 Task: Open a Blog Post Template save the file as advertisementAdd Heading 'Bullying prevention ' ,with the main content Bullying prevention focuses on creating safe and inclusive school environments. It involves promoting empathy, respect, and positive relationships among students, implementing anti-bullying policies, and providing support systems to address and prevent bullying incidents. ,with the main content Bullying prevention focuses on creating safe and inclusive school environments. It involves promoting empathy, respect, and positive relationships among students, implementing anti-bullying policies, and providing support systems to address and prevent bullying incidents.and font size to the main content 20 Apply Font Style DejaVu Serifand font size to the heading 24 Change heading alignment to  Left
Action: Mouse moved to (26, 27)
Screenshot: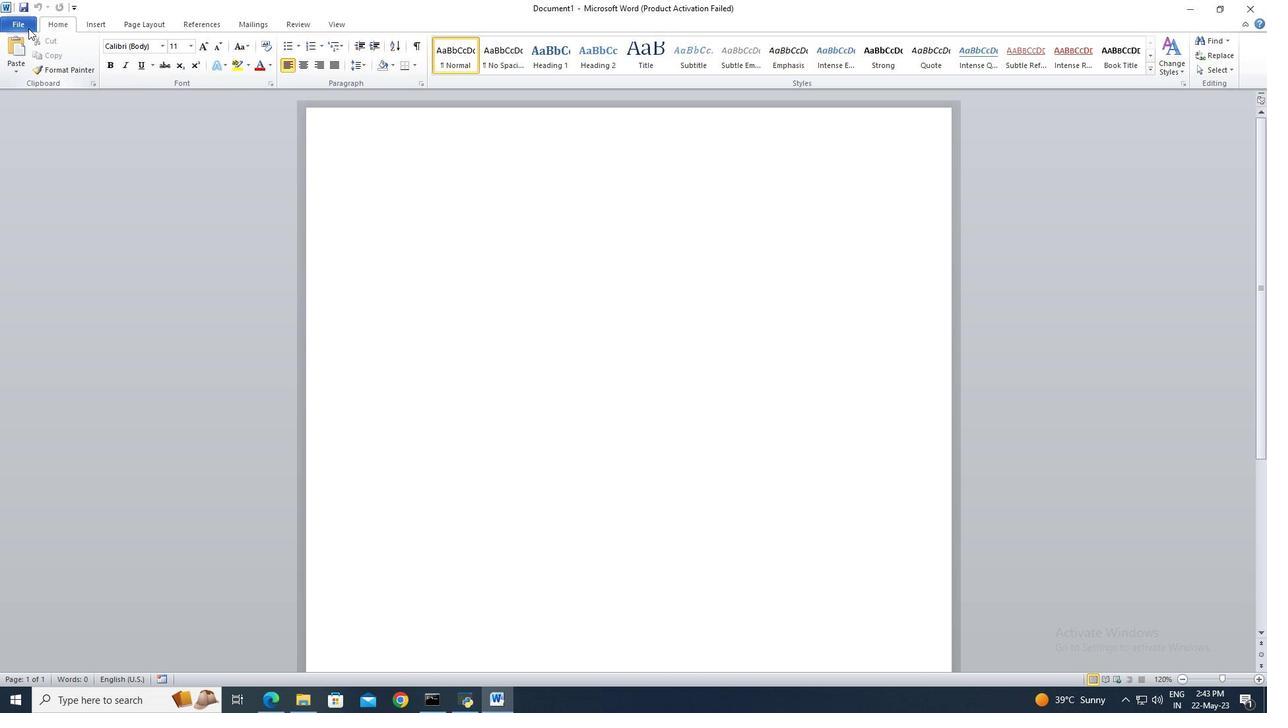 
Action: Mouse pressed left at (26, 27)
Screenshot: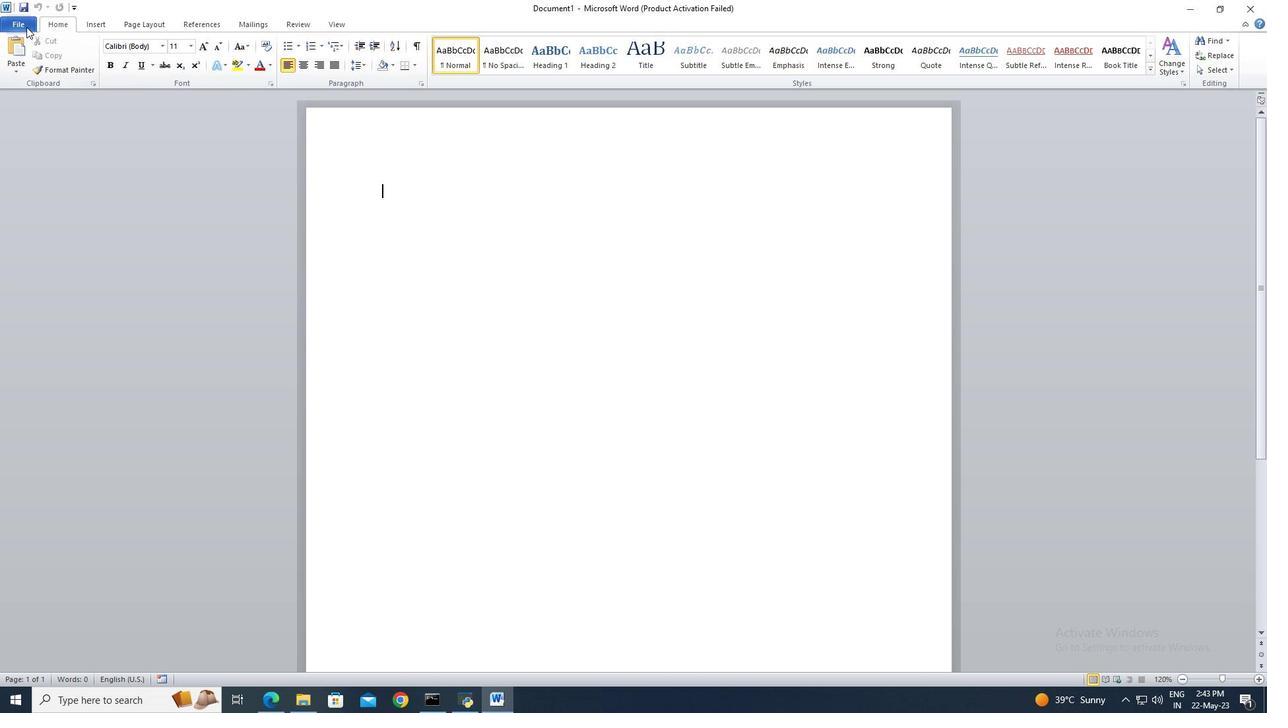 
Action: Mouse moved to (40, 80)
Screenshot: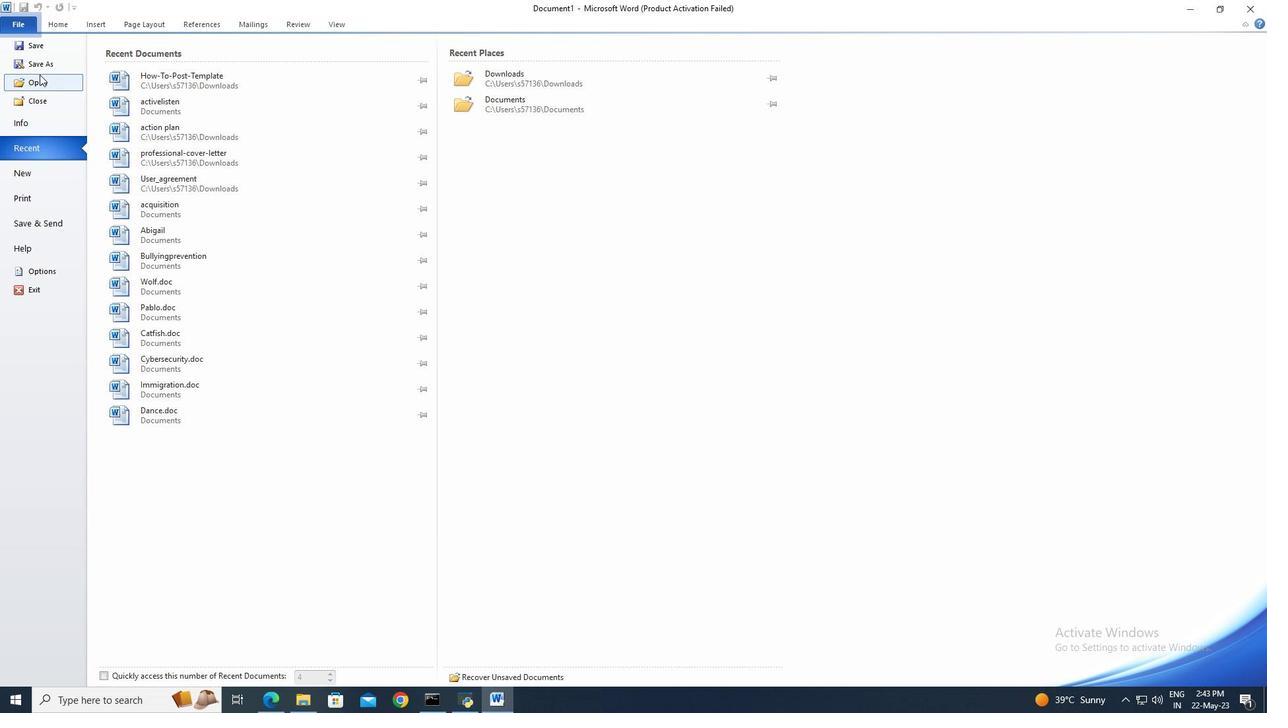 
Action: Mouse pressed left at (40, 80)
Screenshot: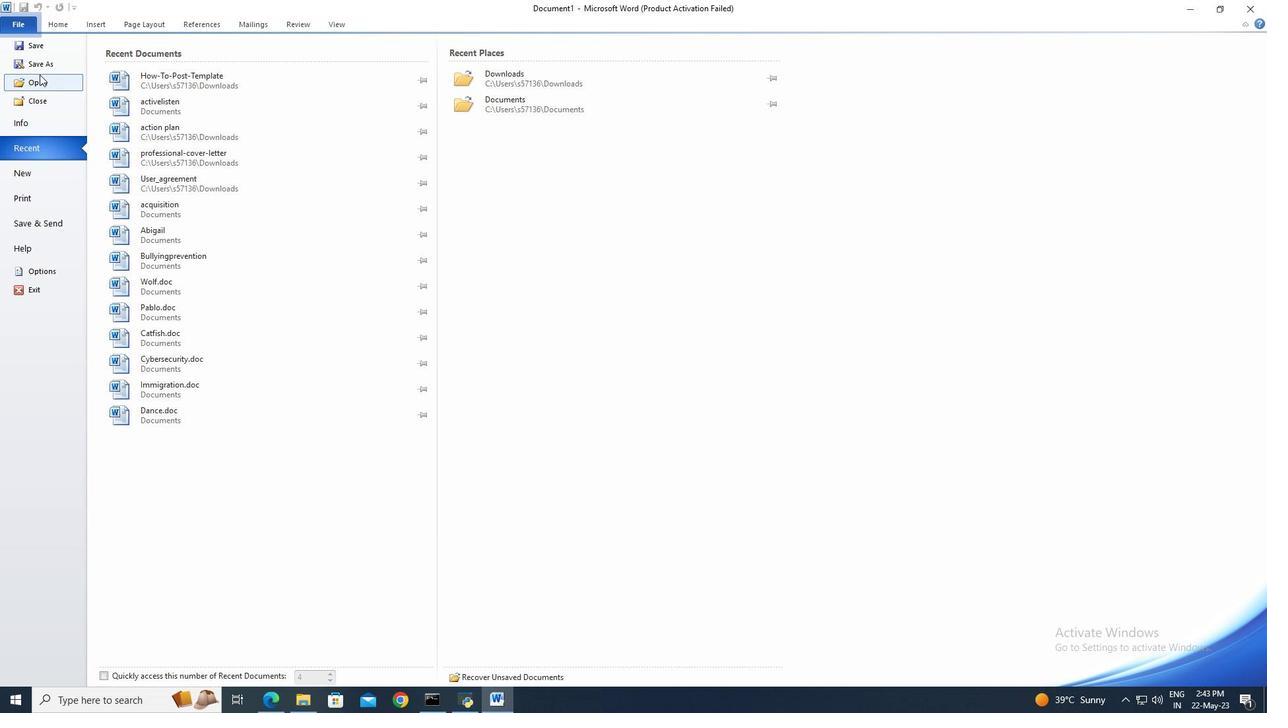 
Action: Mouse moved to (72, 183)
Screenshot: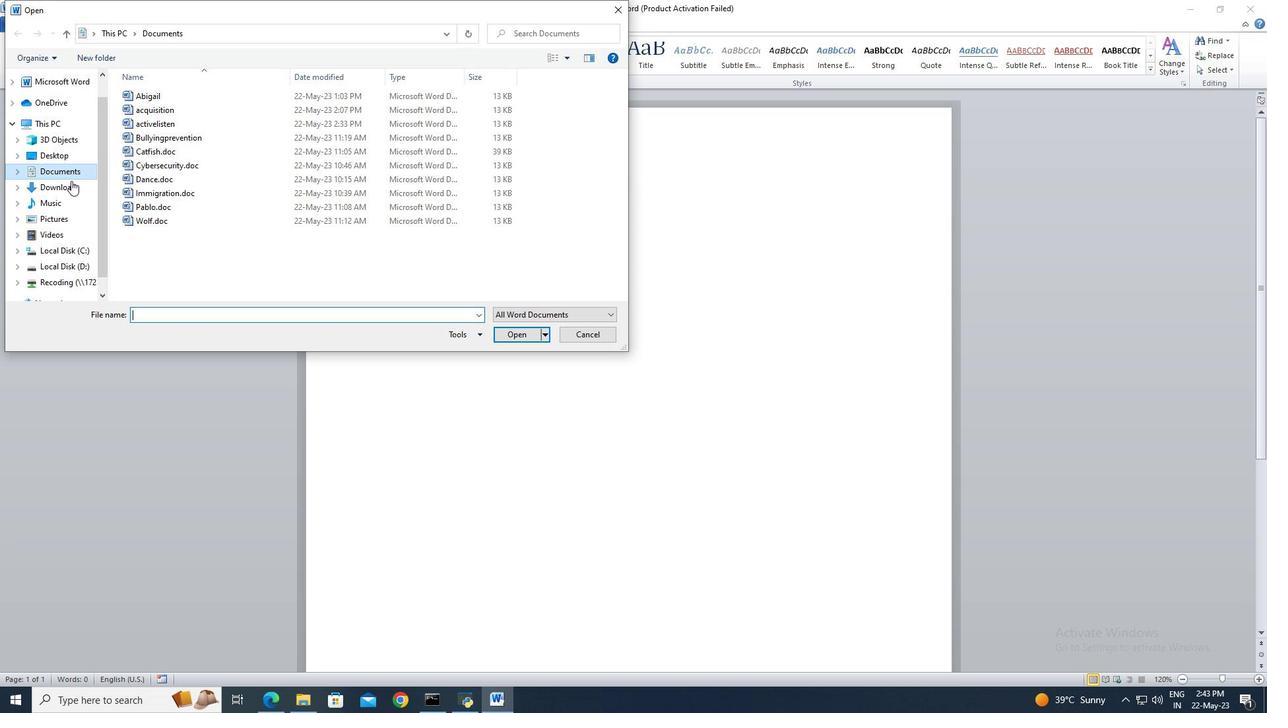 
Action: Mouse pressed left at (72, 183)
Screenshot: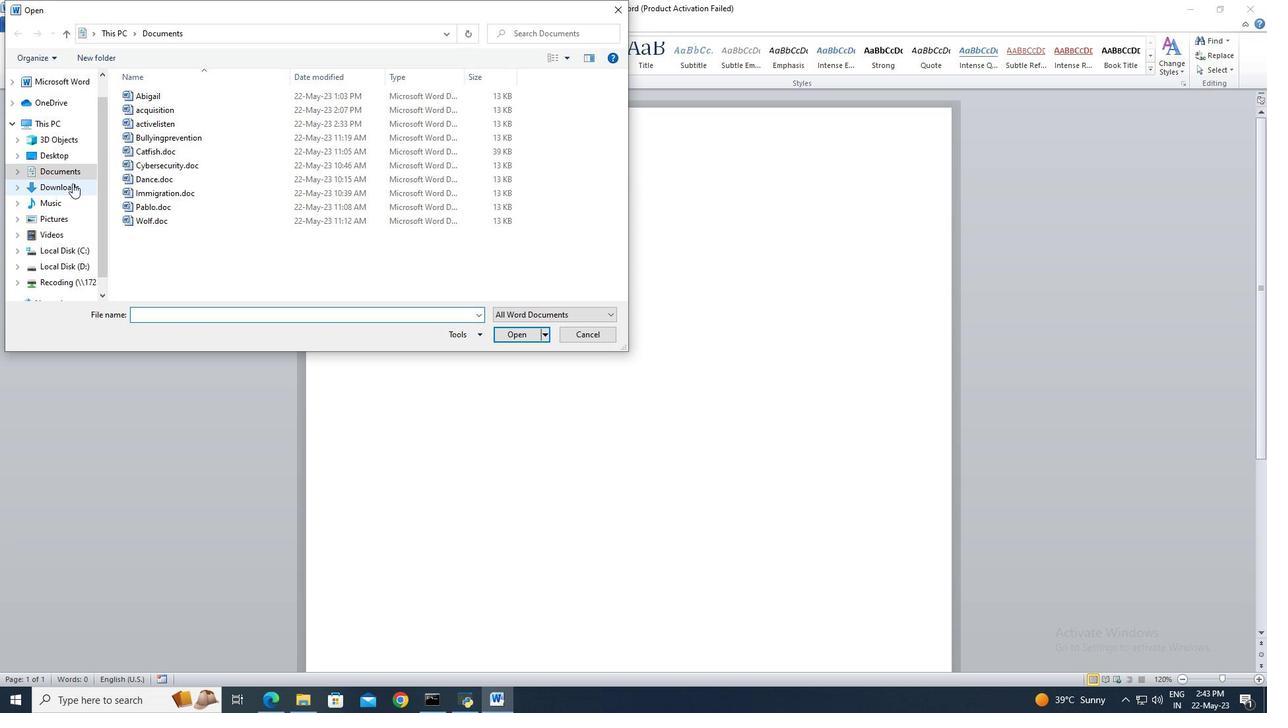 
Action: Mouse moved to (504, 336)
Screenshot: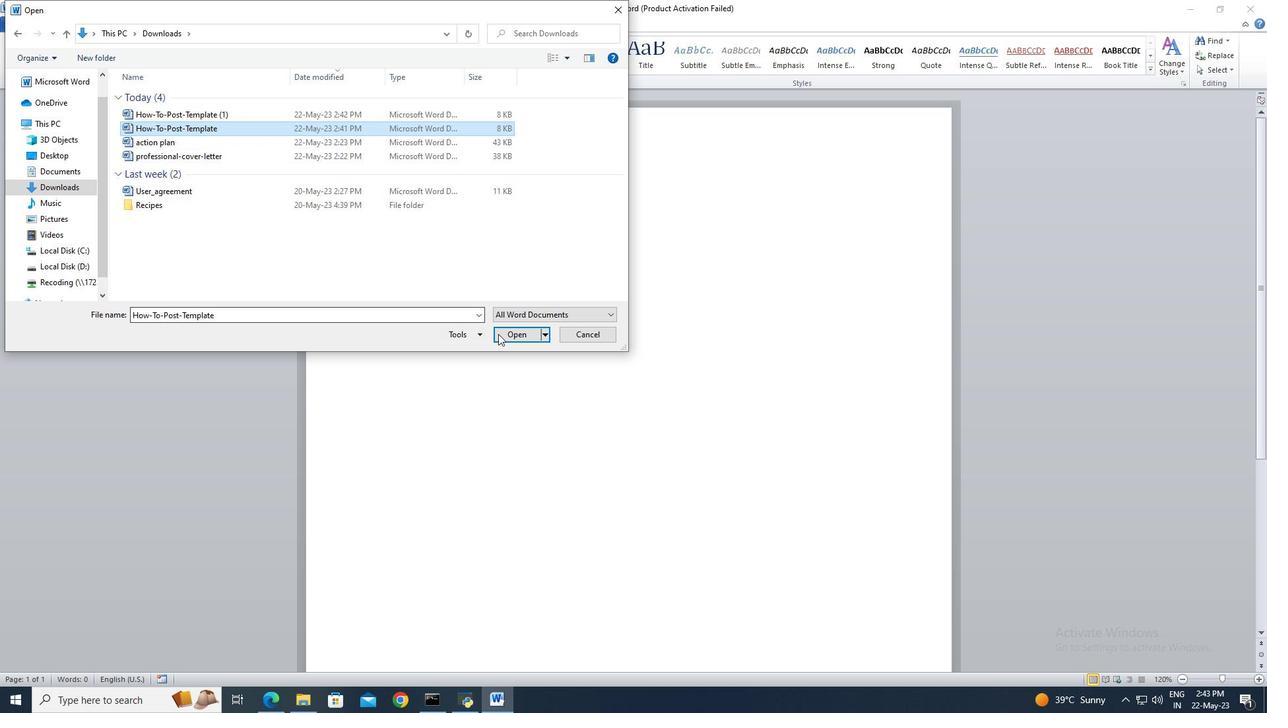 
Action: Mouse pressed left at (504, 336)
Screenshot: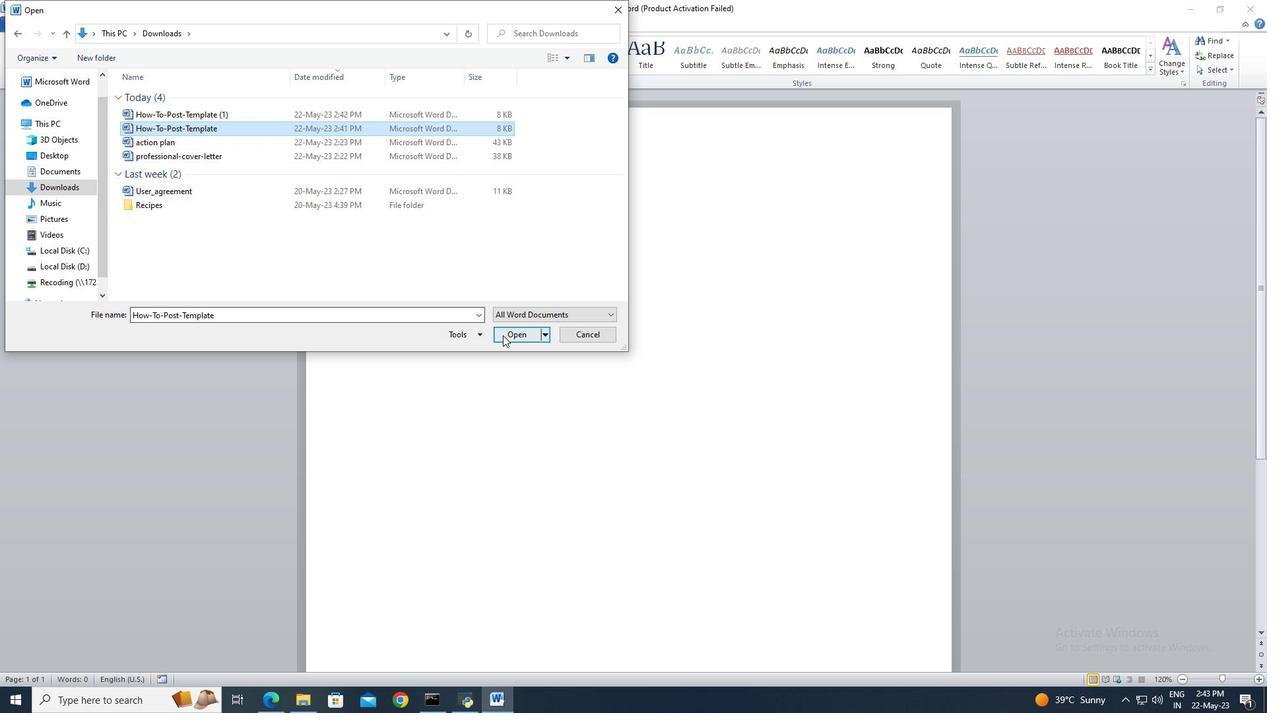 
Action: Mouse moved to (490, 283)
Screenshot: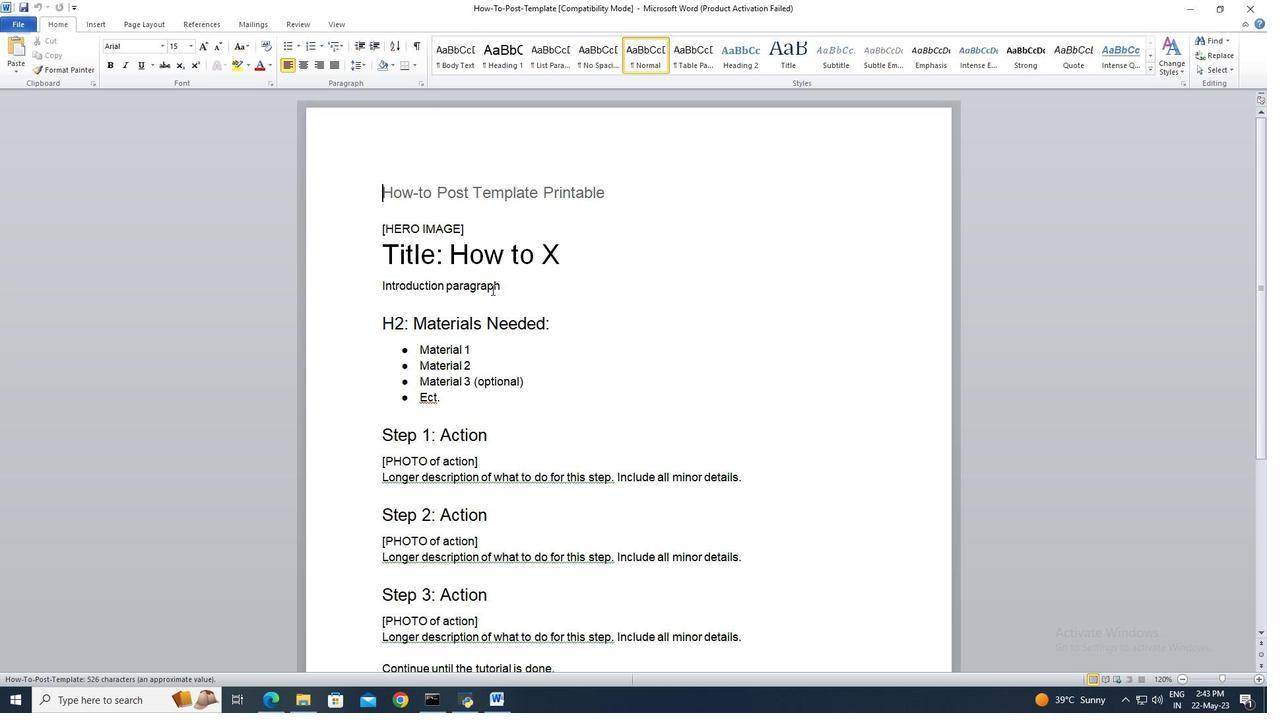 
Action: Key pressed ctrl+A<Key.delete>
Screenshot: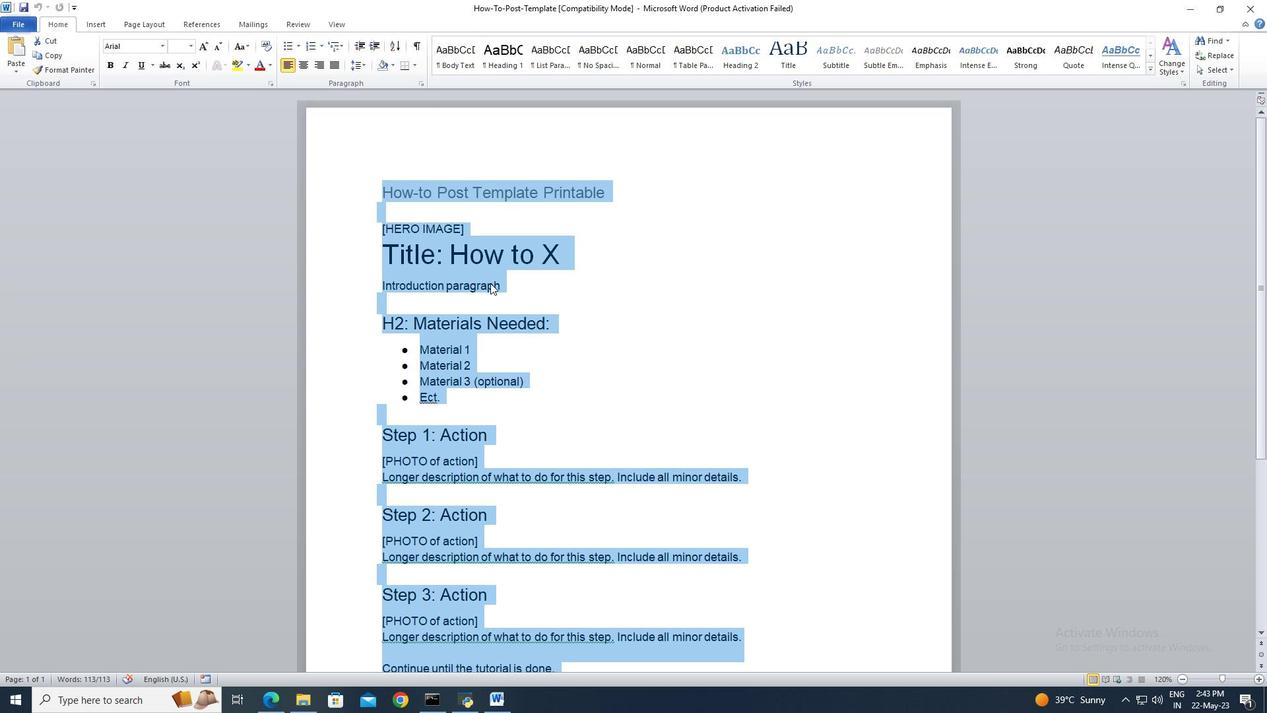 
Action: Mouse moved to (794, 207)
Screenshot: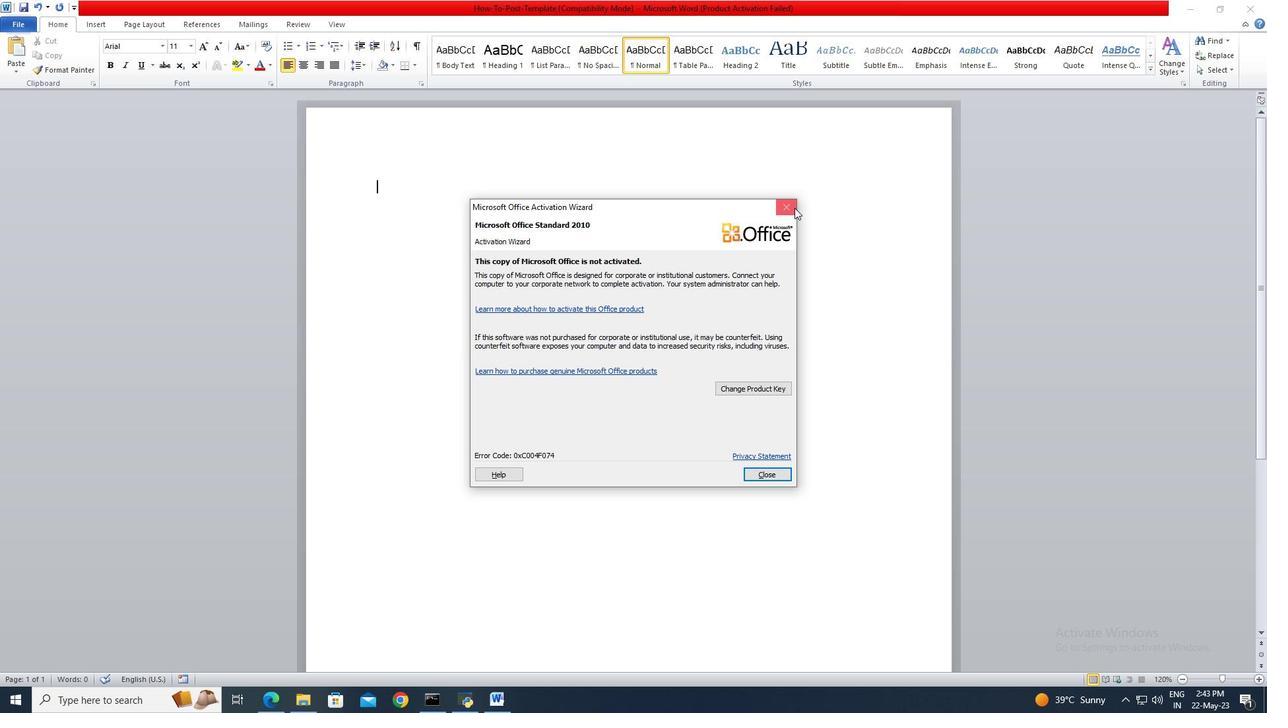 
Action: Mouse pressed left at (794, 207)
Screenshot: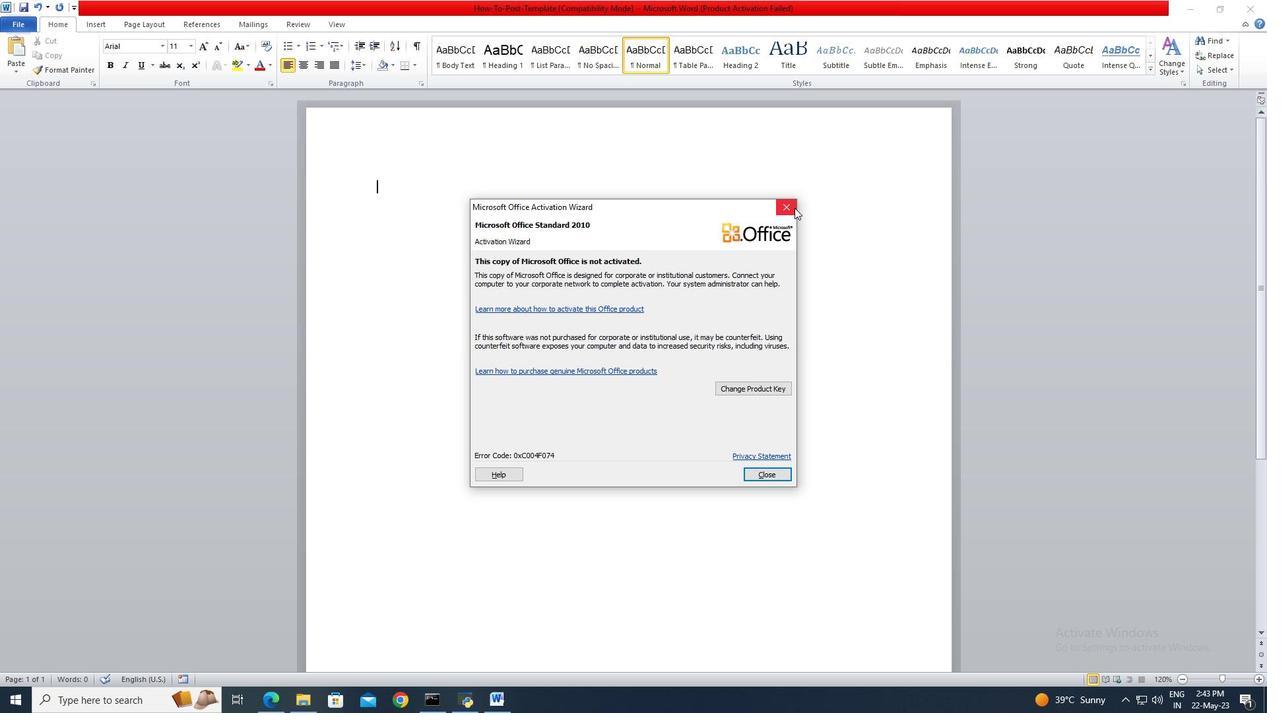 
Action: Mouse moved to (9, 26)
Screenshot: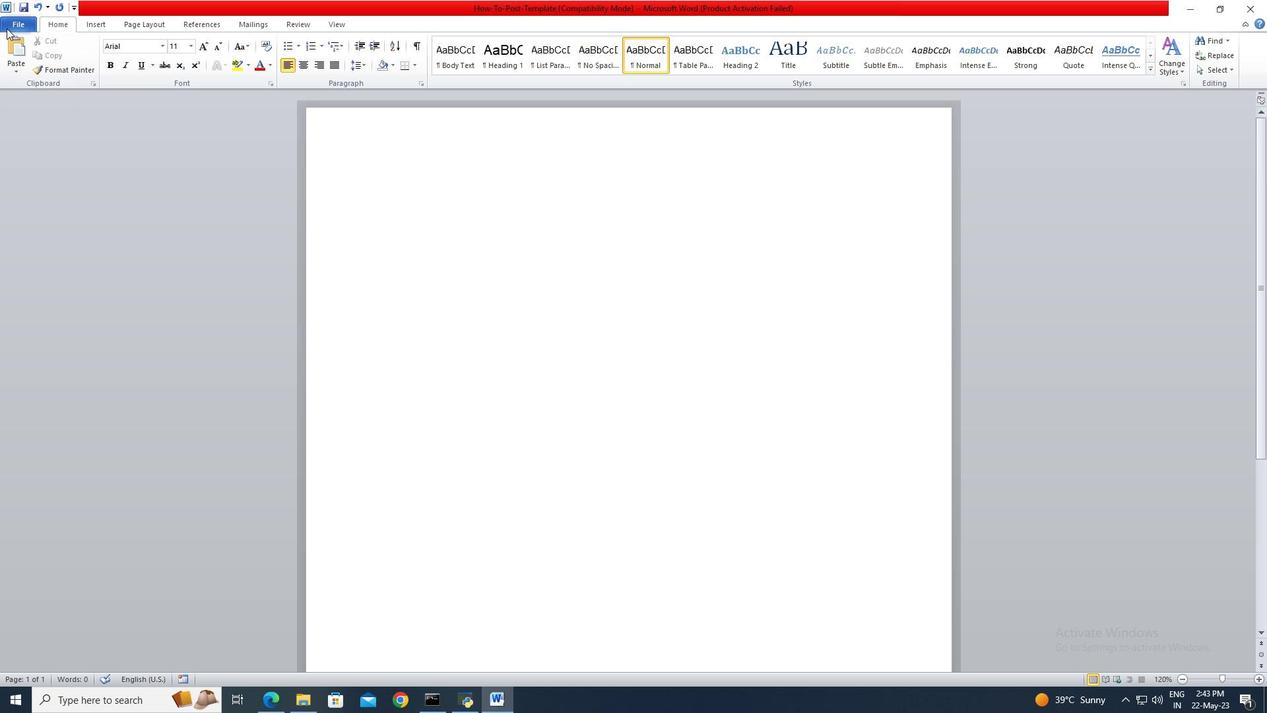 
Action: Mouse pressed left at (9, 26)
Screenshot: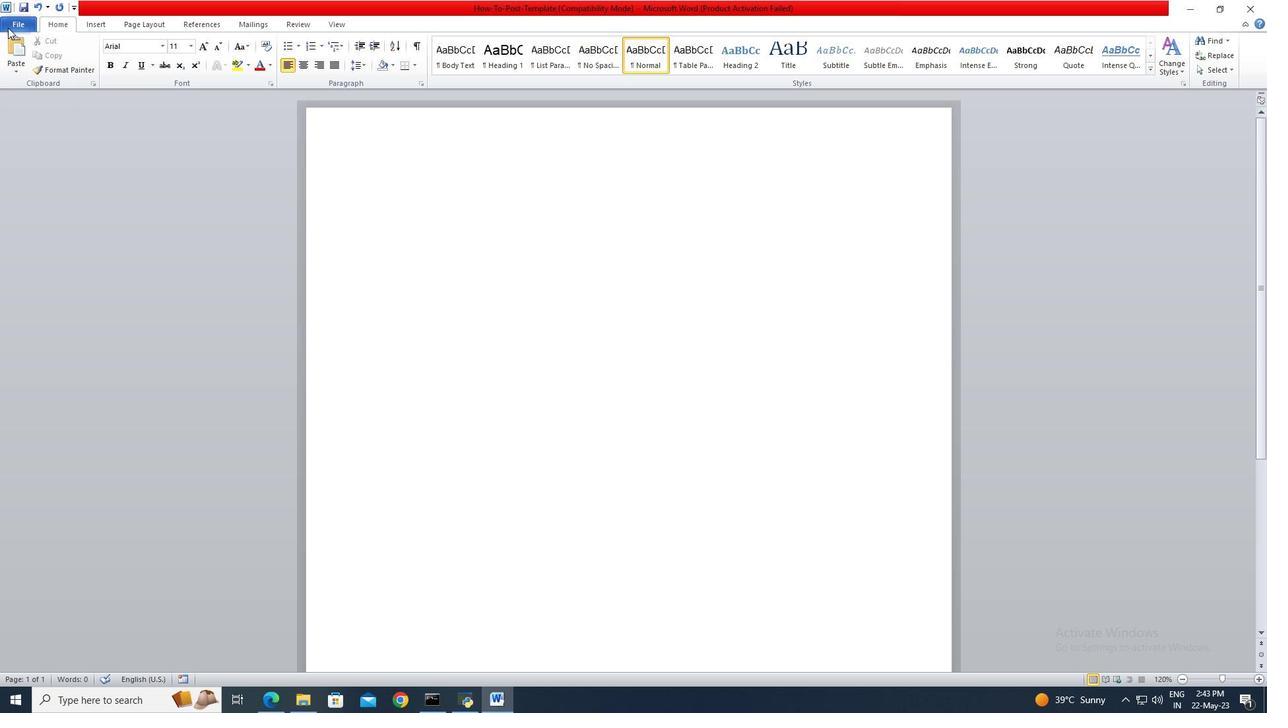 
Action: Mouse moved to (33, 64)
Screenshot: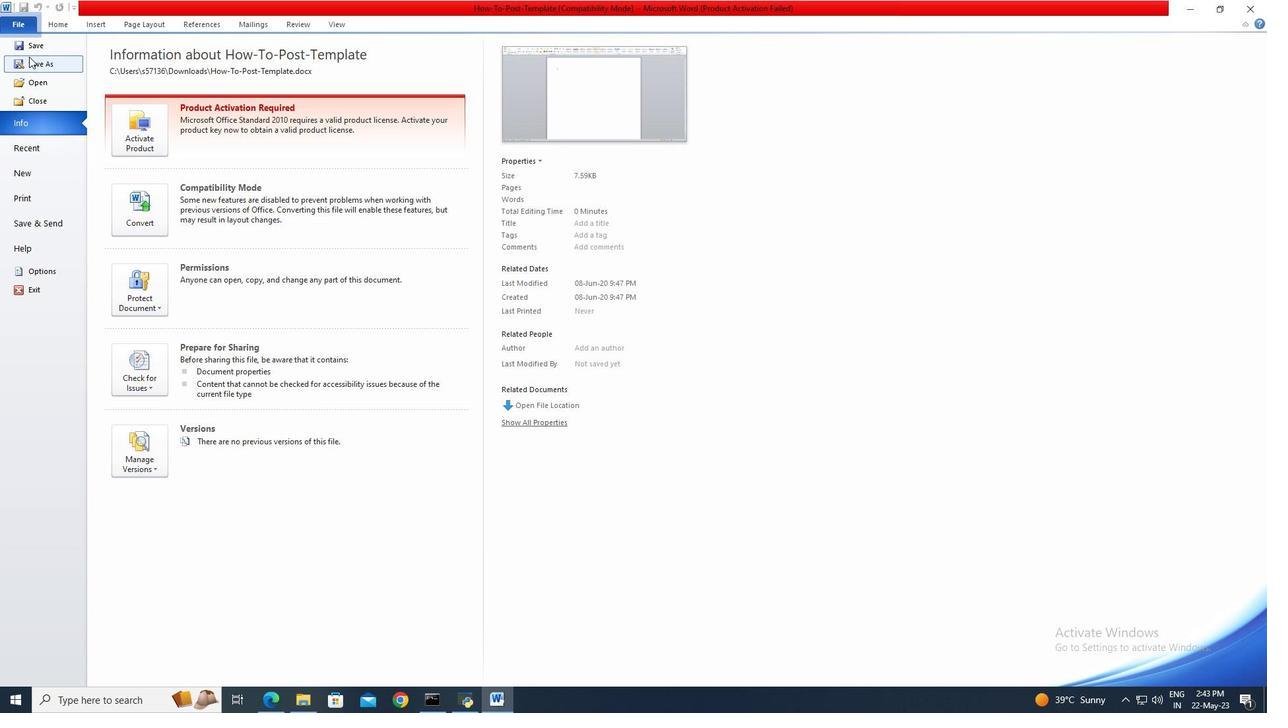 
Action: Mouse pressed left at (33, 64)
Screenshot: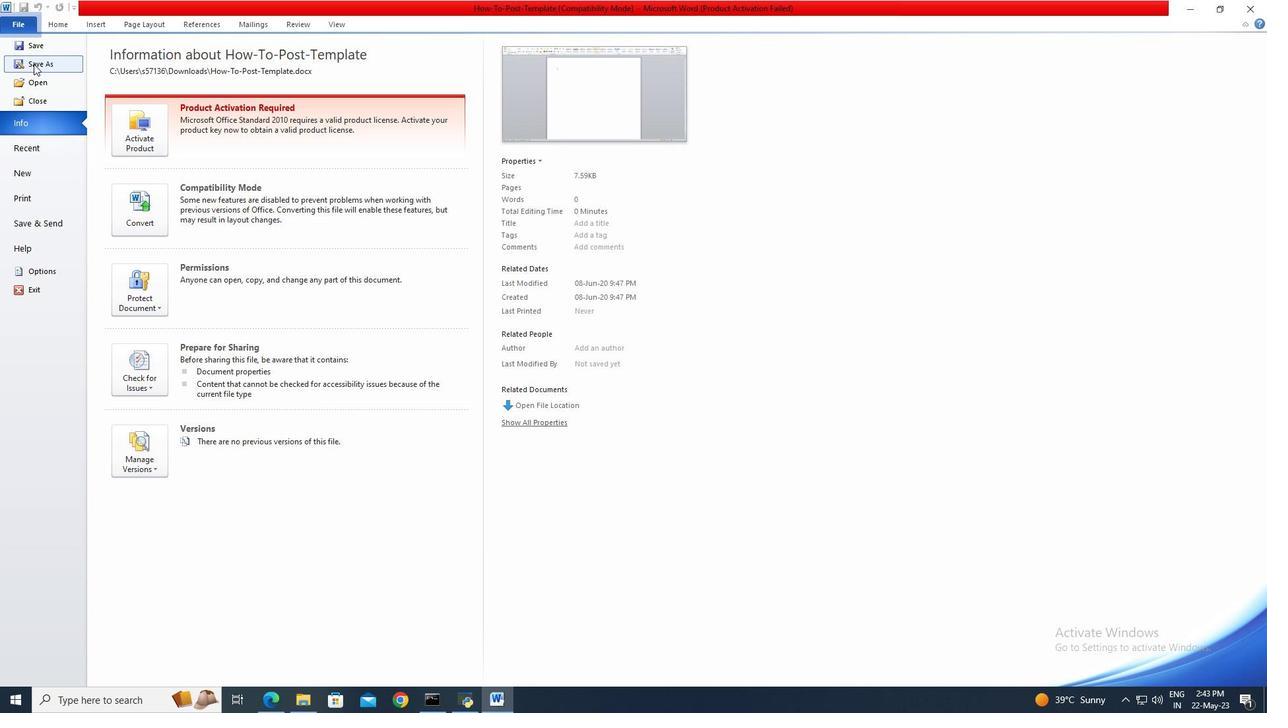 
Action: Mouse moved to (318, 196)
Screenshot: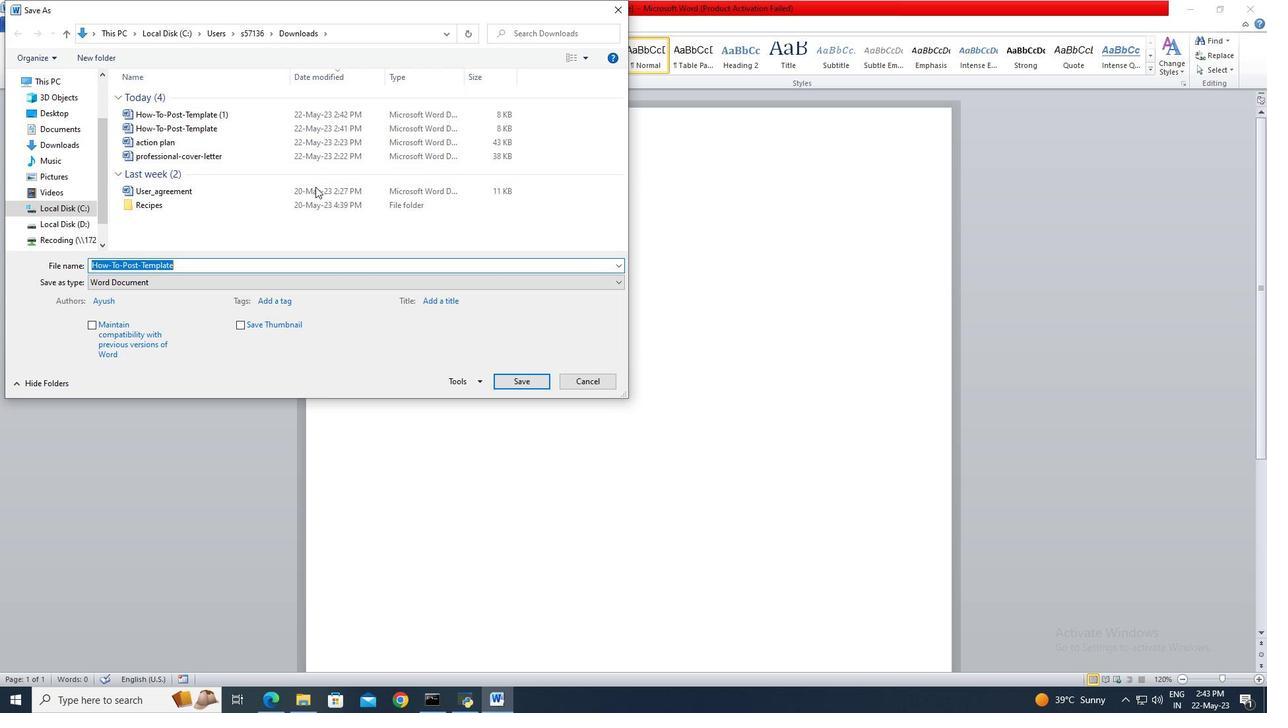 
Action: Key pressed advertisement
Screenshot: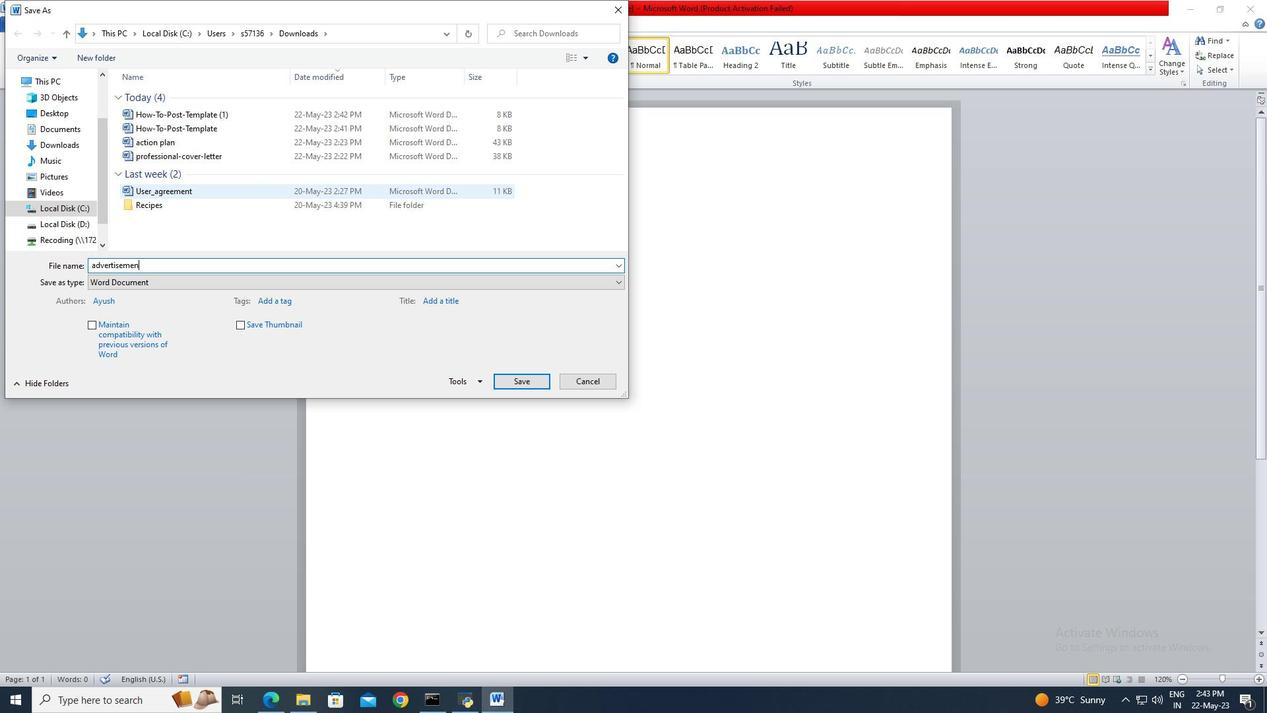 
Action: Mouse moved to (503, 379)
Screenshot: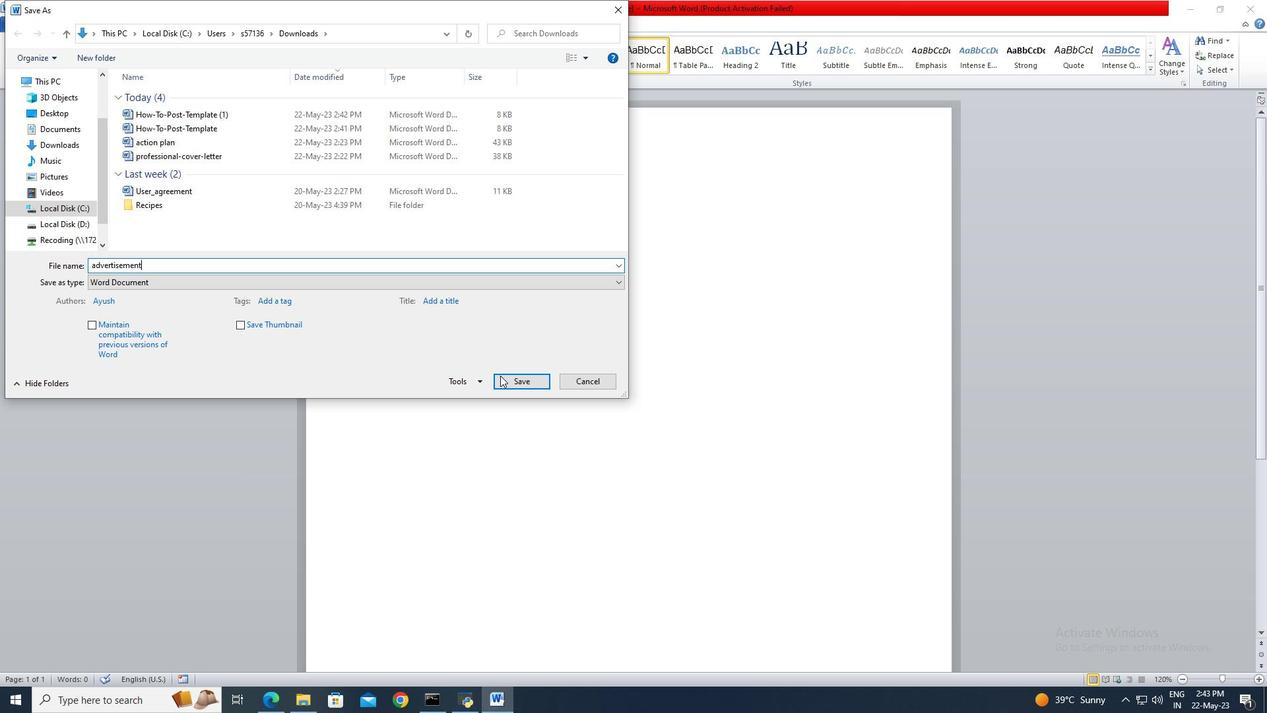 
Action: Mouse pressed left at (503, 379)
Screenshot: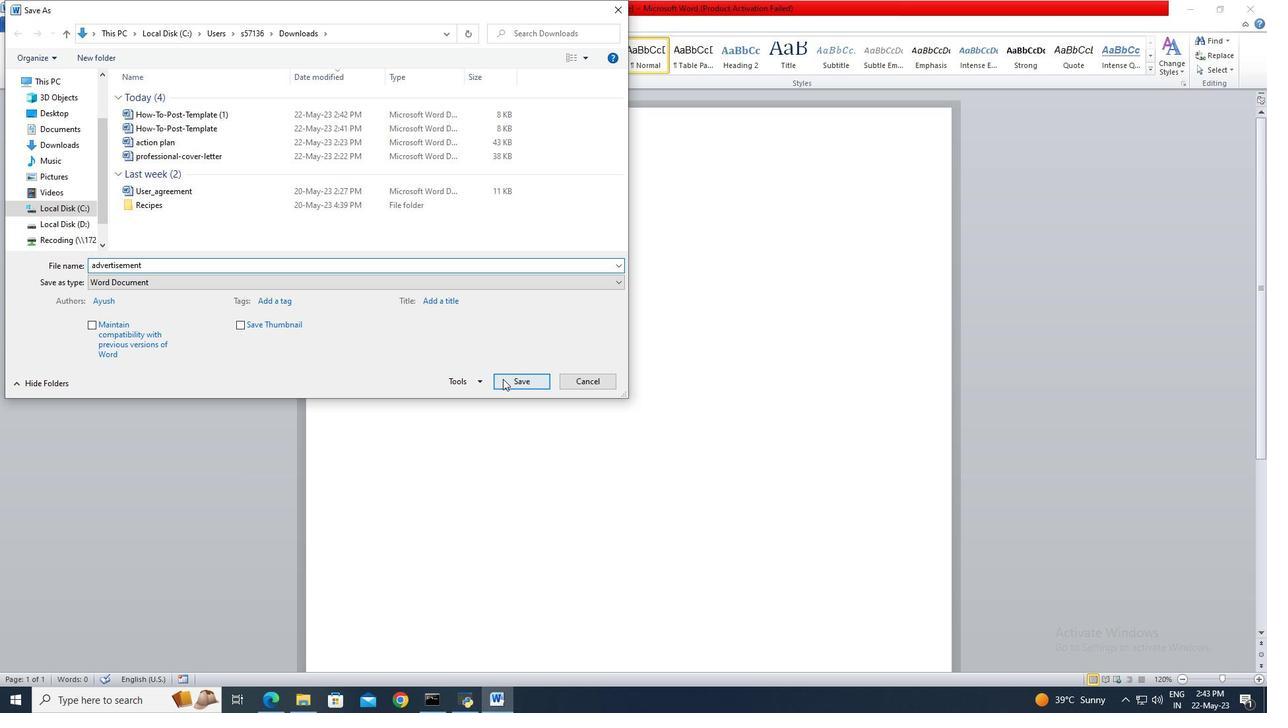 
Action: Mouse moved to (791, 381)
Screenshot: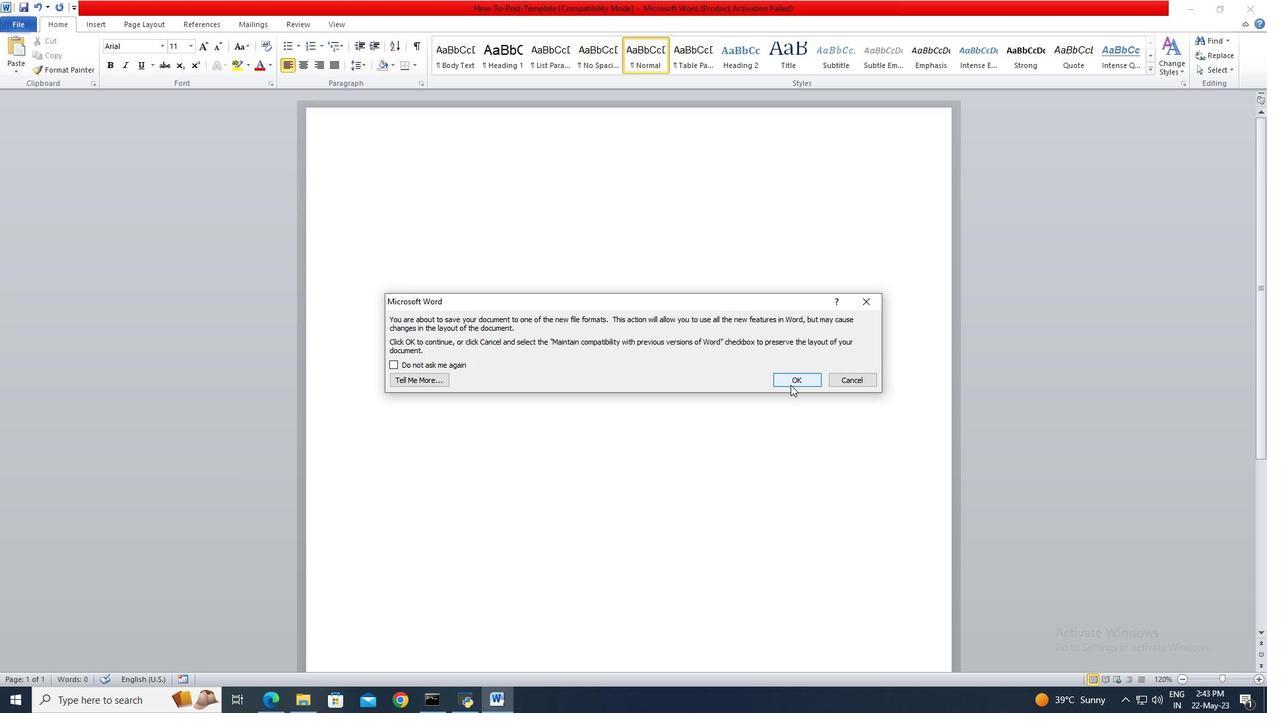 
Action: Mouse pressed left at (791, 381)
Screenshot: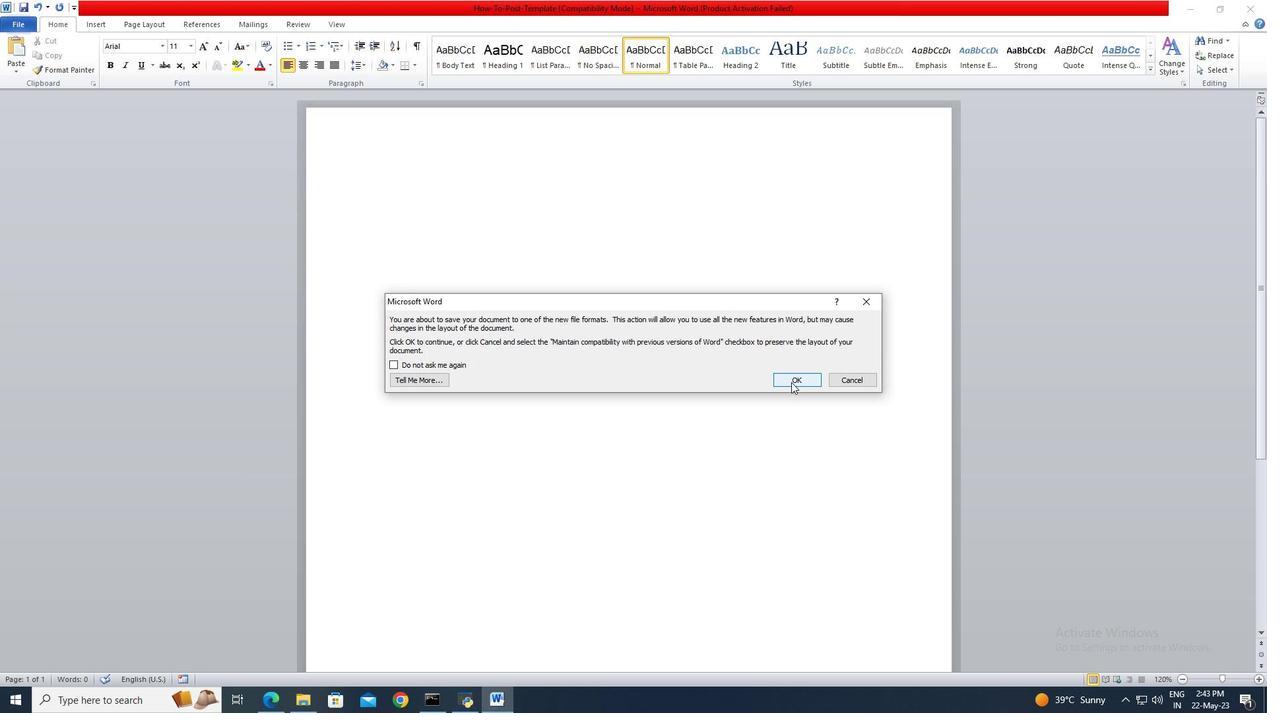 
Action: Mouse moved to (509, 54)
Screenshot: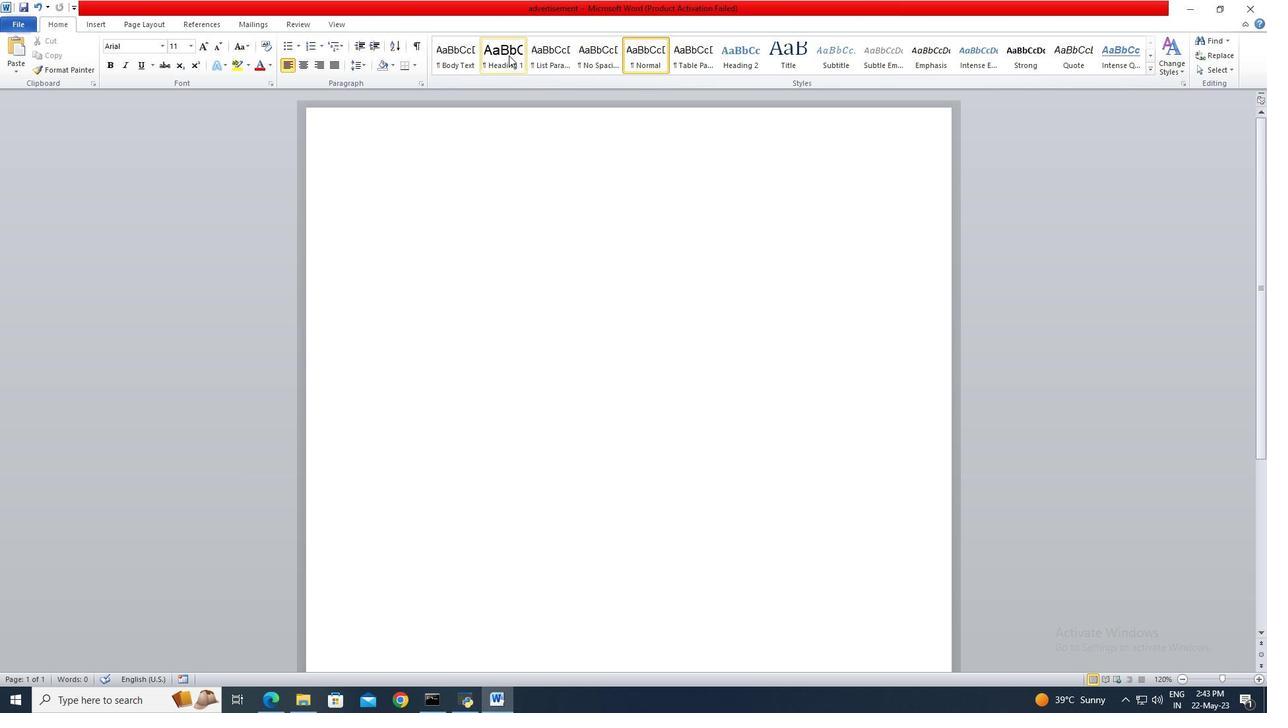
Action: Mouse pressed left at (509, 54)
Screenshot: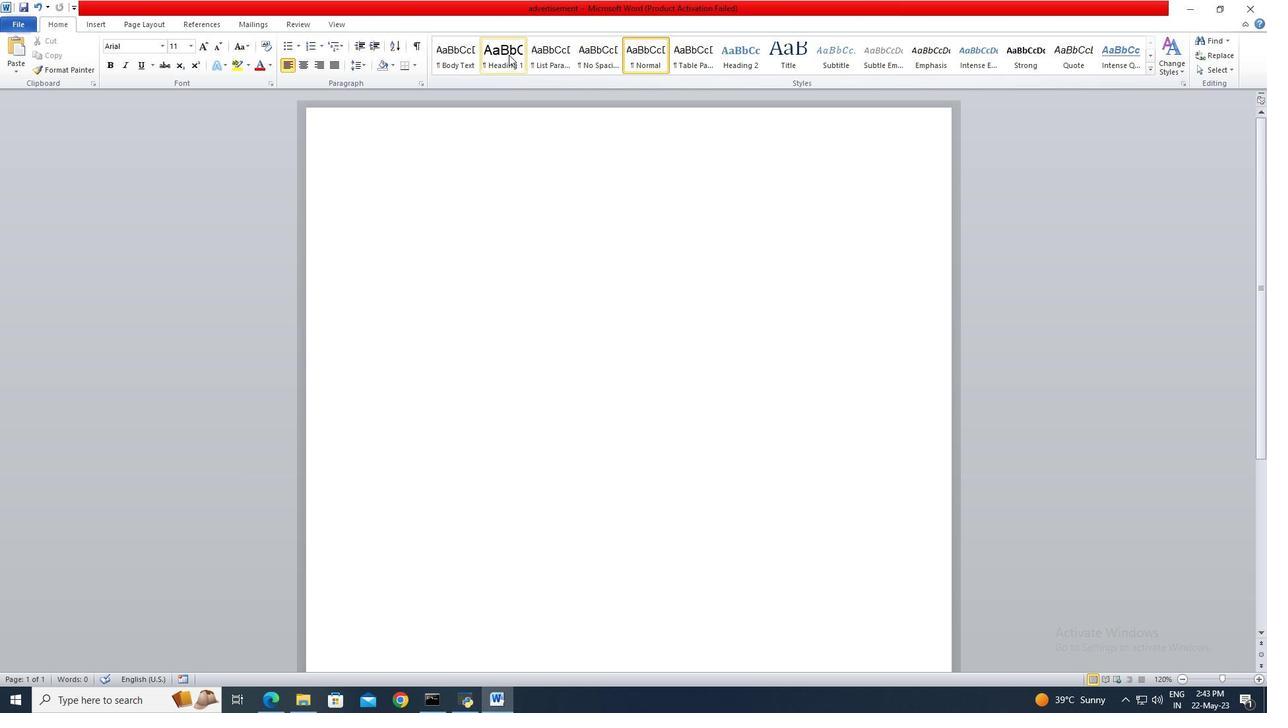 
Action: Mouse moved to (498, 184)
Screenshot: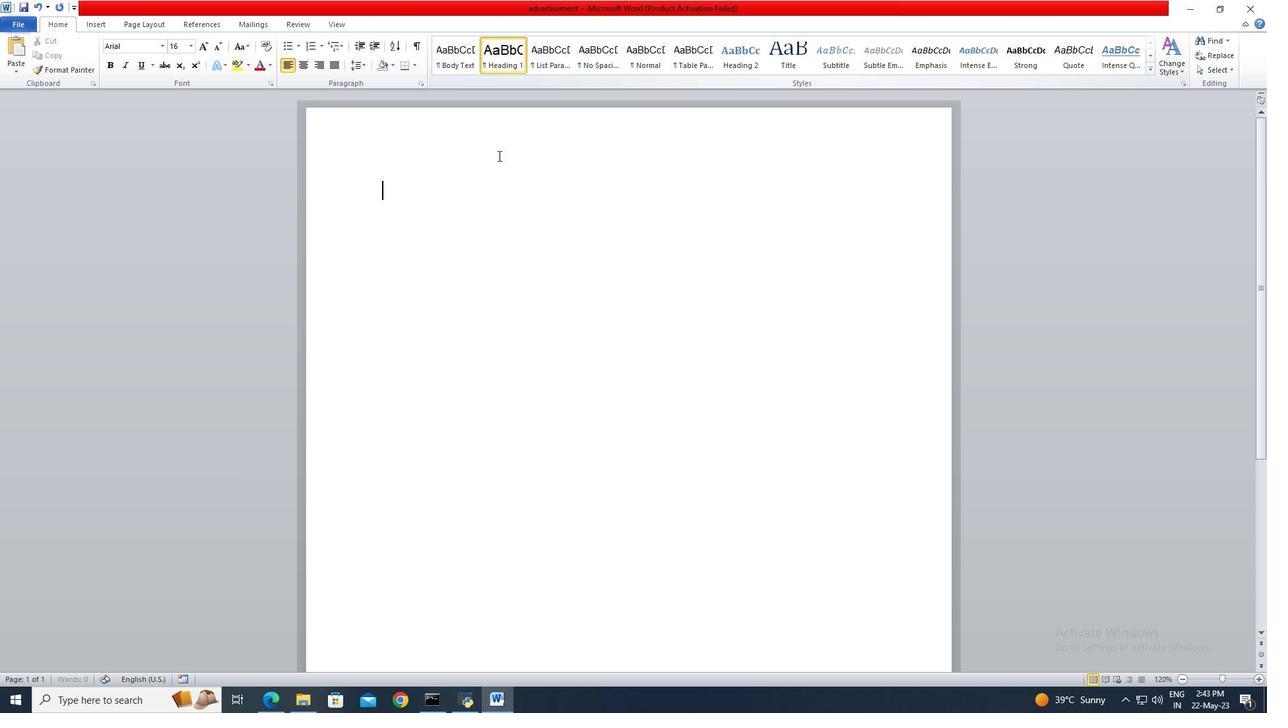 
Action: Key pressed <Key.shift>Bullying<Key.space>prevention<Key.enter><Key.enter><Key.shift>Bu<Key.backspace>
Screenshot: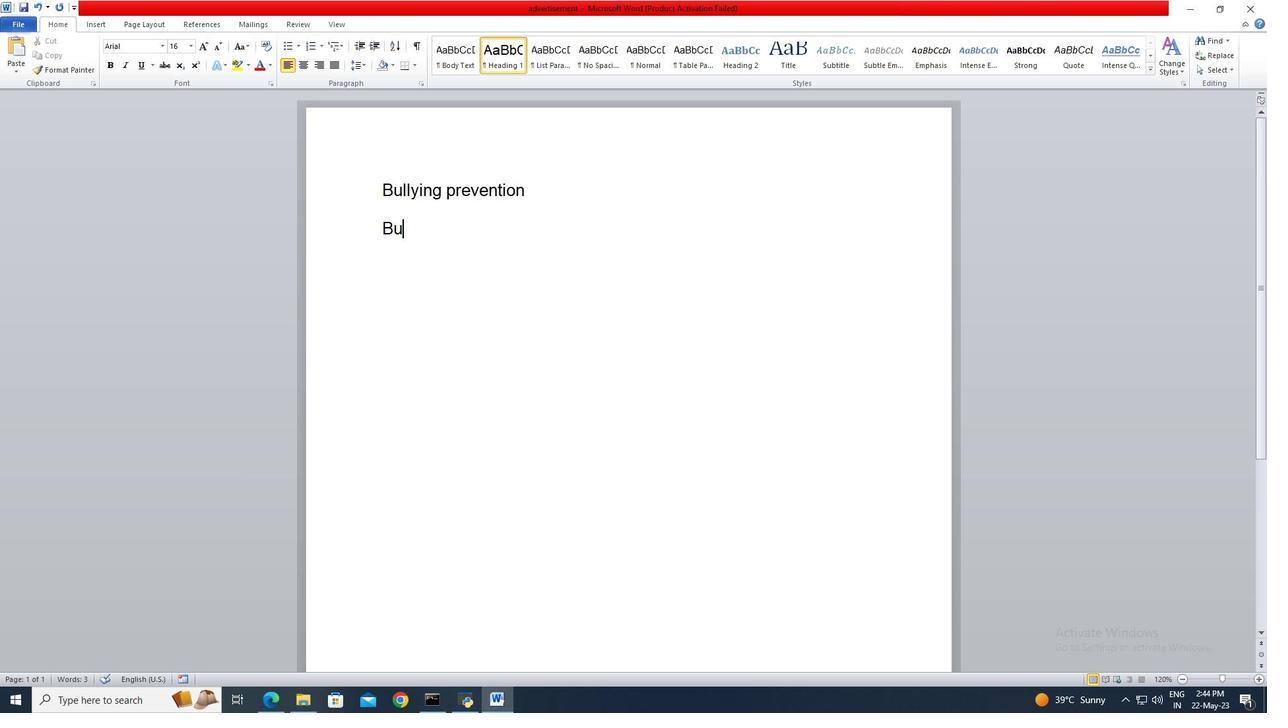 
Action: Mouse moved to (498, 184)
Screenshot: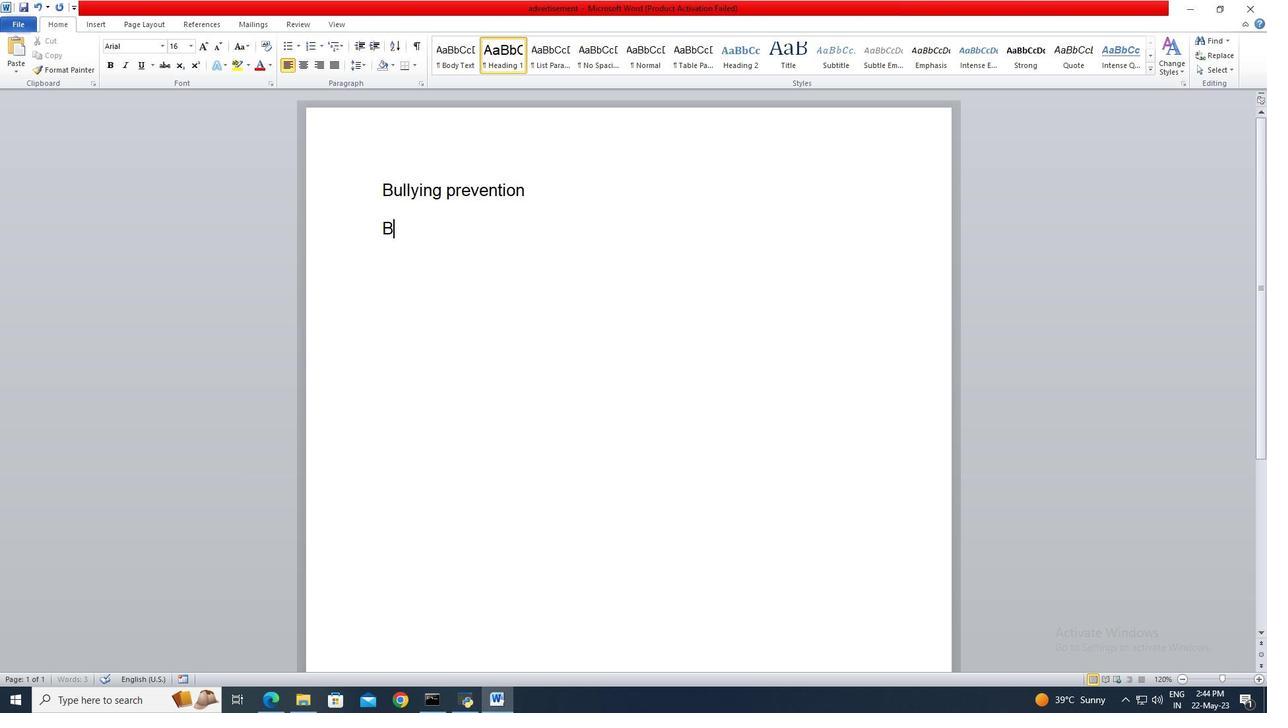 
Action: Key pressed <Key.backspace>
Screenshot: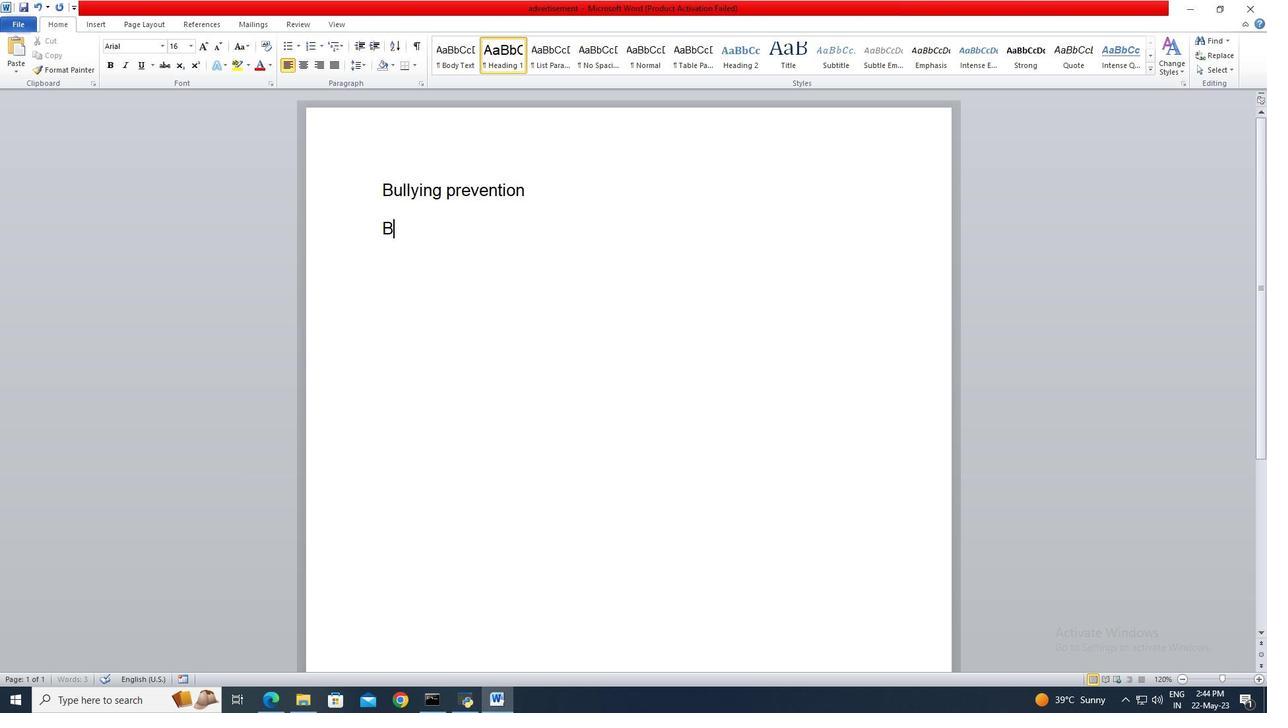 
Action: Mouse moved to (449, 66)
Screenshot: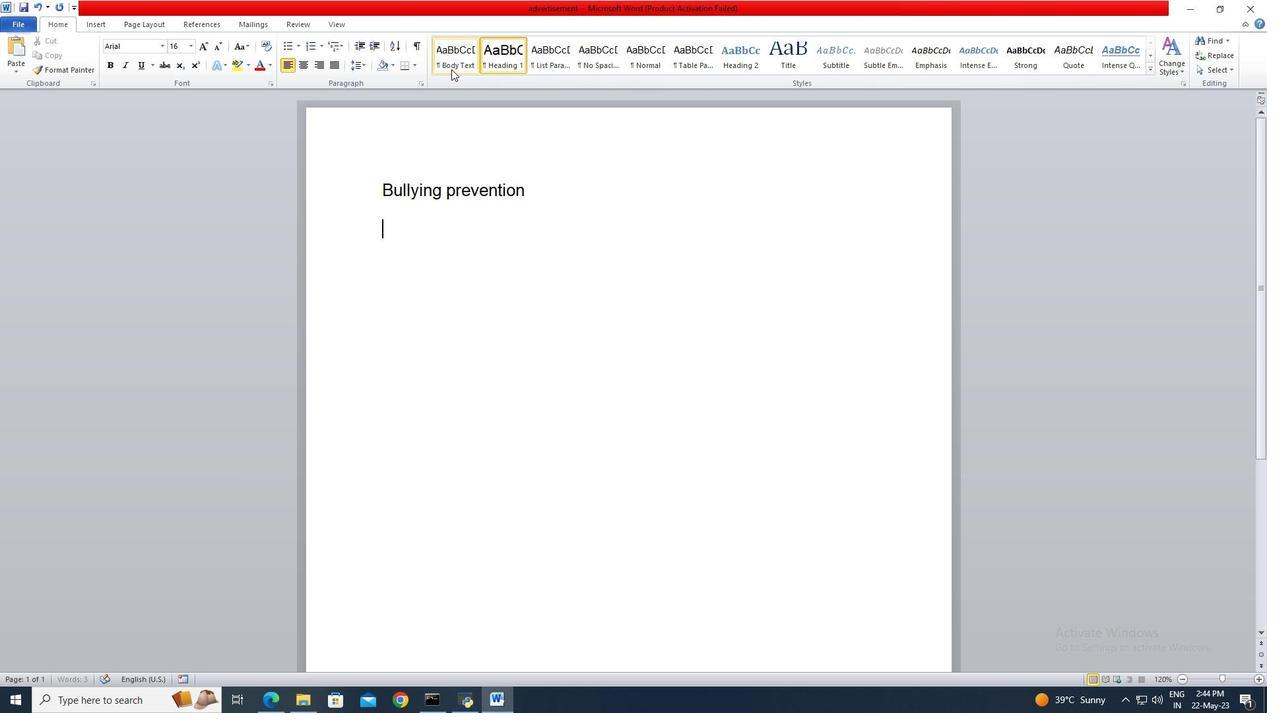 
Action: Mouse pressed left at (449, 66)
Screenshot: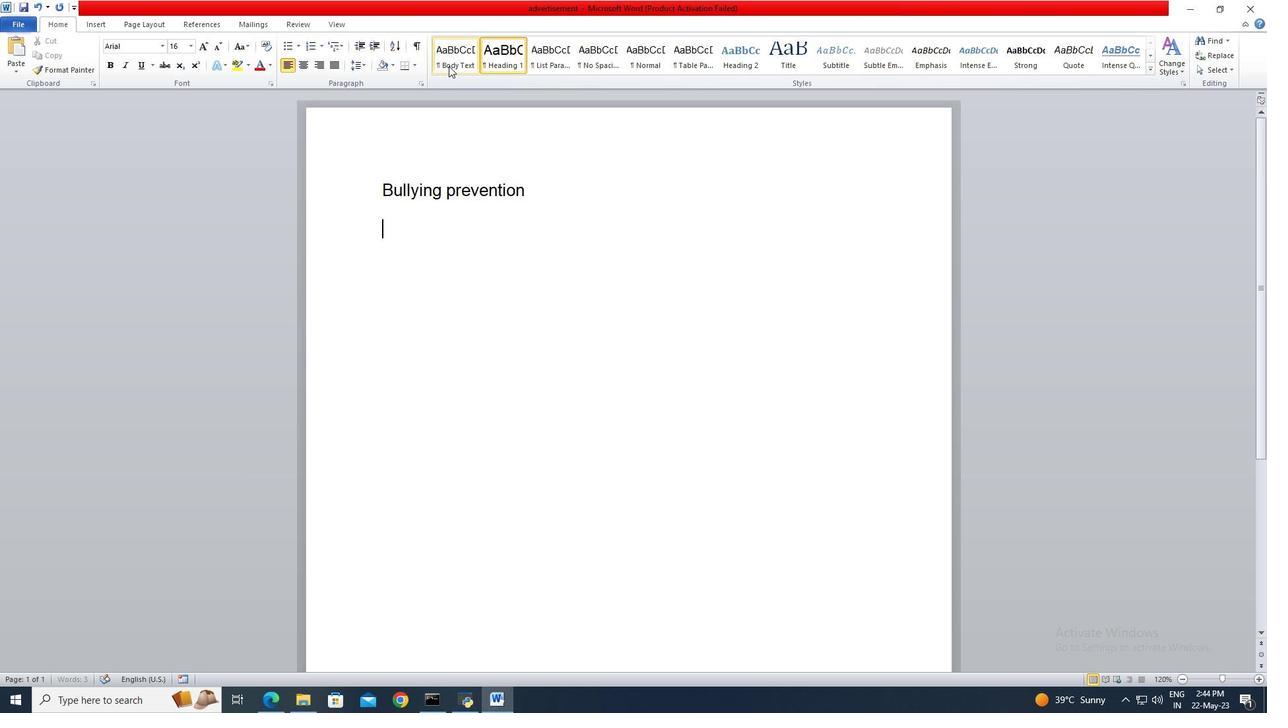 
Action: Mouse moved to (399, 234)
Screenshot: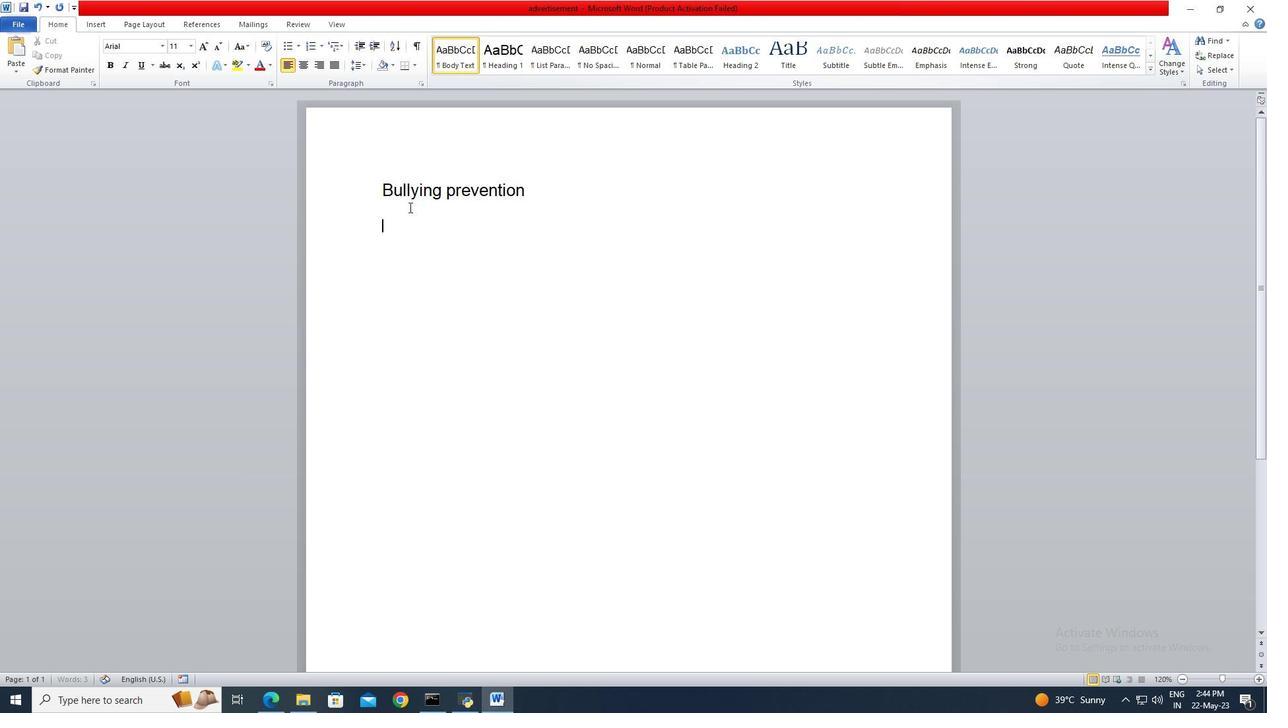 
Action: Mouse pressed left at (399, 234)
Screenshot: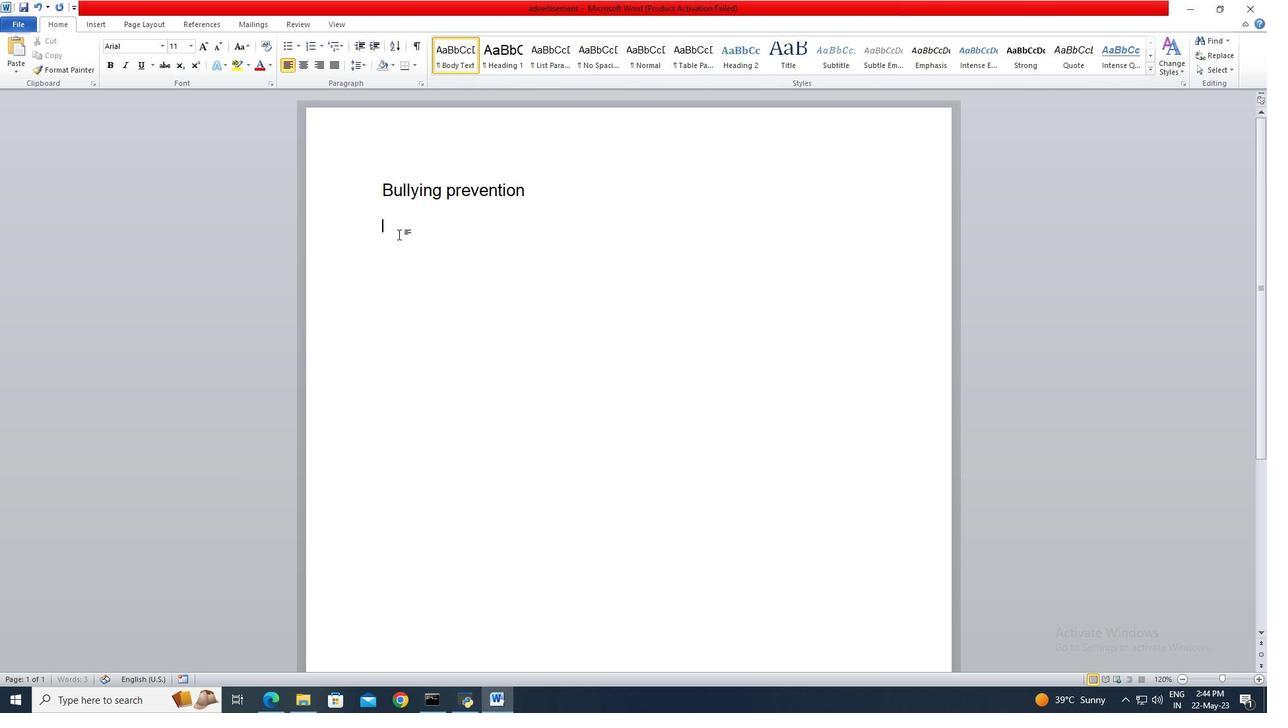 
Action: Key pressed <Key.shift>Bullying<Key.space>prevention<Key.space>focuses<Key.space>on<Key.space>creating<Key.space>safe<Key.space>and<Key.space>inclusice<Key.backspace><Key.backspace>ve<Key.space>school<Key.space>environments.<Key.space><Key.shift>It<Key.space>involves<Key.space>promoting<Key.space>empathy,<Key.space>respect,<Key.space>and<Key.space>positive<Key.space>relationships<Key.space>among<Key.space>students,<Key.space>implementing<Key.space>anti-bullying<Key.space>policies,<Key.space>and<Key.space>provin<Key.backspace>ding<Key.space>support<Key.space>systems<Key.space>to<Key.space>address<Key.space>and<Key.space>prevent<Key.space>bullying<Key.space>incidents.<Key.space>wi<Key.backspace><Key.backspace><Key.backspace>
Screenshot: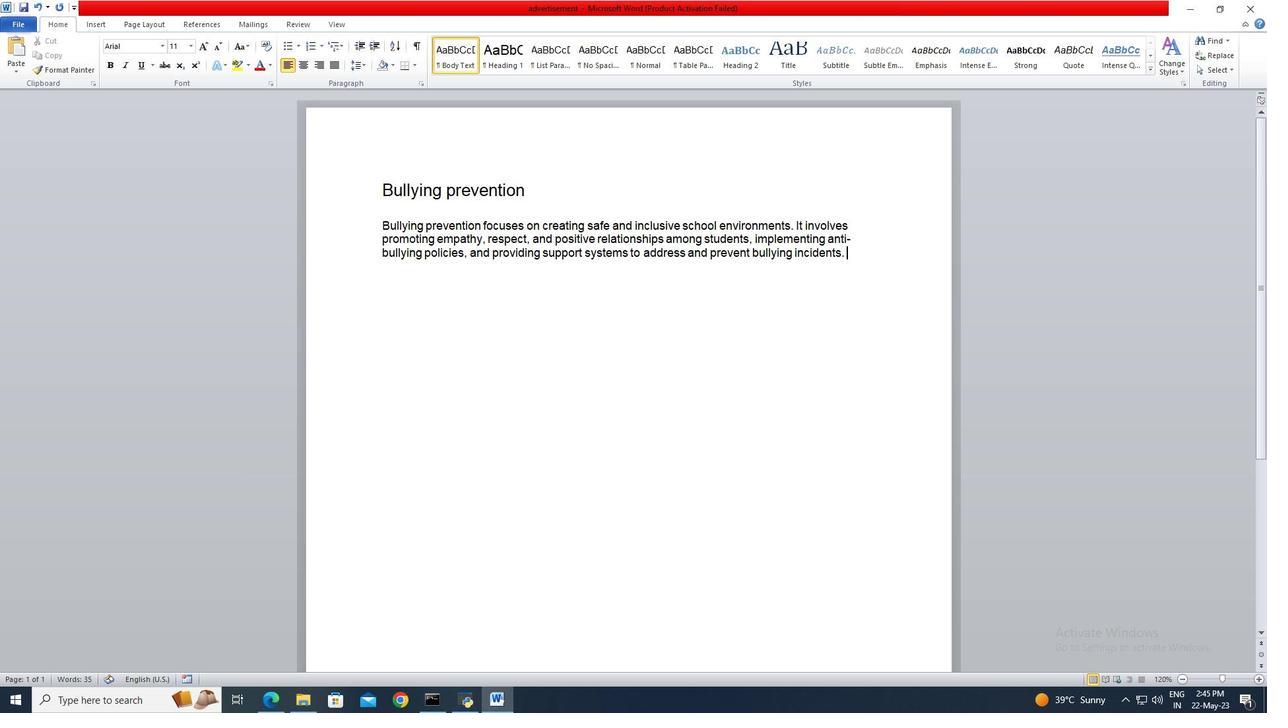 
Action: Mouse moved to (380, 221)
Screenshot: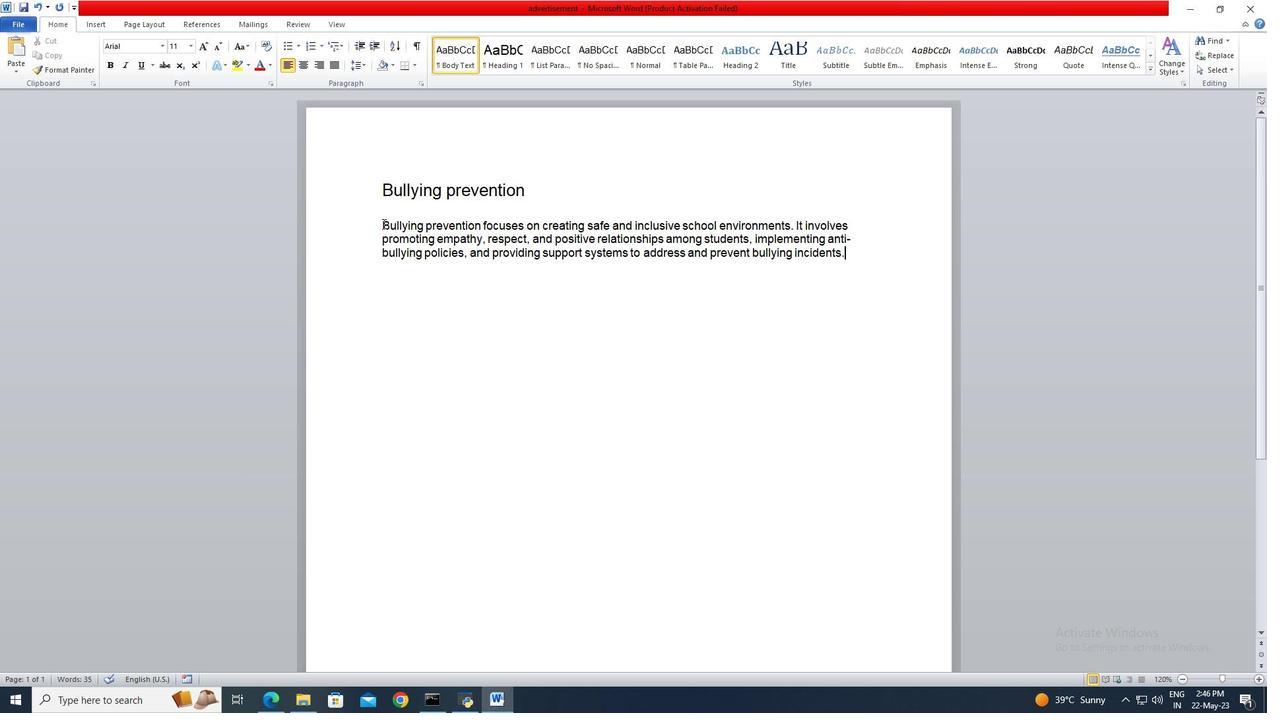 
Action: Mouse pressed left at (380, 221)
Screenshot: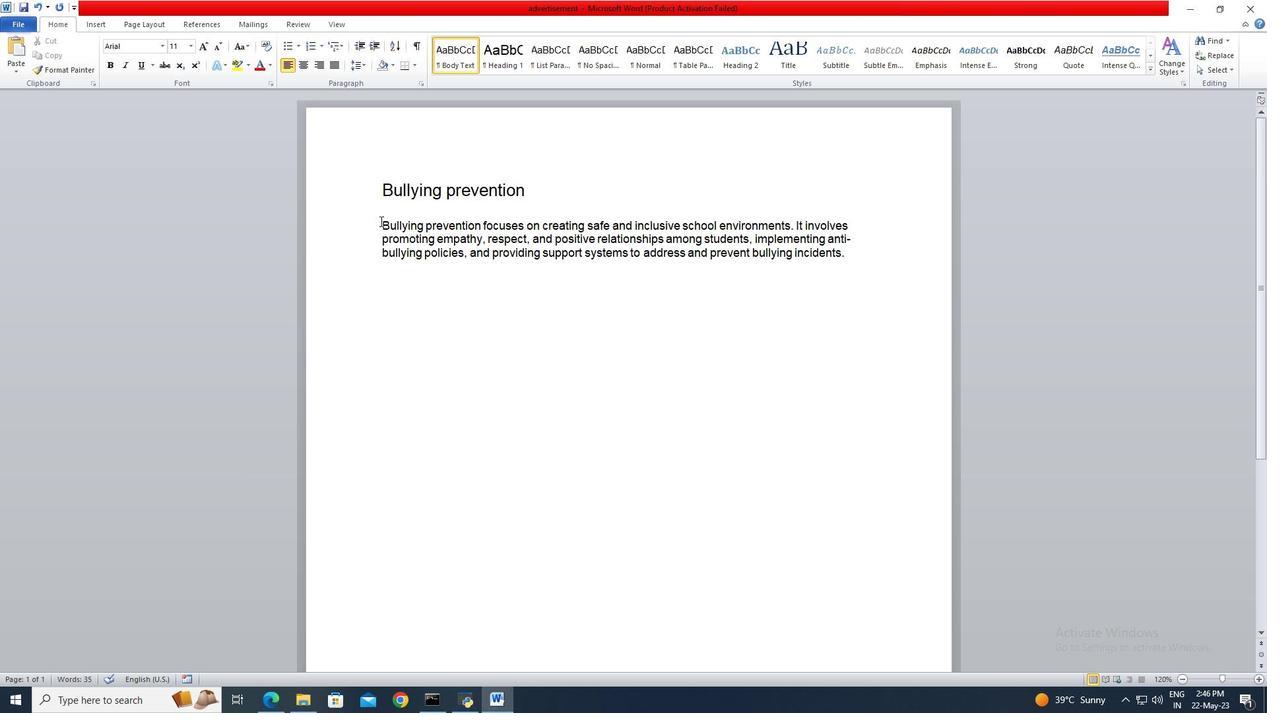 
Action: Mouse moved to (853, 263)
Screenshot: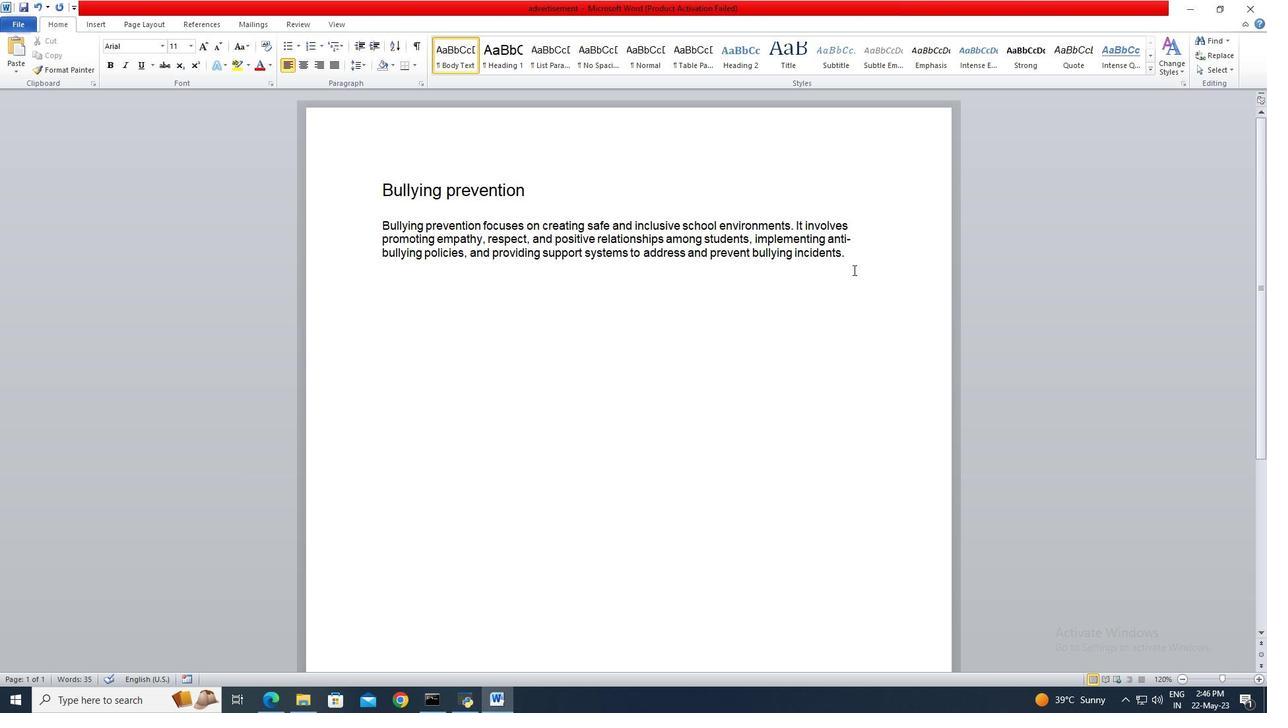 
Action: Key pressed <Key.shift>
Screenshot: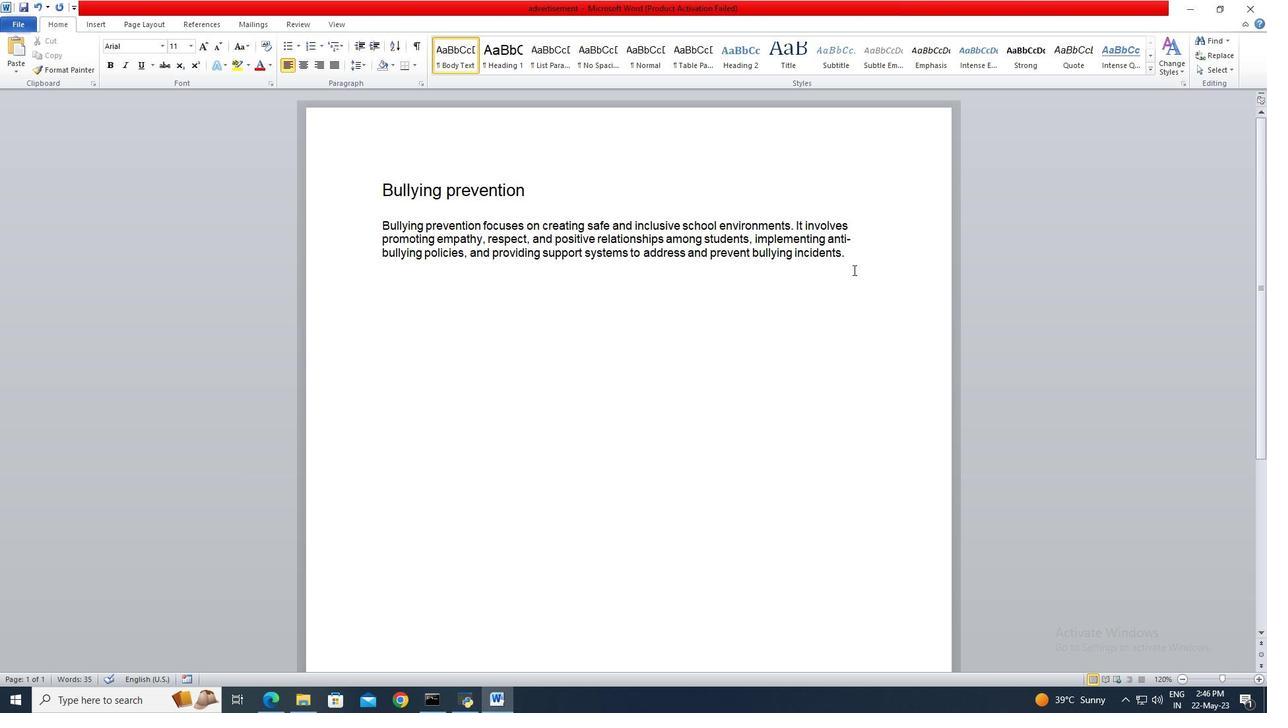 
Action: Mouse moved to (853, 257)
Screenshot: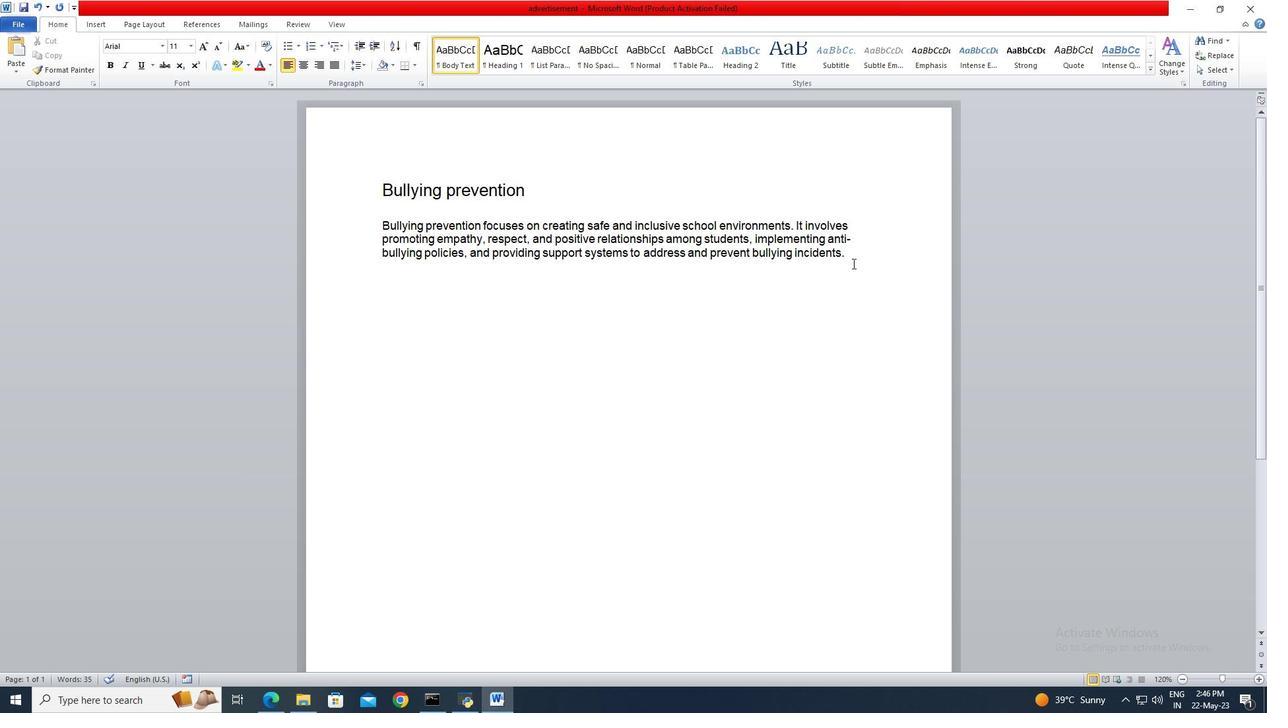 
Action: Mouse pressed left at (853, 257)
Screenshot: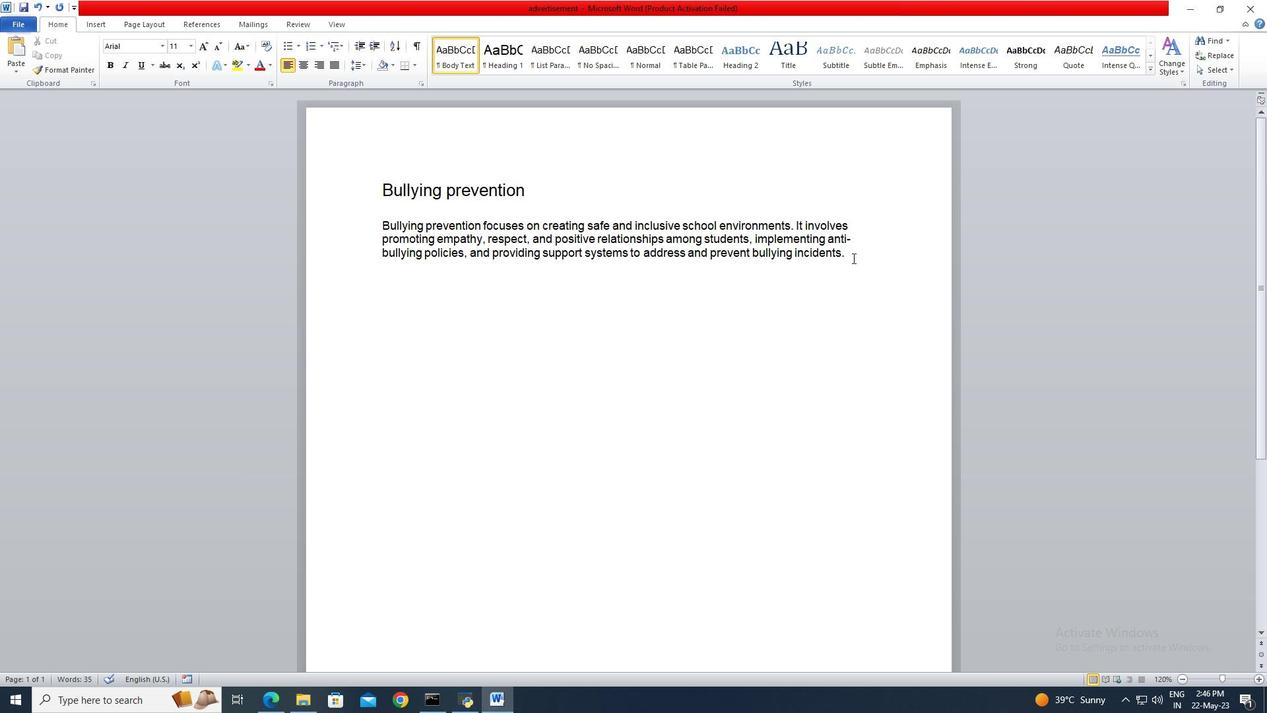 
Action: Mouse moved to (163, 48)
Screenshot: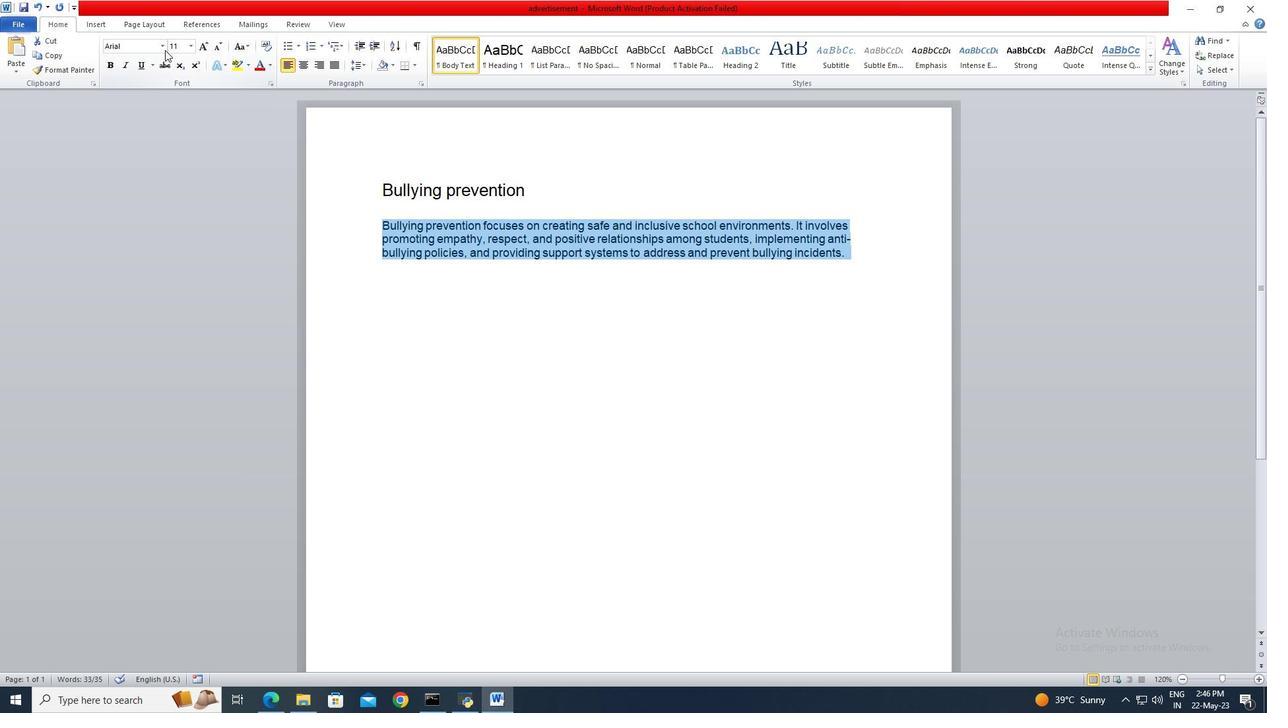 
Action: Mouse pressed left at (163, 48)
Screenshot: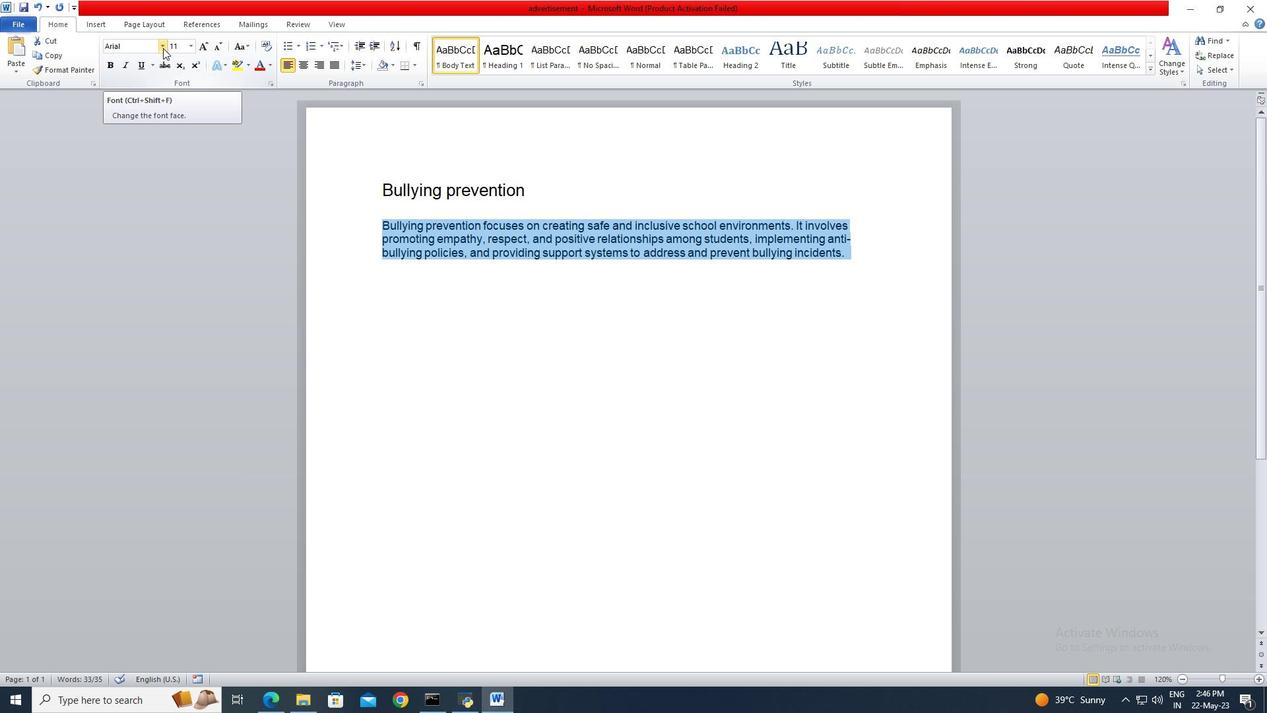 
Action: Mouse moved to (190, 279)
Screenshot: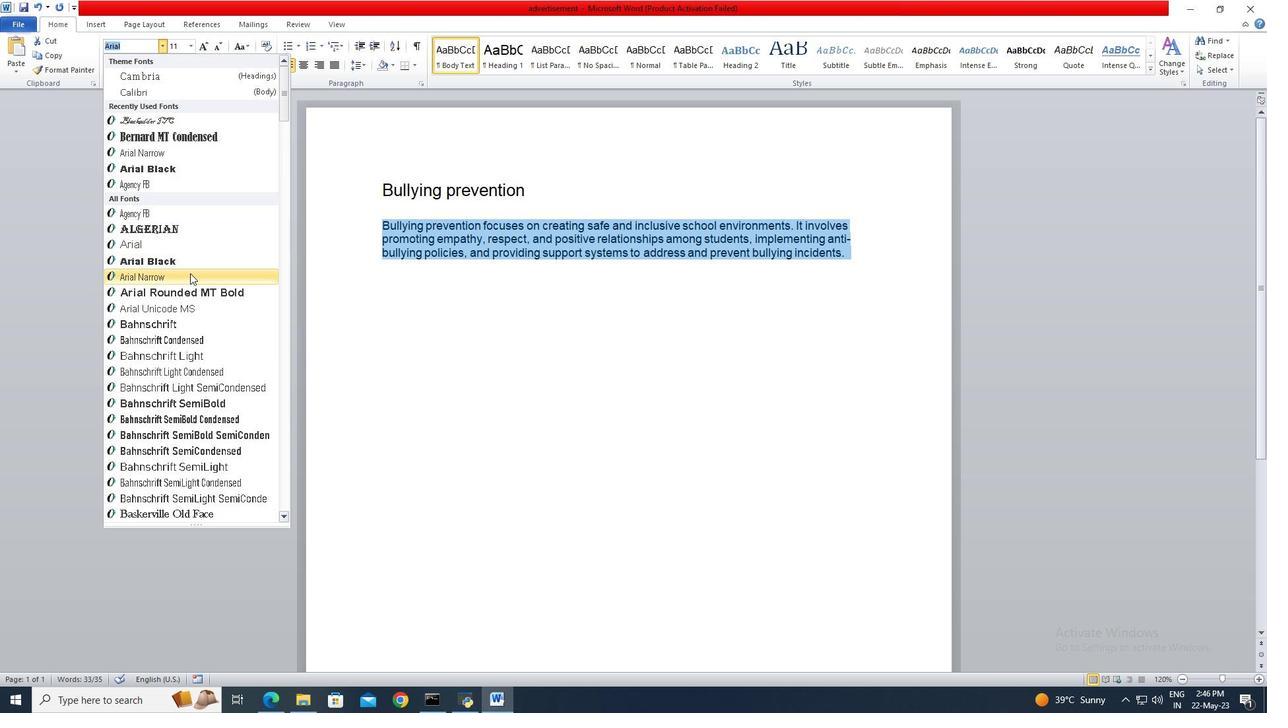 
Action: Mouse scrolled (190, 279) with delta (0, 0)
Screenshot: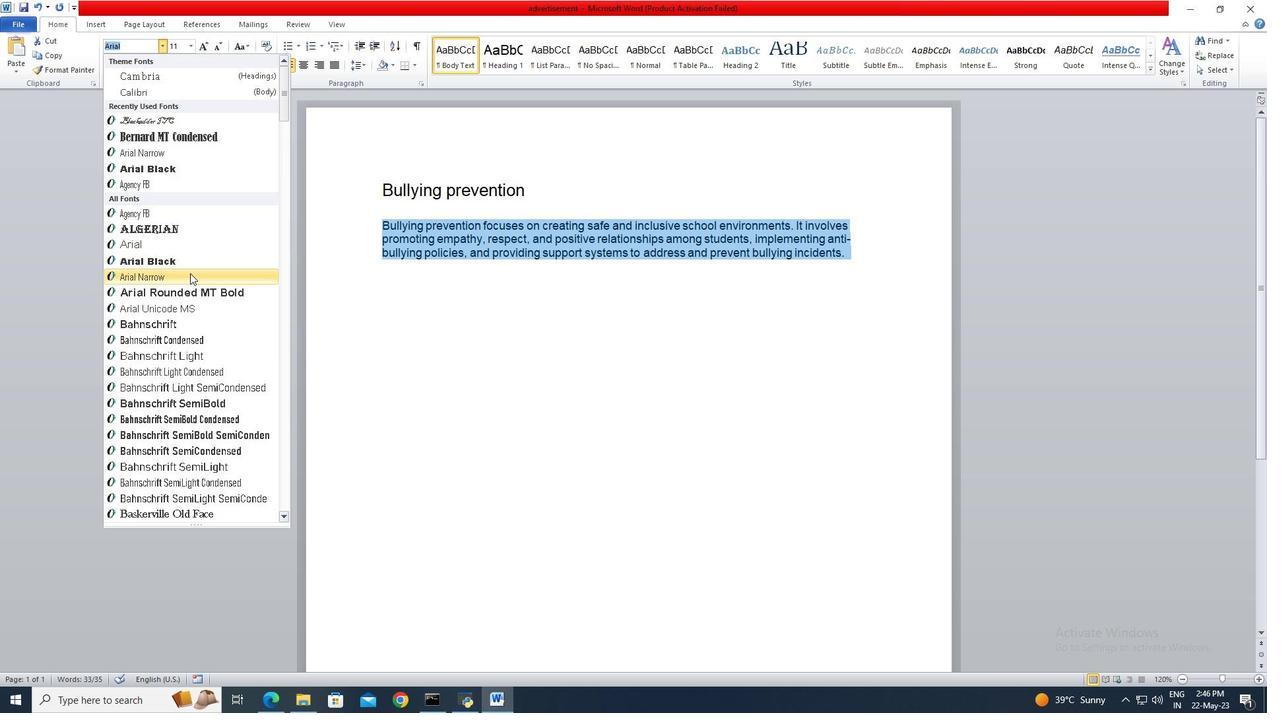 
Action: Mouse scrolled (190, 279) with delta (0, 0)
Screenshot: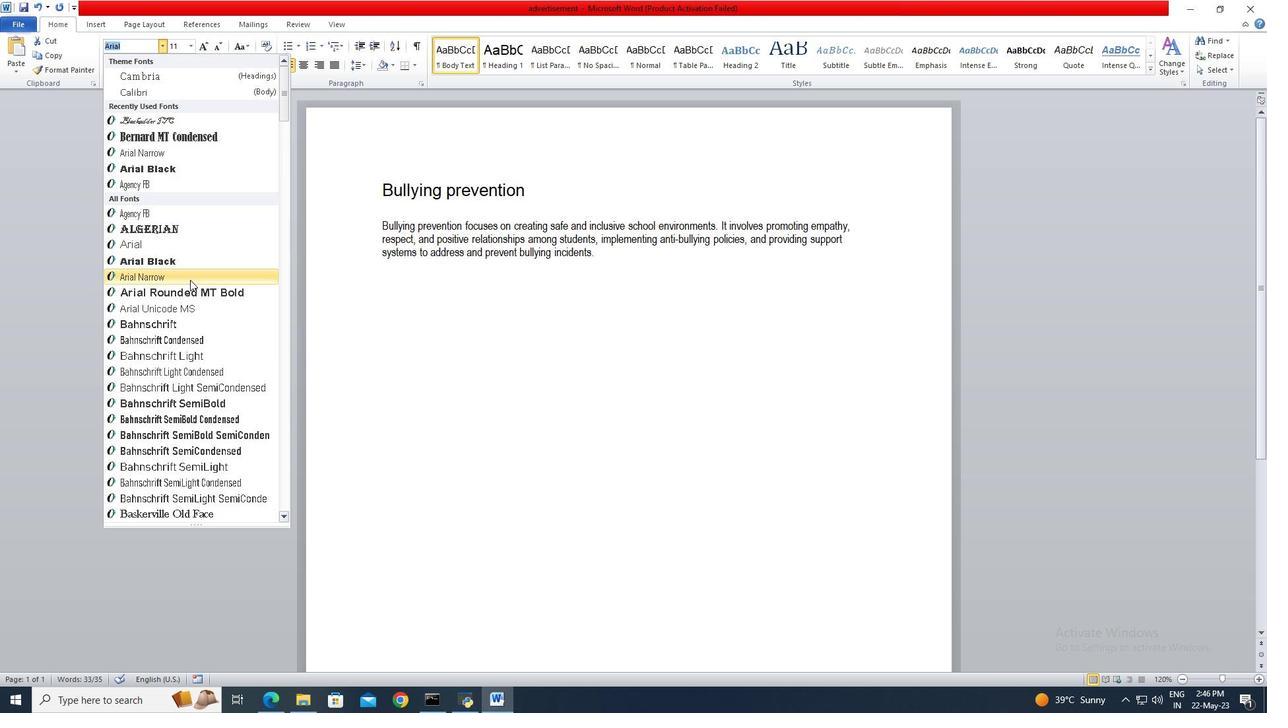 
Action: Mouse moved to (190, 306)
Screenshot: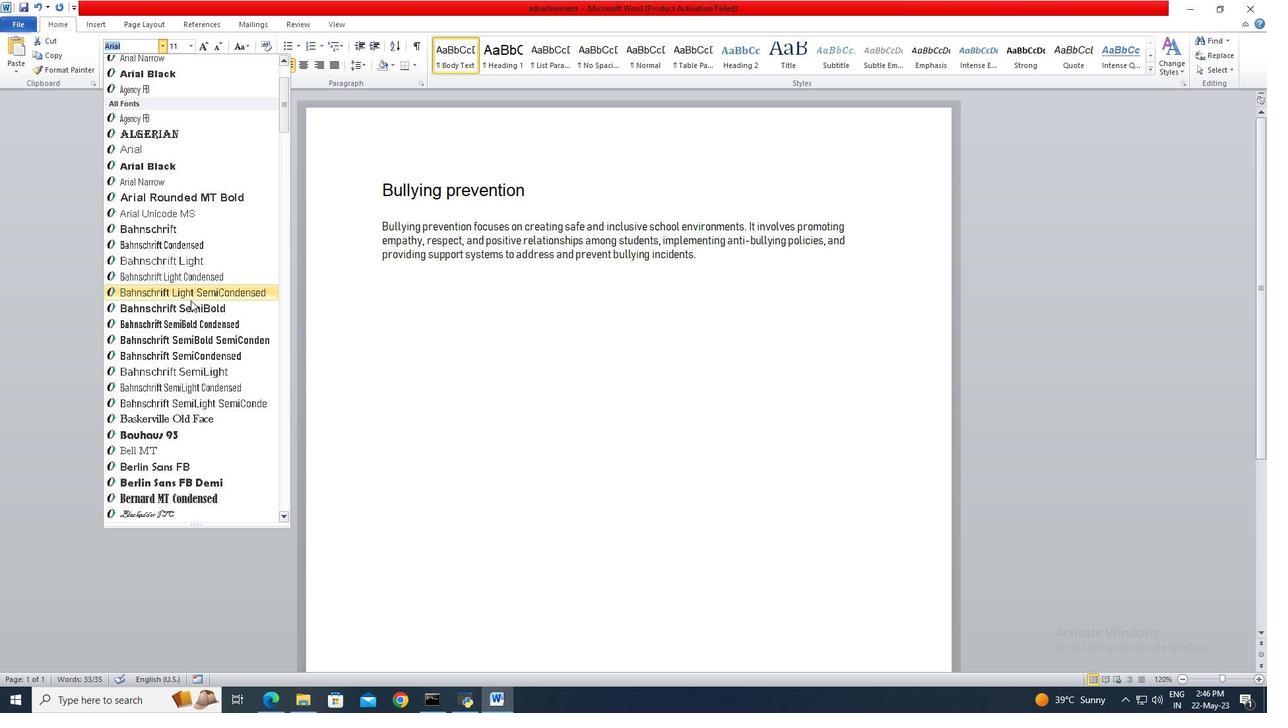 
Action: Mouse scrolled (190, 305) with delta (0, 0)
Screenshot: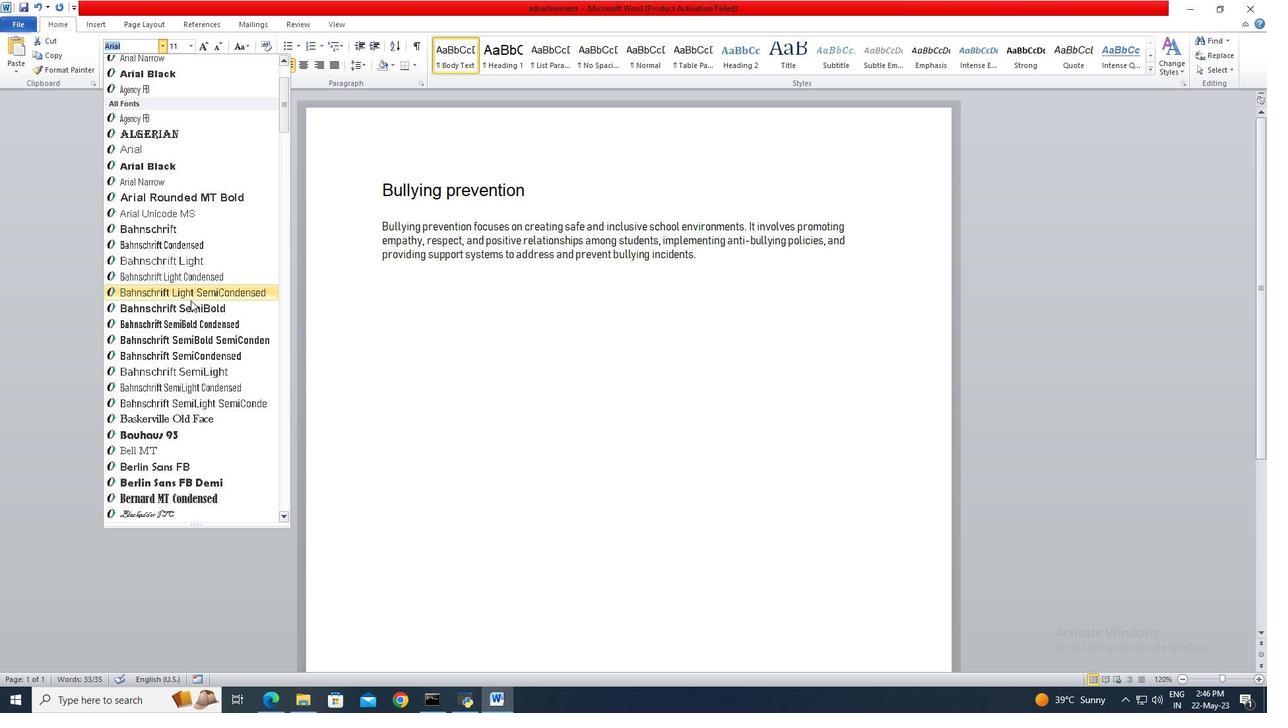 
Action: Mouse scrolled (190, 305) with delta (0, 0)
Screenshot: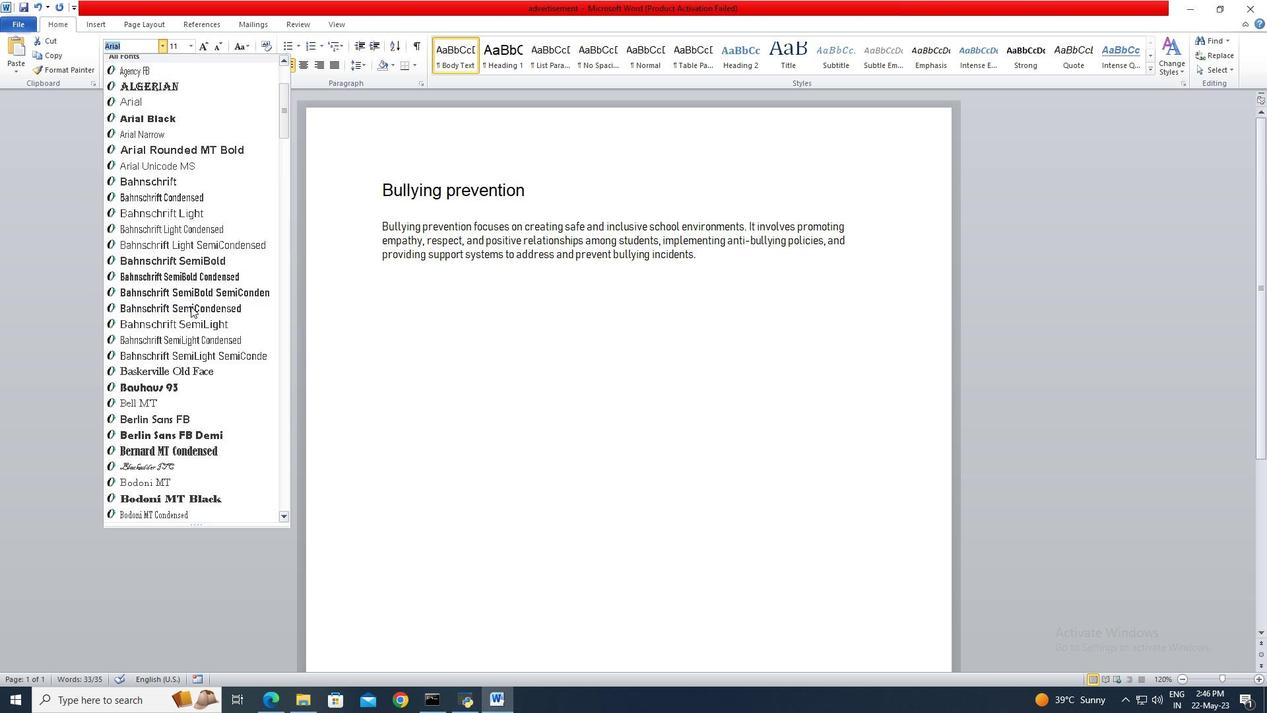 
Action: Mouse scrolled (190, 305) with delta (0, 0)
Screenshot: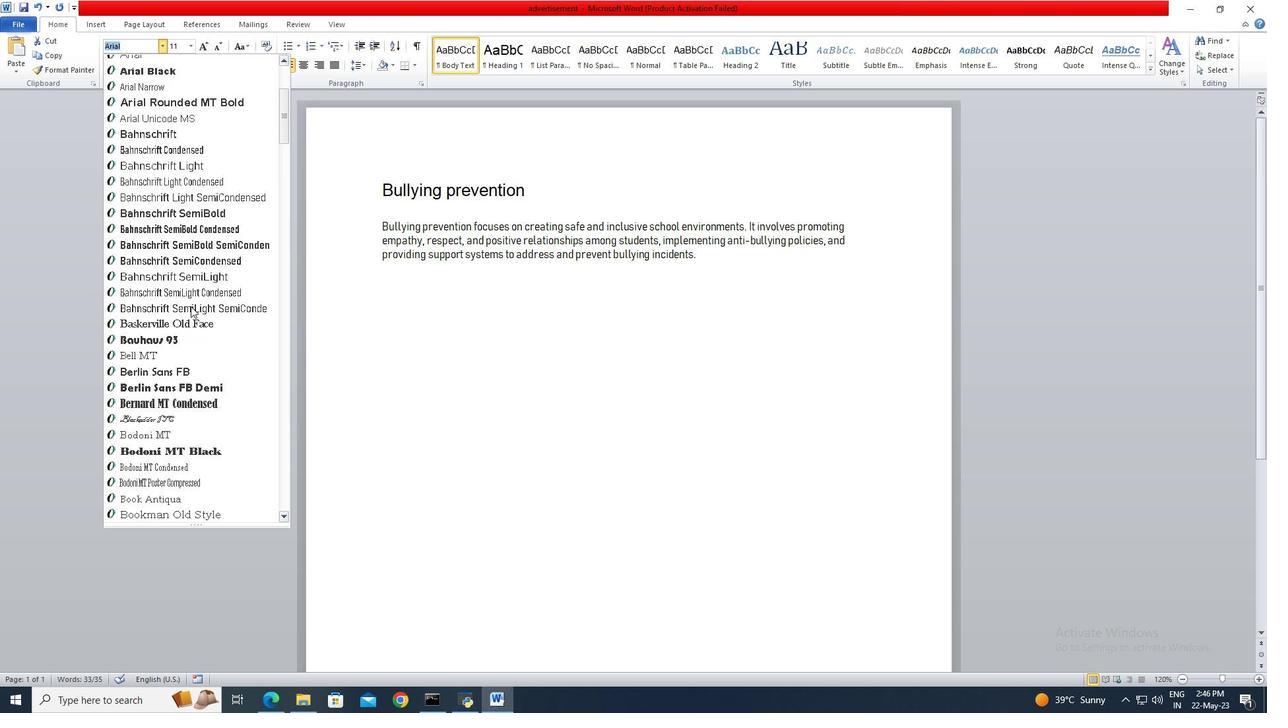 
Action: Mouse scrolled (190, 305) with delta (0, 0)
Screenshot: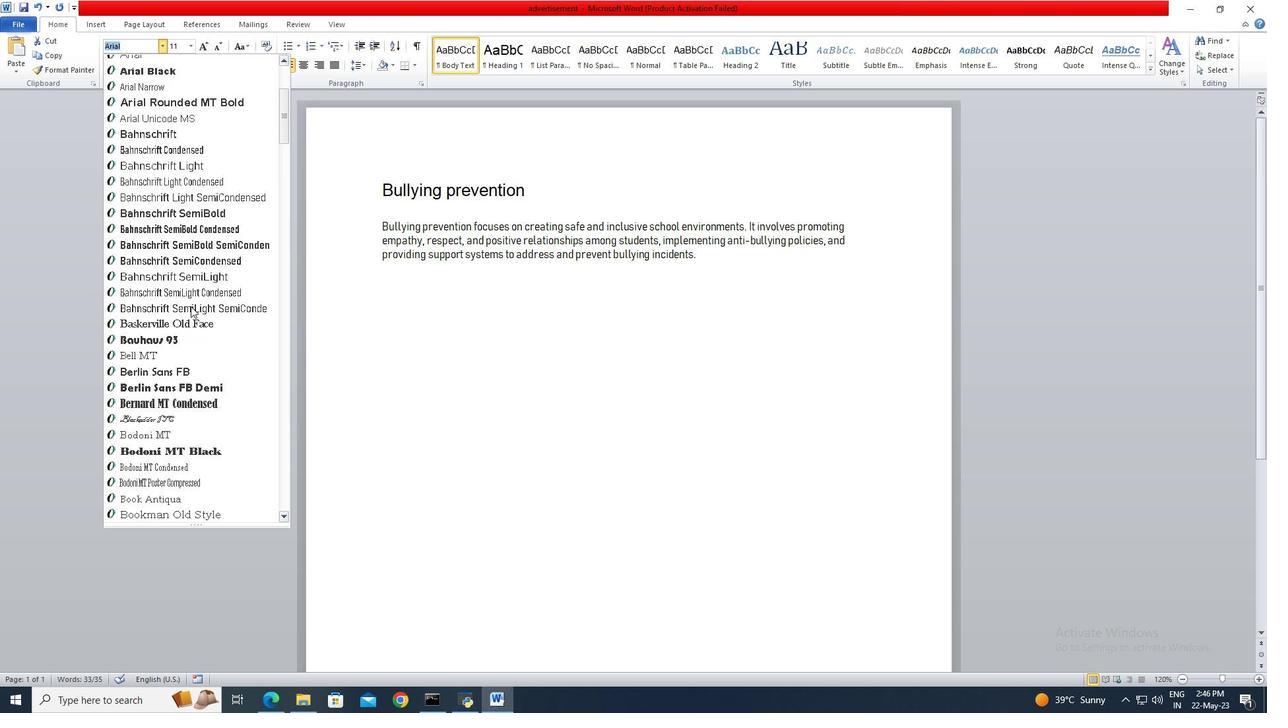 
Action: Mouse scrolled (190, 305) with delta (0, 0)
Screenshot: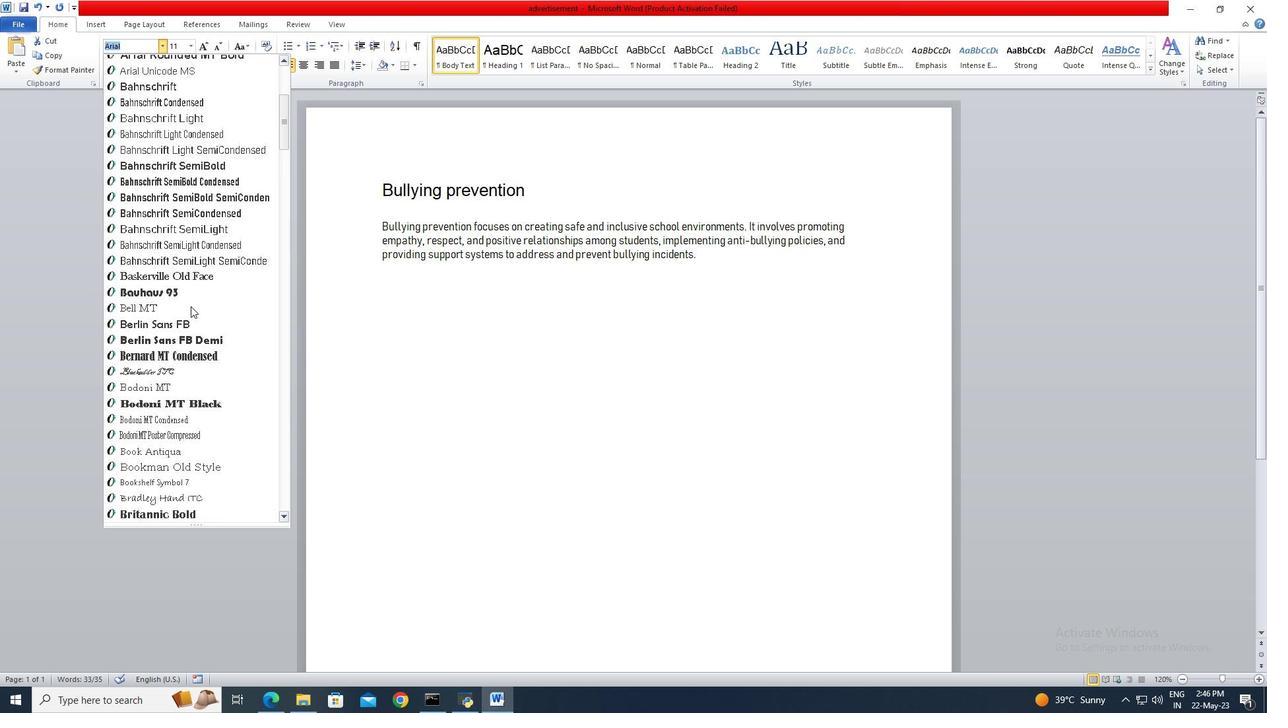 
Action: Mouse scrolled (190, 305) with delta (0, 0)
Screenshot: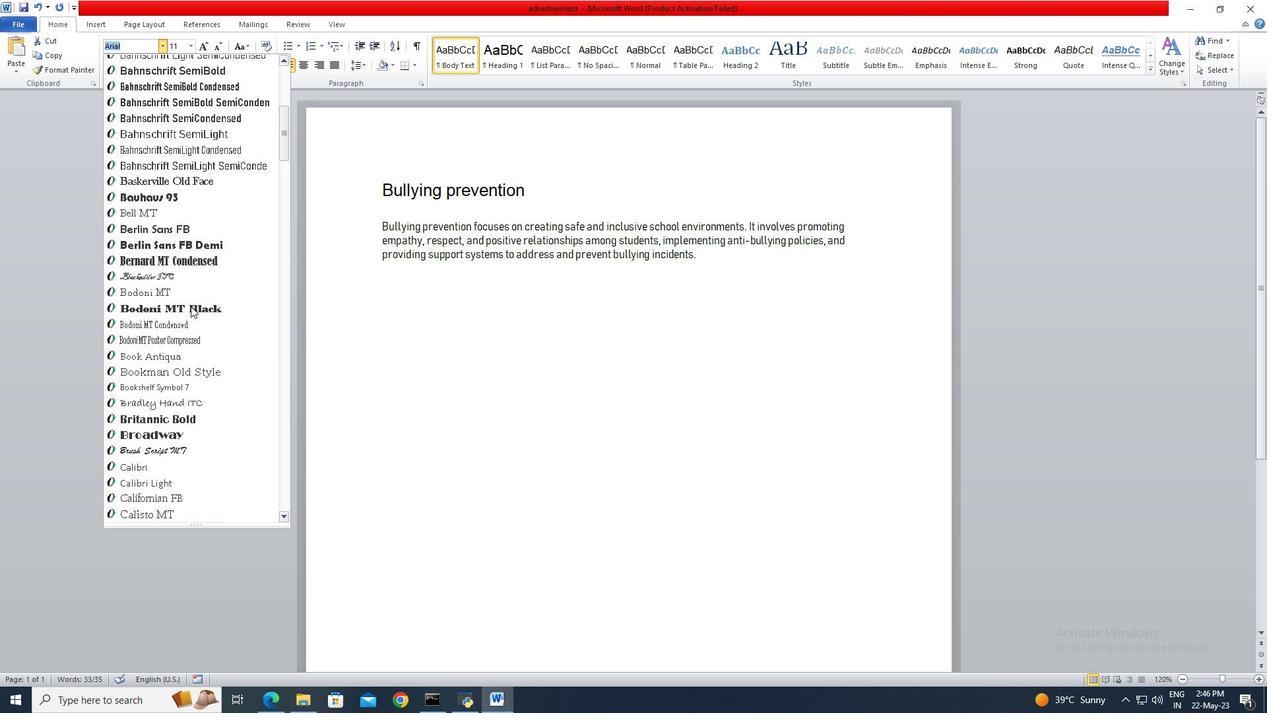 
Action: Mouse scrolled (190, 305) with delta (0, 0)
Screenshot: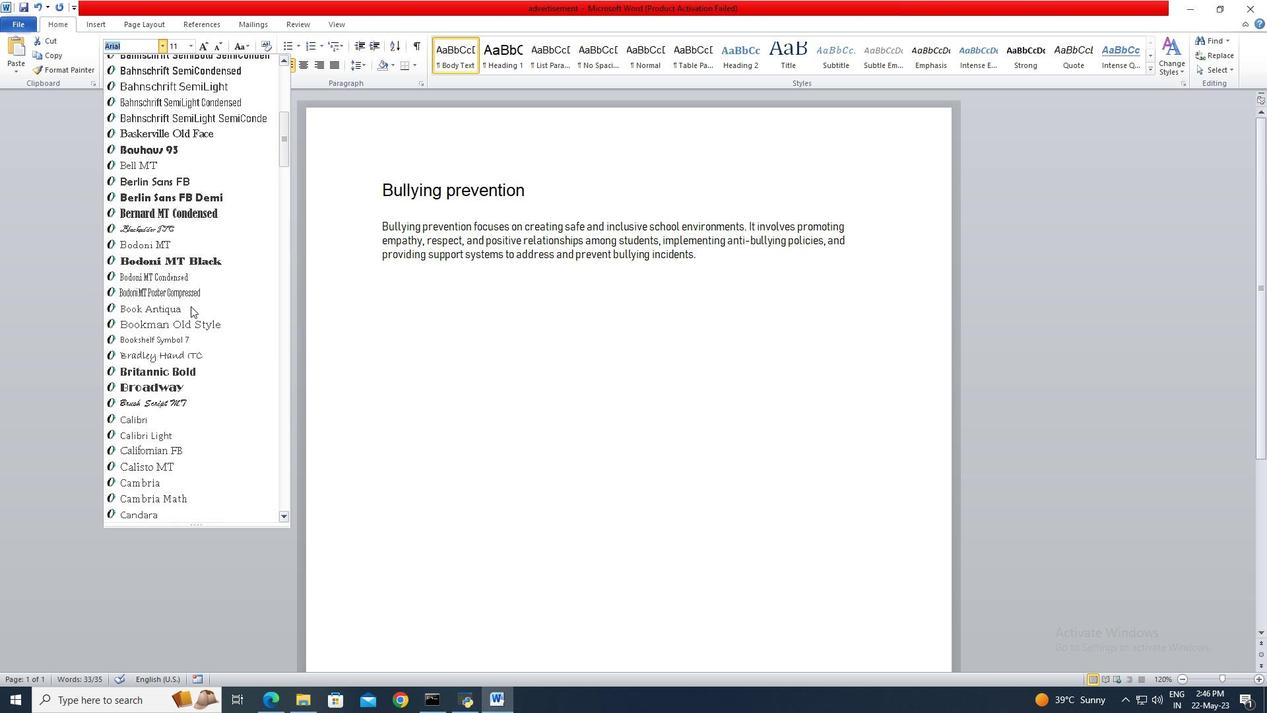 
Action: Mouse scrolled (190, 305) with delta (0, 0)
Screenshot: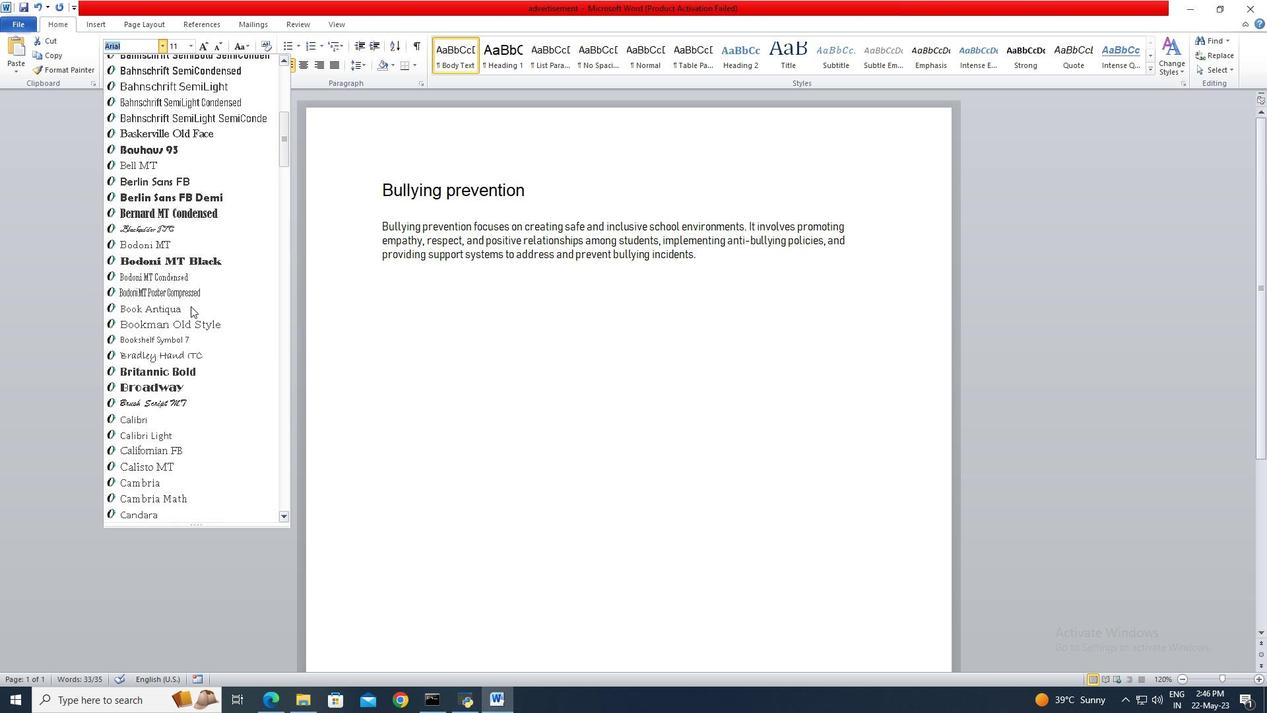 
Action: Mouse scrolled (190, 305) with delta (0, 0)
Screenshot: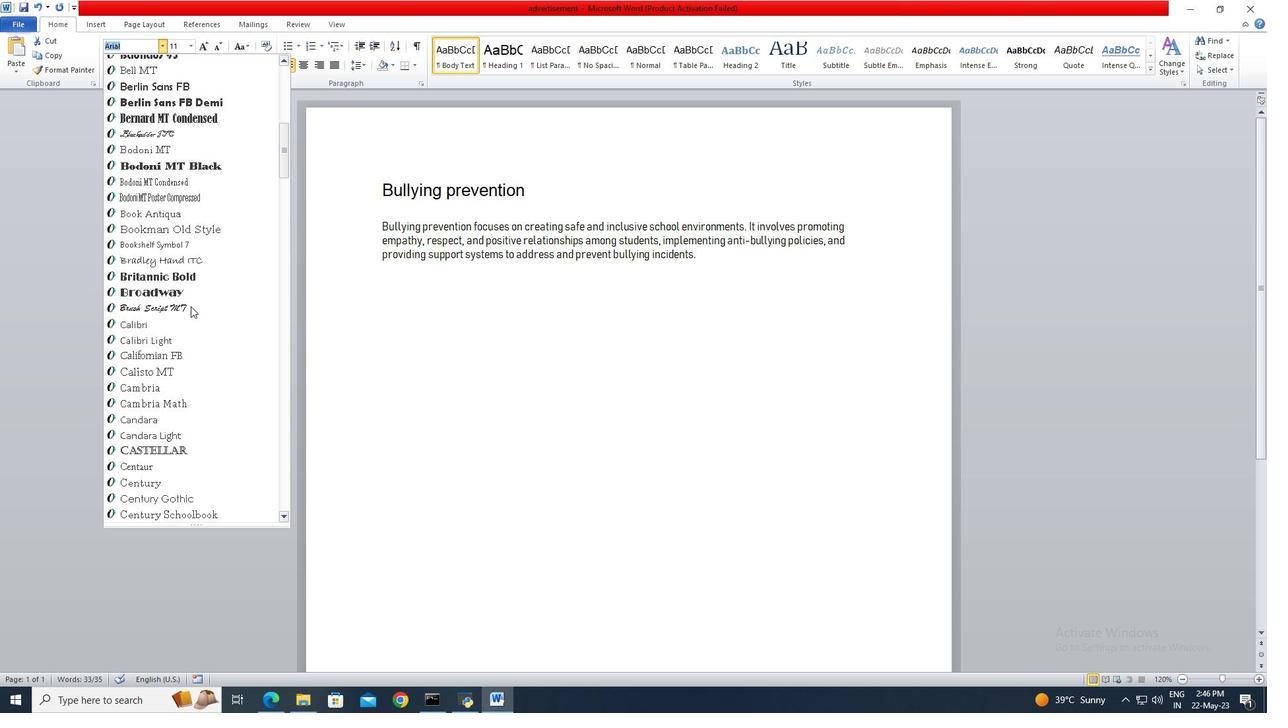 
Action: Mouse scrolled (190, 305) with delta (0, 0)
Screenshot: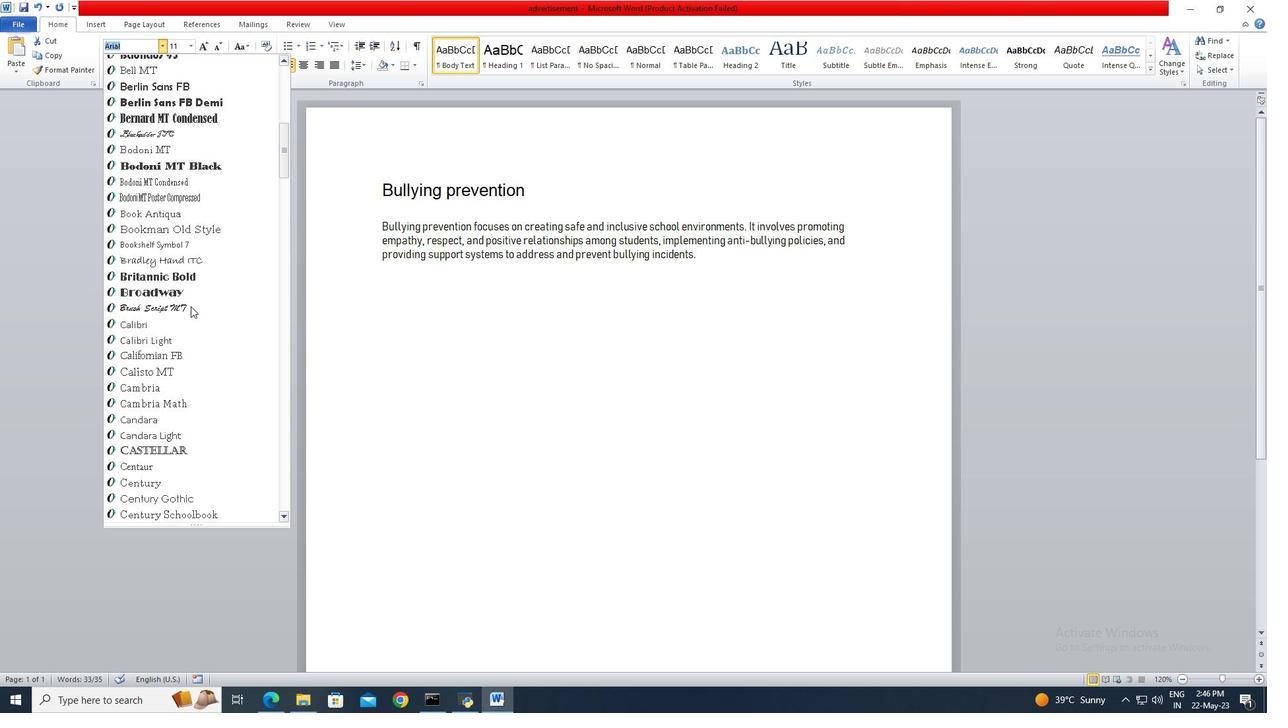 
Action: Mouse scrolled (190, 305) with delta (0, 0)
Screenshot: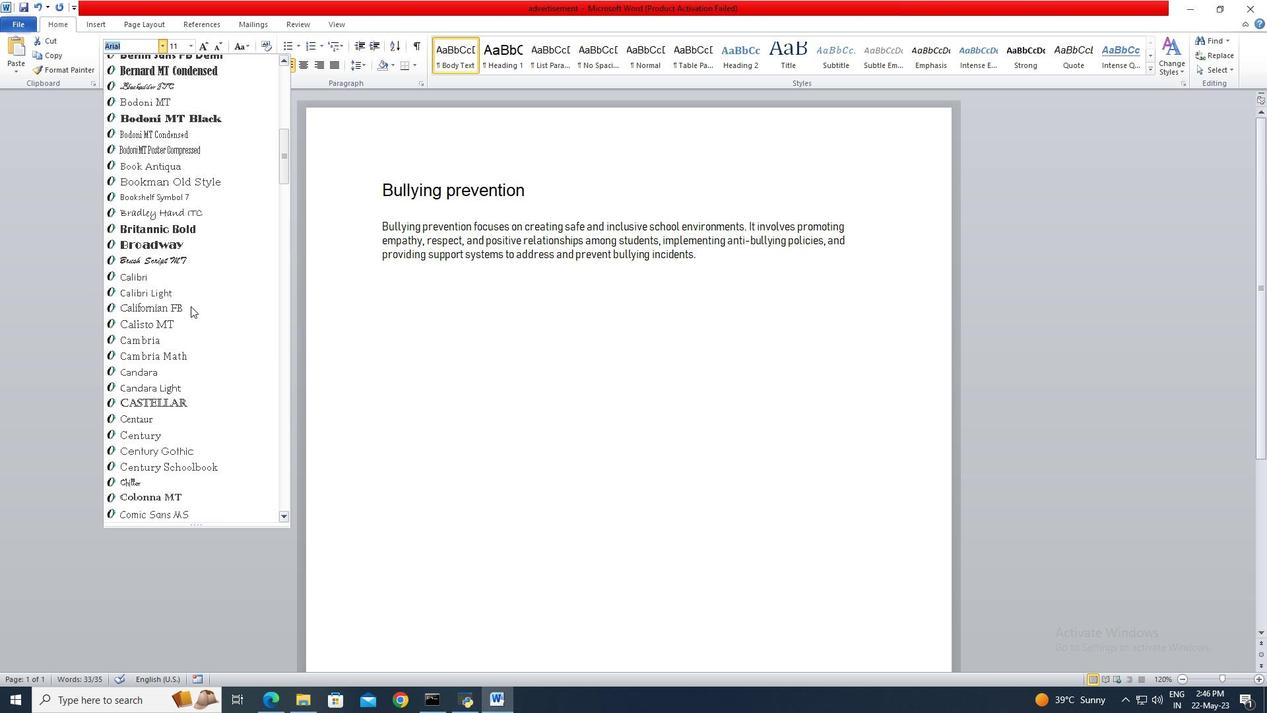 
Action: Mouse scrolled (190, 305) with delta (0, 0)
Screenshot: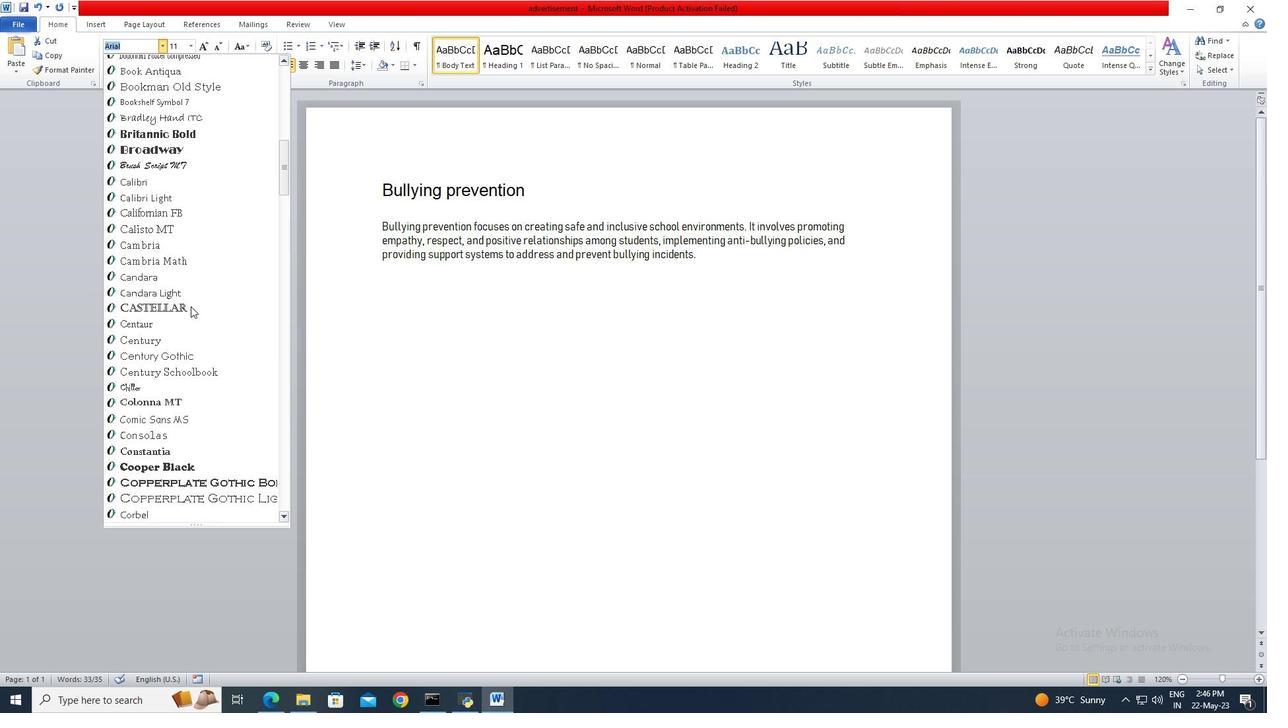 
Action: Mouse scrolled (190, 305) with delta (0, 0)
Screenshot: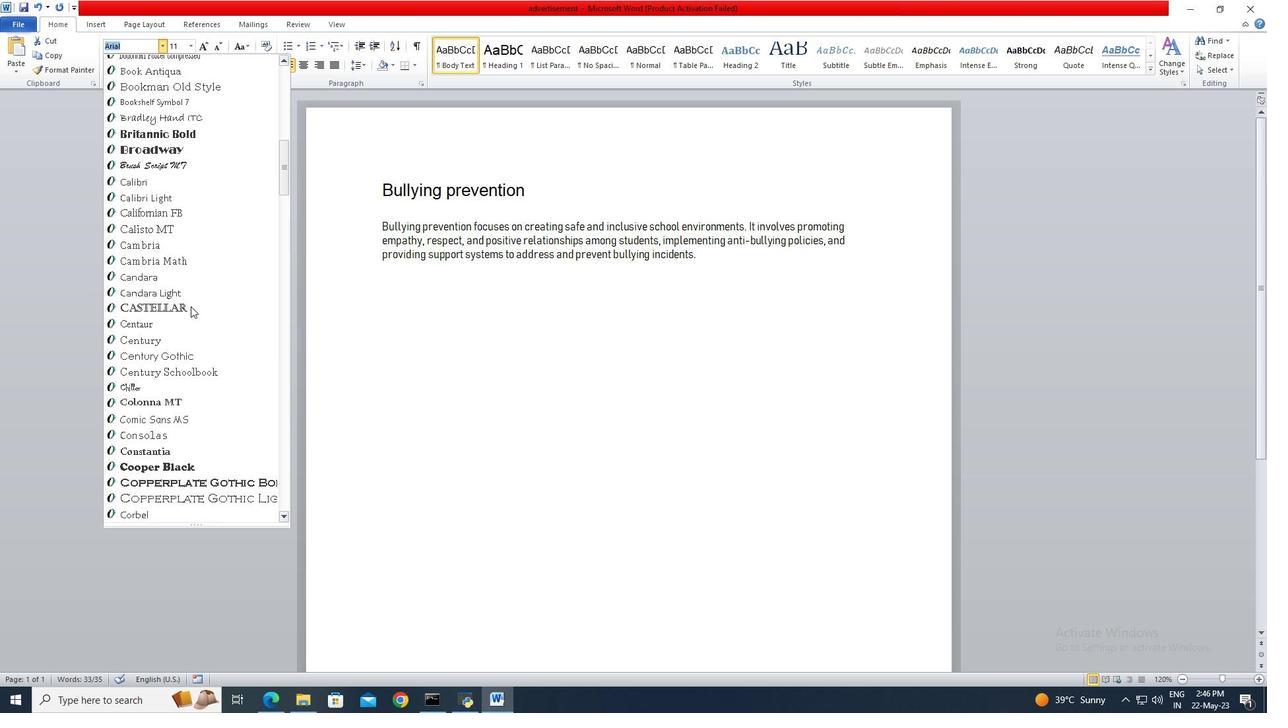 
Action: Mouse scrolled (190, 305) with delta (0, 0)
Screenshot: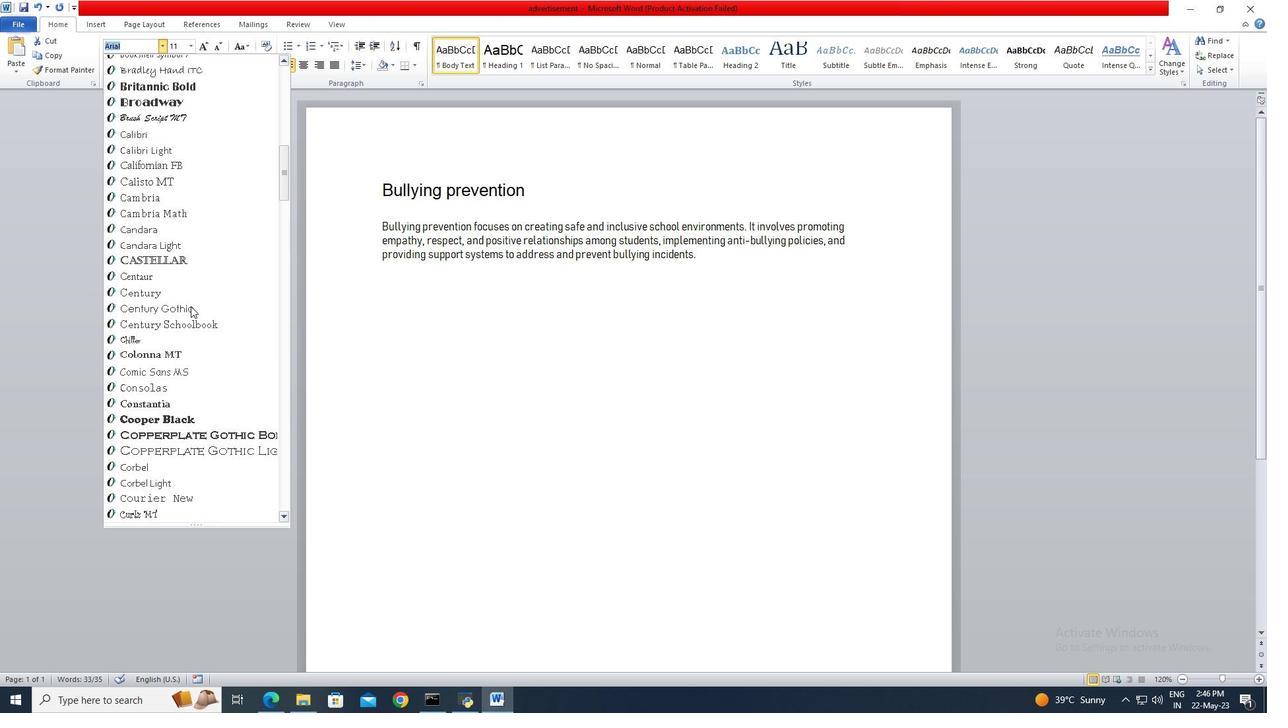 
Action: Mouse scrolled (190, 305) with delta (0, 0)
Screenshot: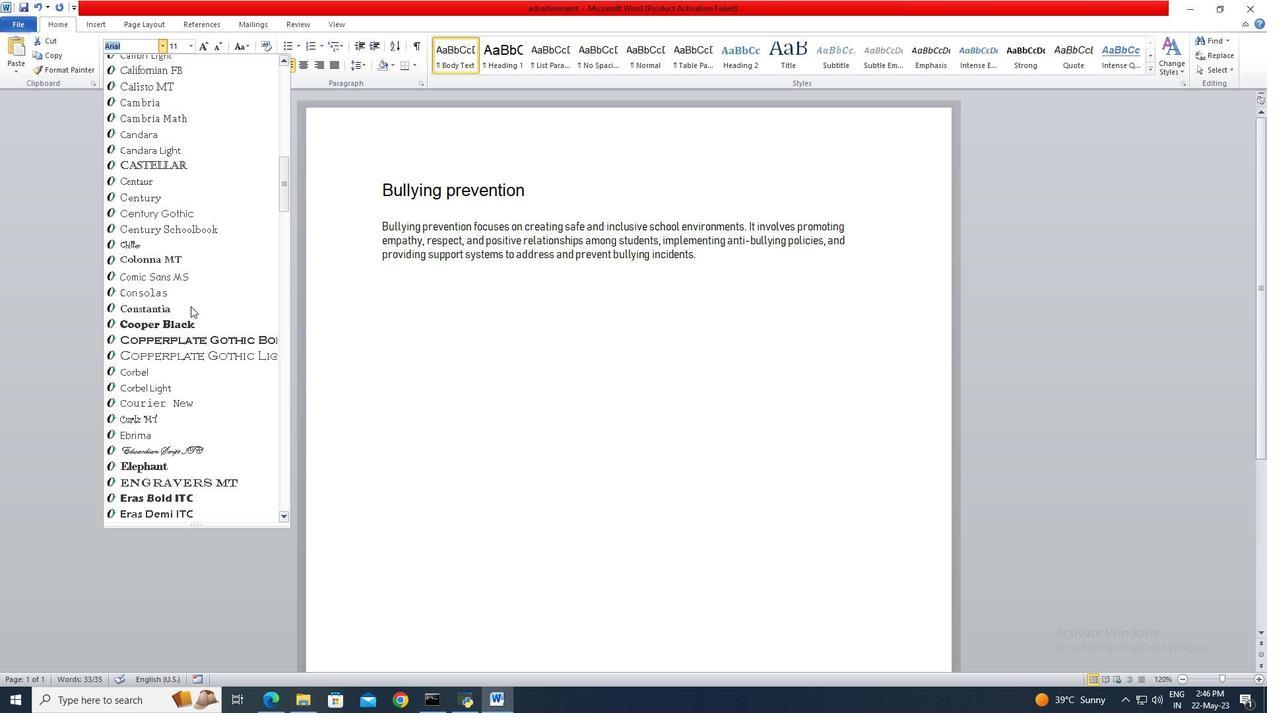 
Action: Mouse moved to (184, 396)
Screenshot: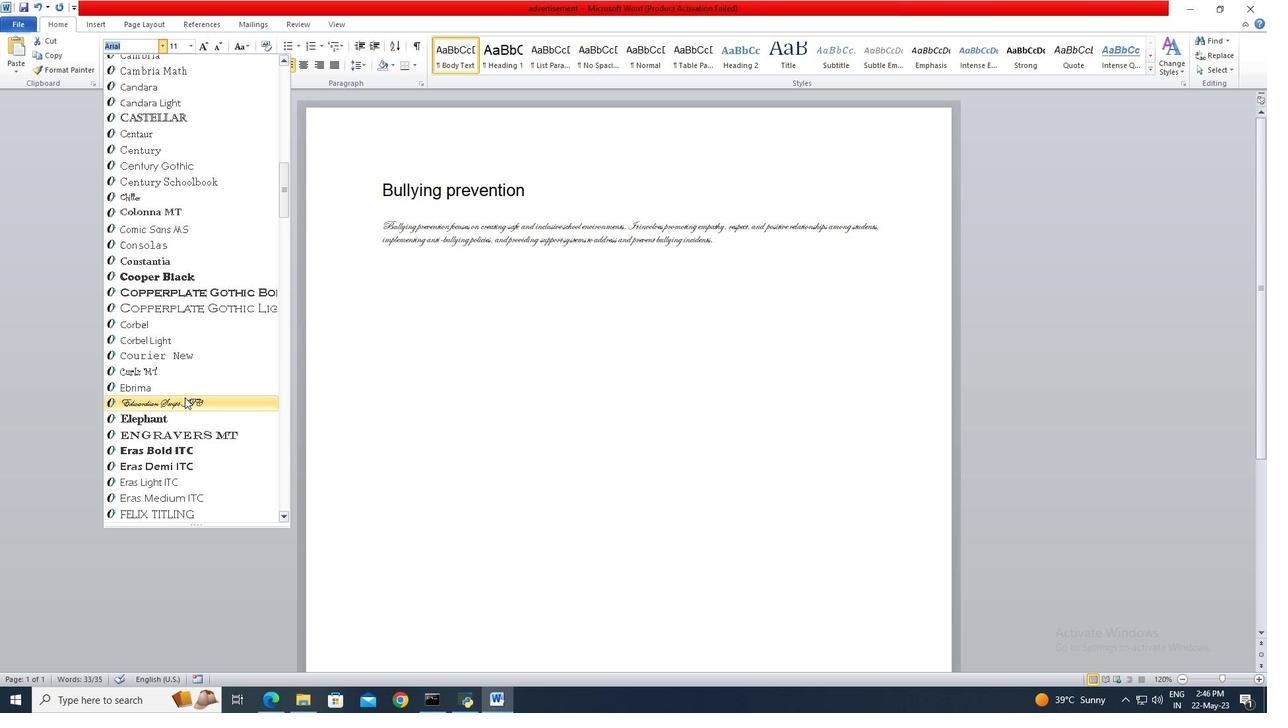 
Action: Mouse scrolled (184, 396) with delta (0, 0)
Screenshot: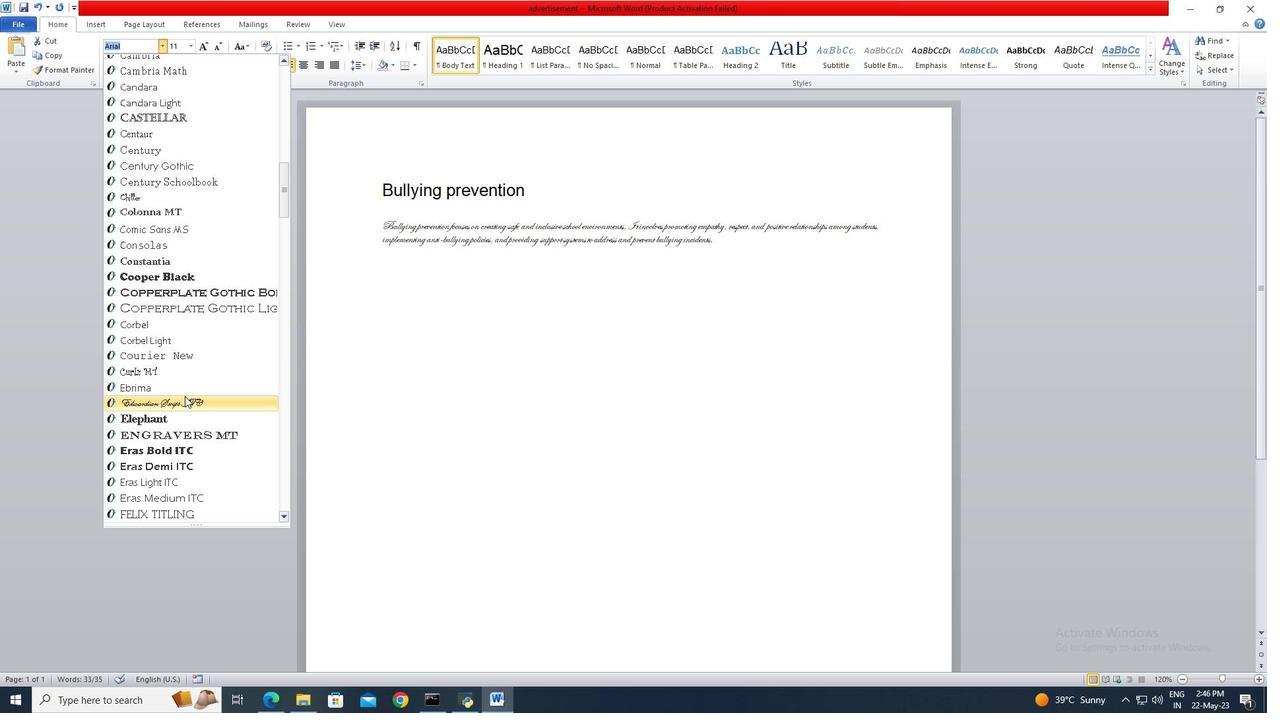 
Action: Mouse moved to (186, 393)
Screenshot: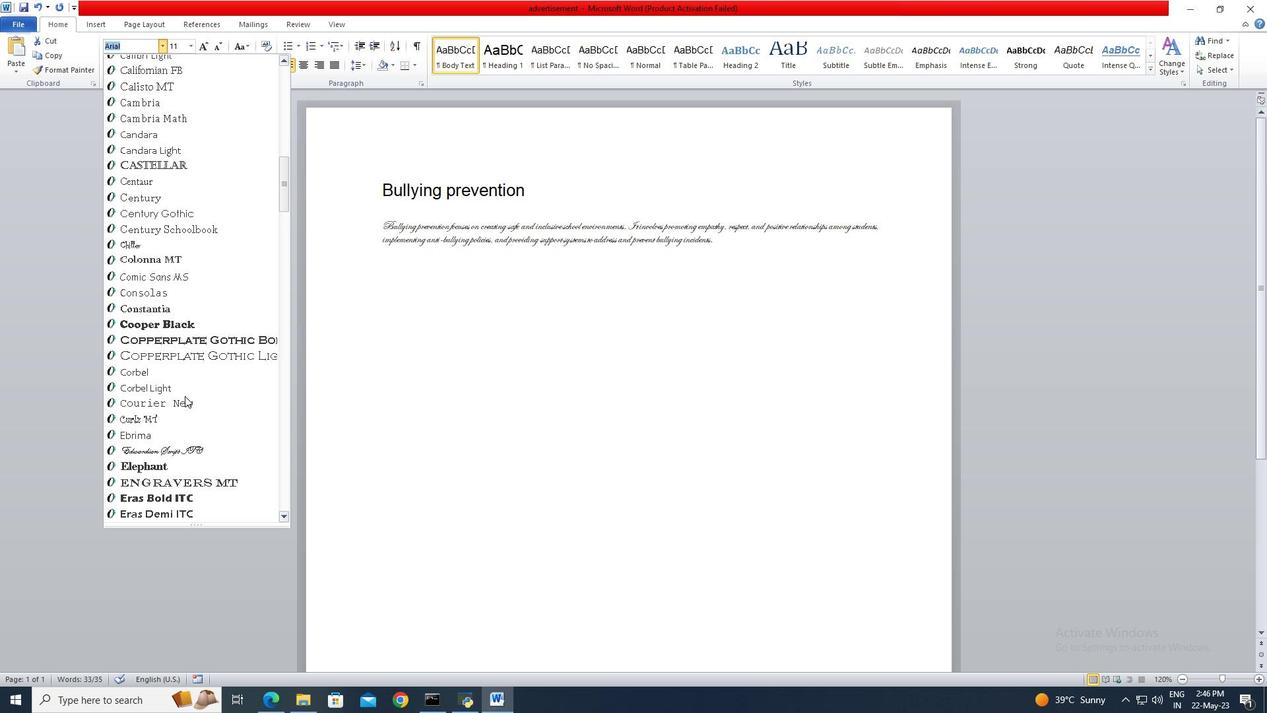 
Action: Mouse scrolled (186, 394) with delta (0, 0)
Screenshot: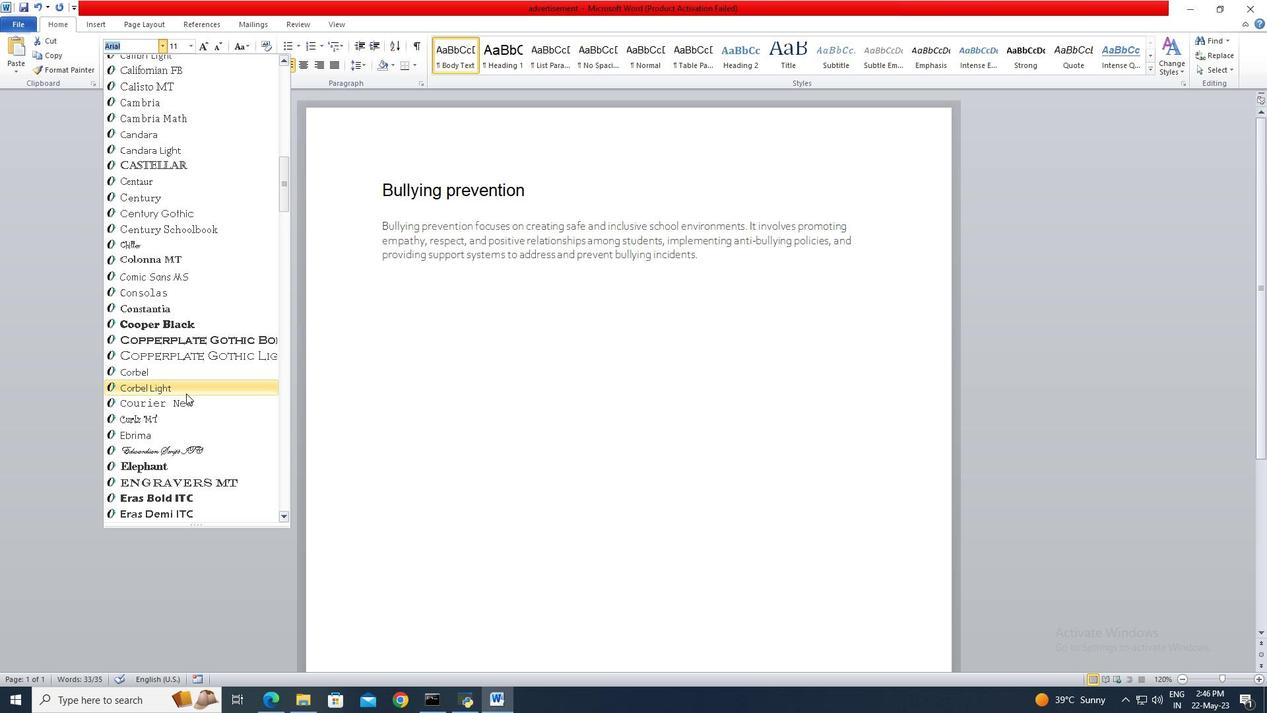 
Action: Mouse scrolled (186, 394) with delta (0, 0)
Screenshot: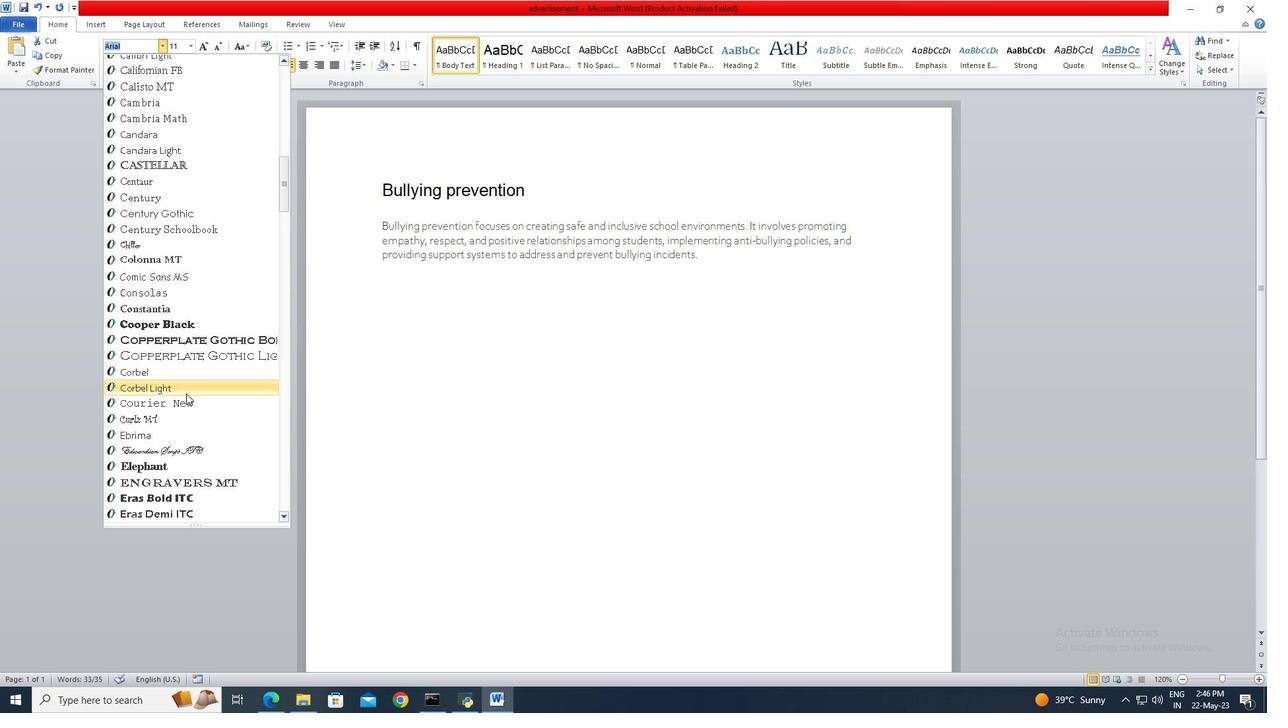 
Action: Mouse scrolled (186, 394) with delta (0, 0)
Screenshot: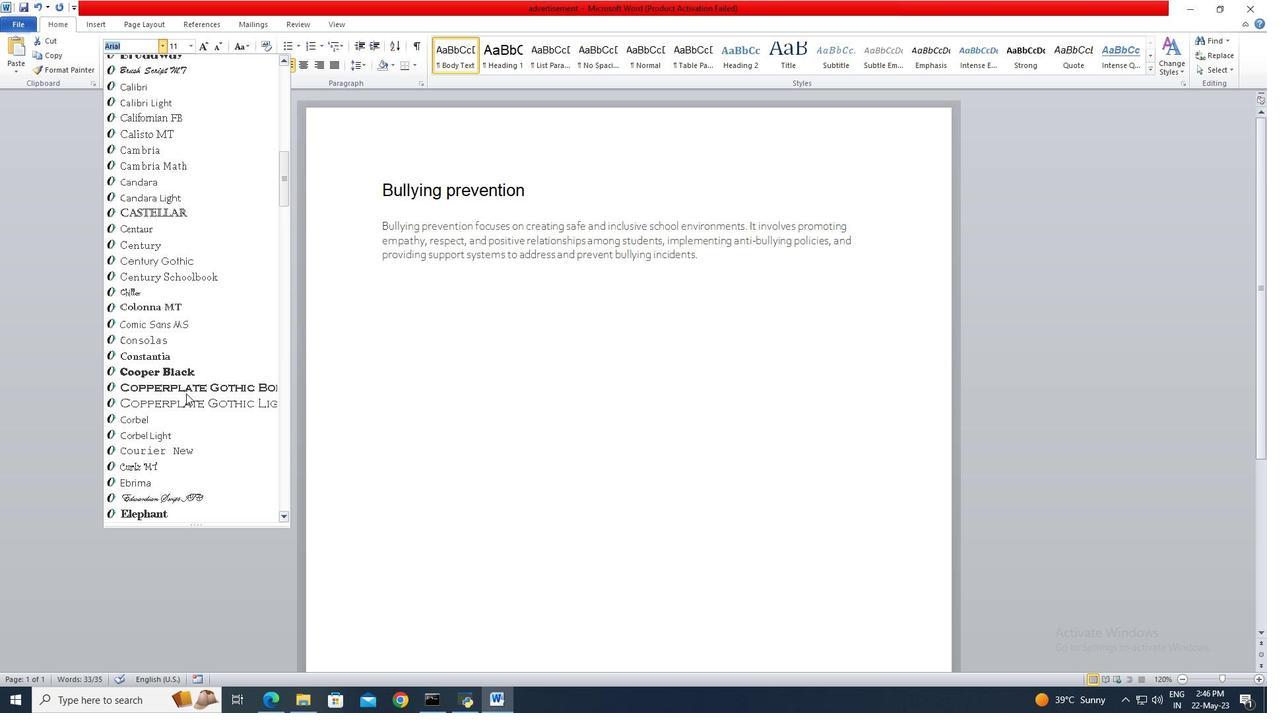 
Action: Mouse scrolled (186, 394) with delta (0, 0)
Screenshot: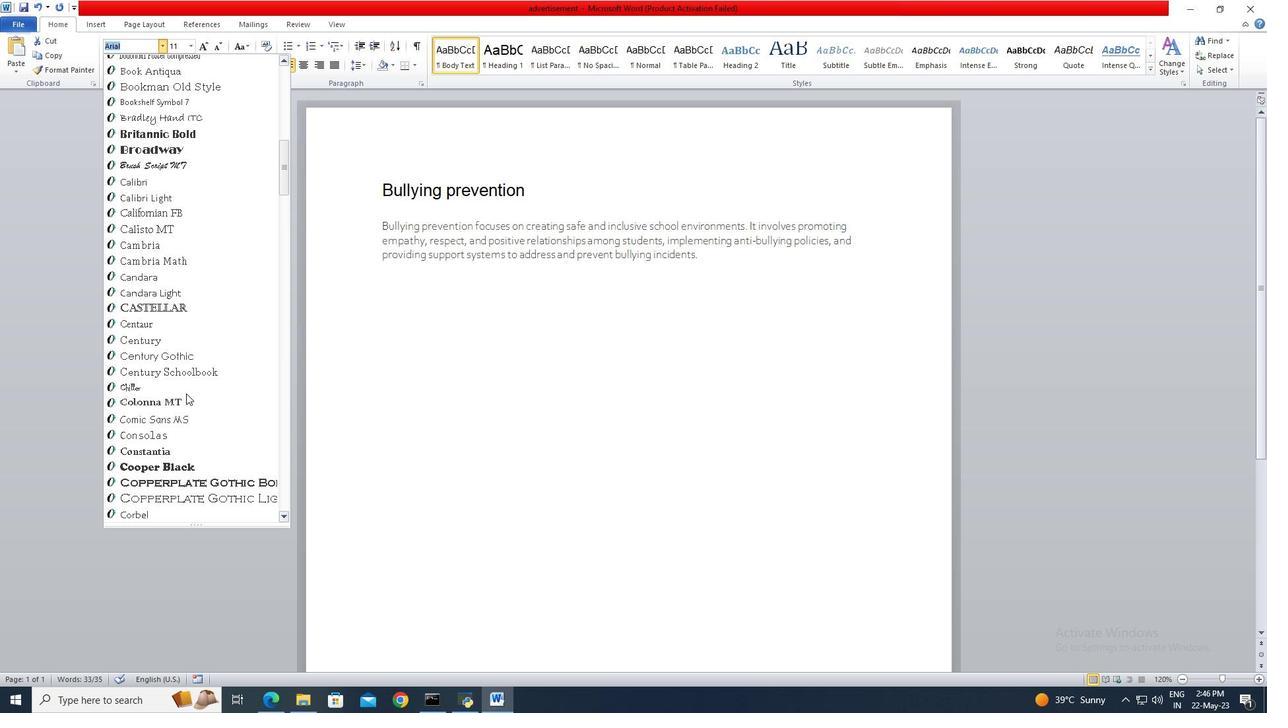 
Action: Mouse scrolled (186, 394) with delta (0, 0)
Screenshot: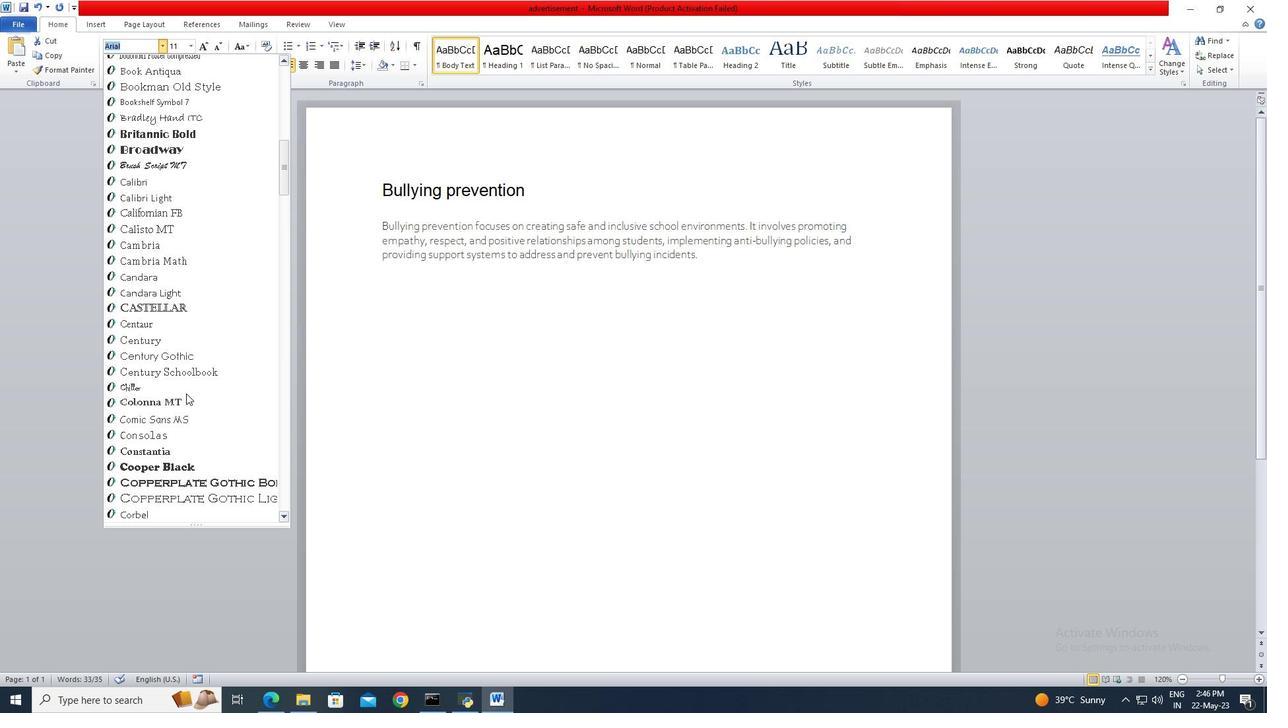 
Action: Mouse scrolled (186, 394) with delta (0, 0)
Screenshot: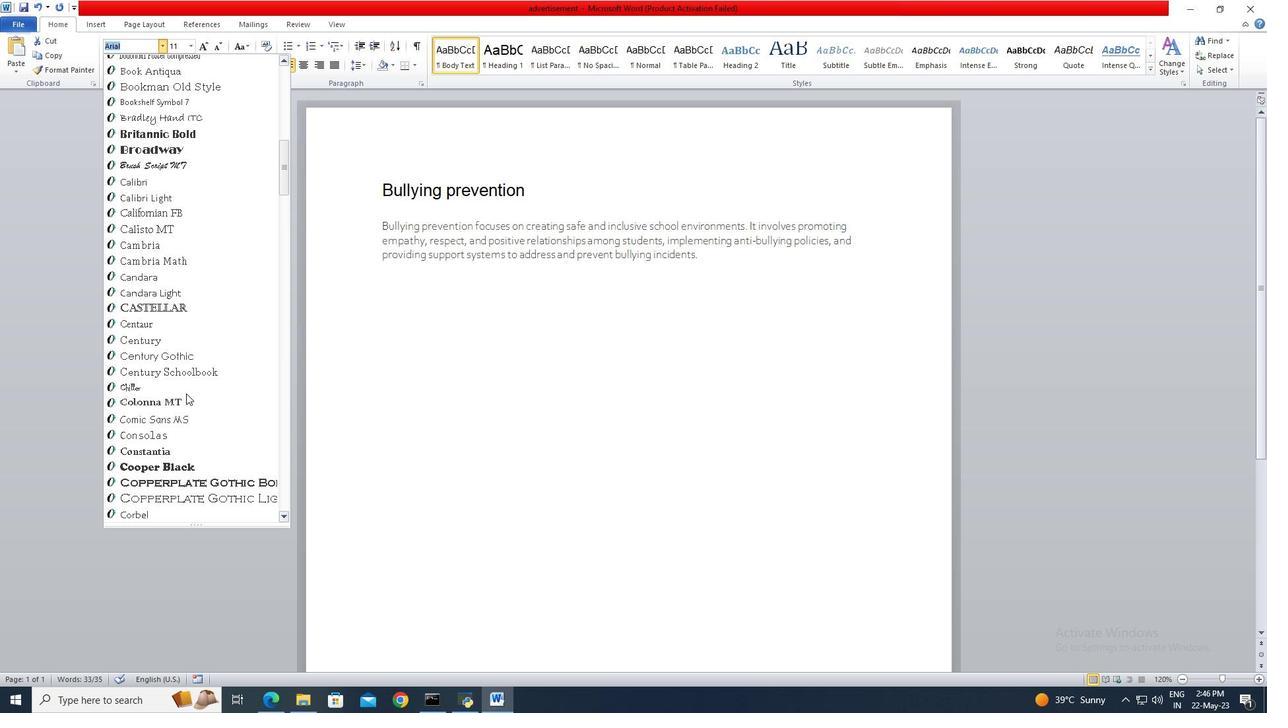
Action: Mouse scrolled (186, 394) with delta (0, 0)
Screenshot: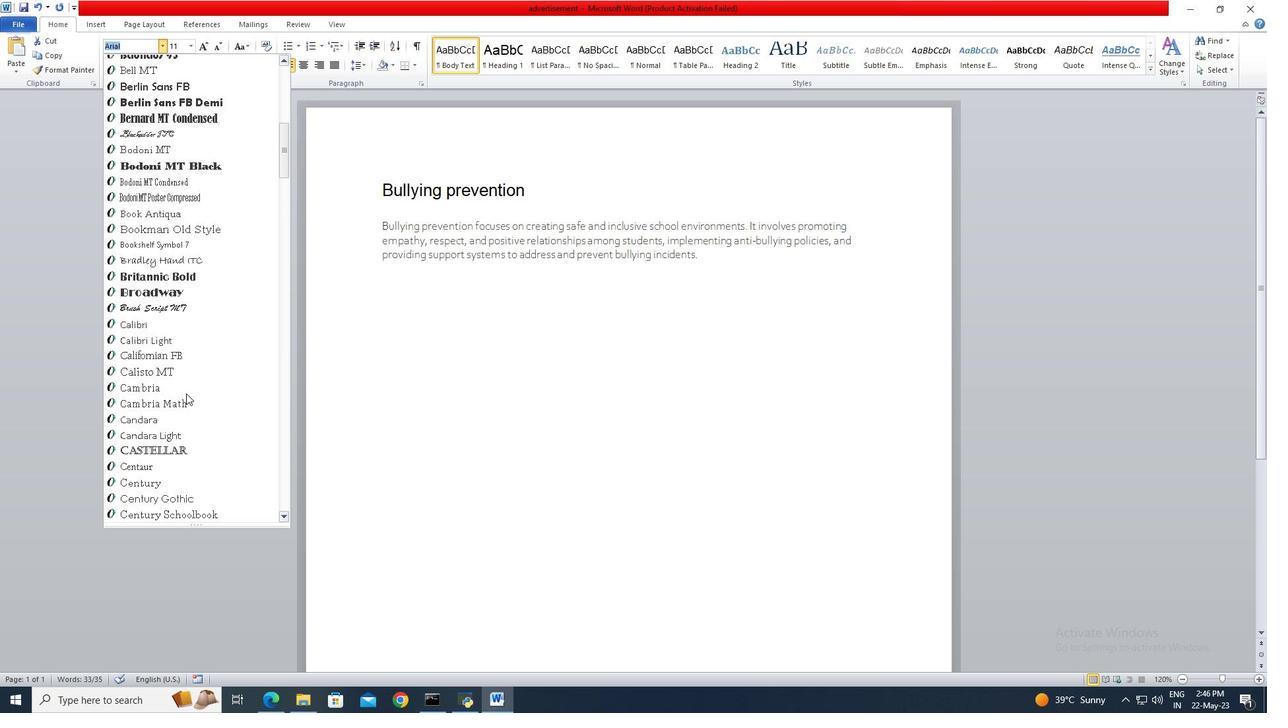 
Action: Mouse scrolled (186, 394) with delta (0, 0)
Screenshot: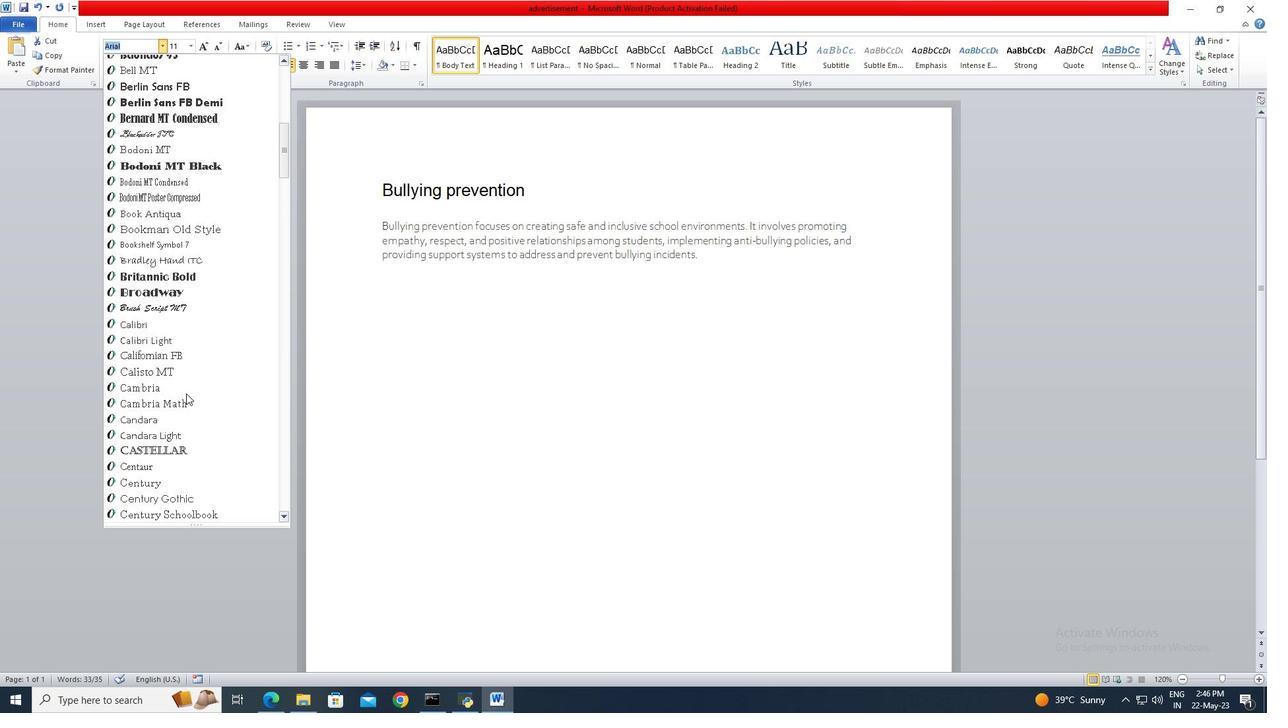 
Action: Mouse scrolled (186, 394) with delta (0, 0)
Screenshot: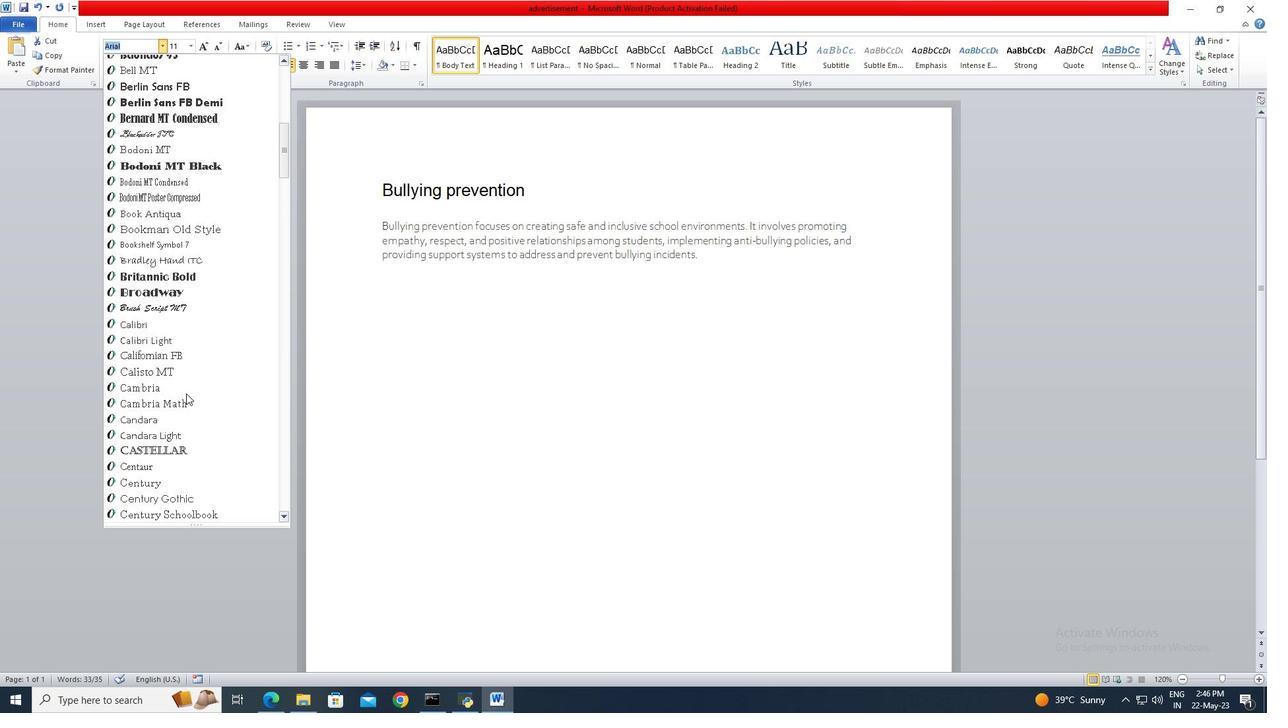 
Action: Mouse scrolled (186, 394) with delta (0, 0)
Screenshot: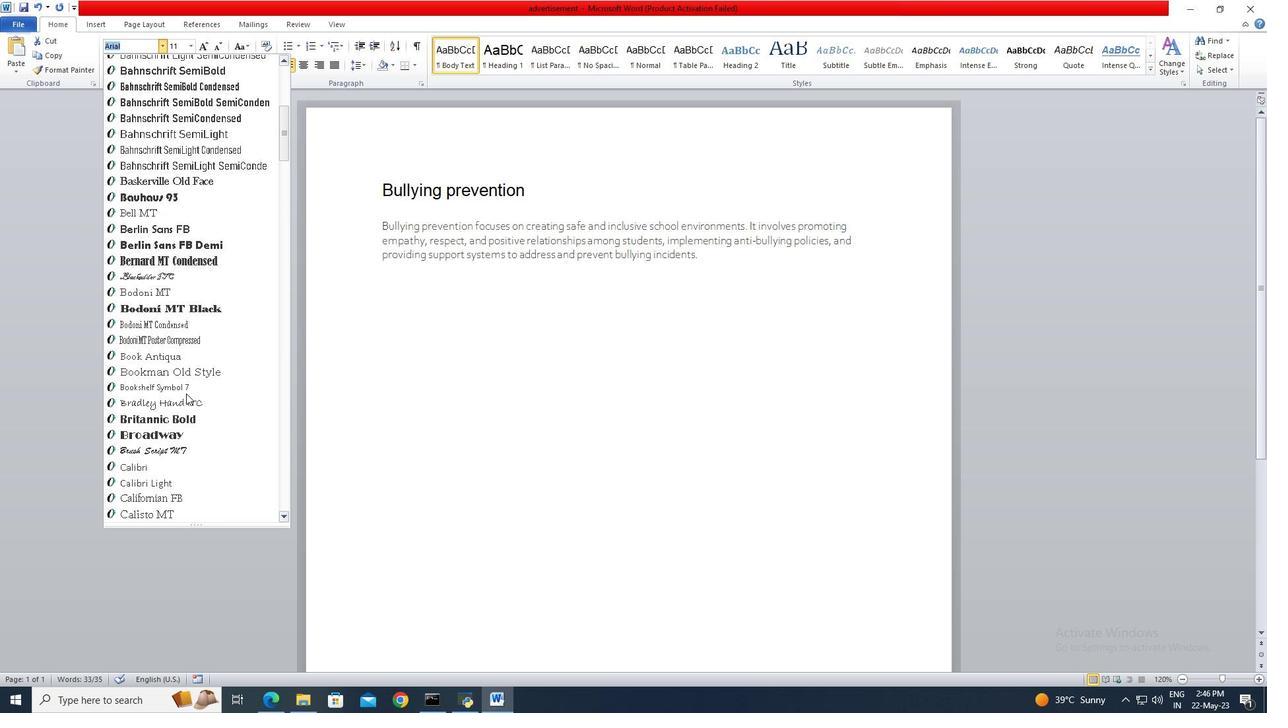 
Action: Mouse scrolled (186, 394) with delta (0, 0)
Screenshot: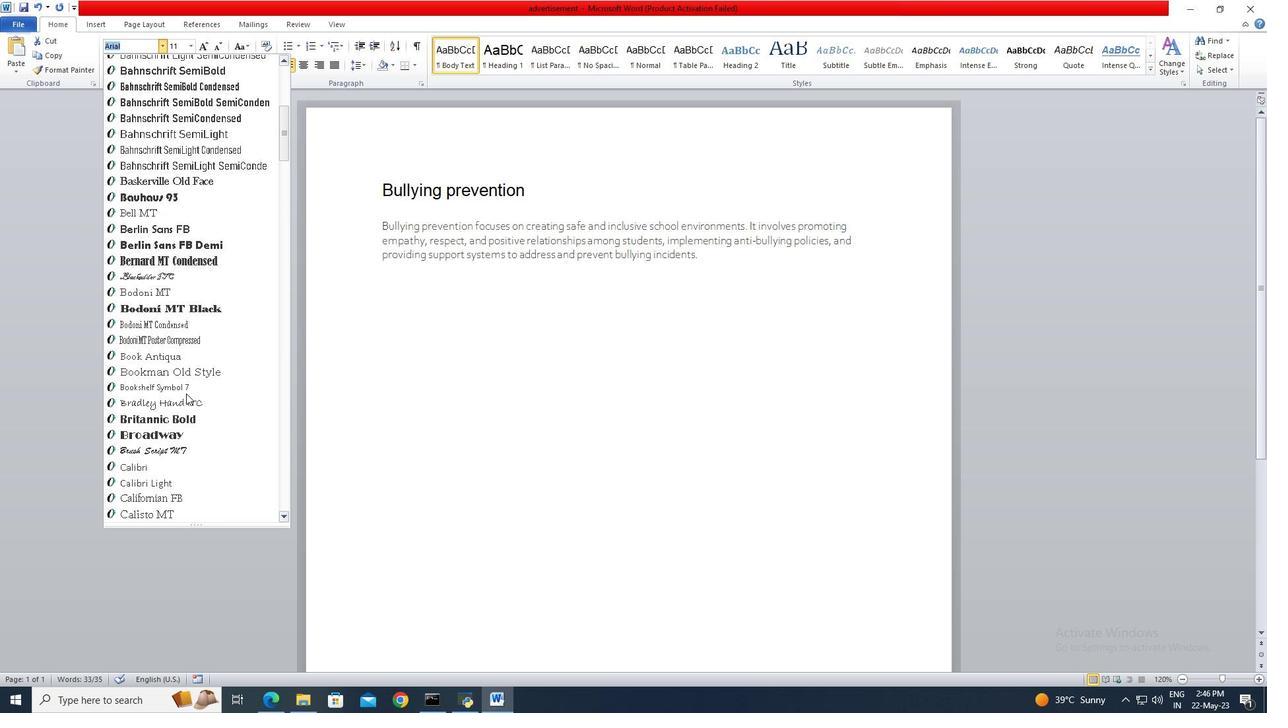 
Action: Mouse scrolled (186, 394) with delta (0, 0)
Screenshot: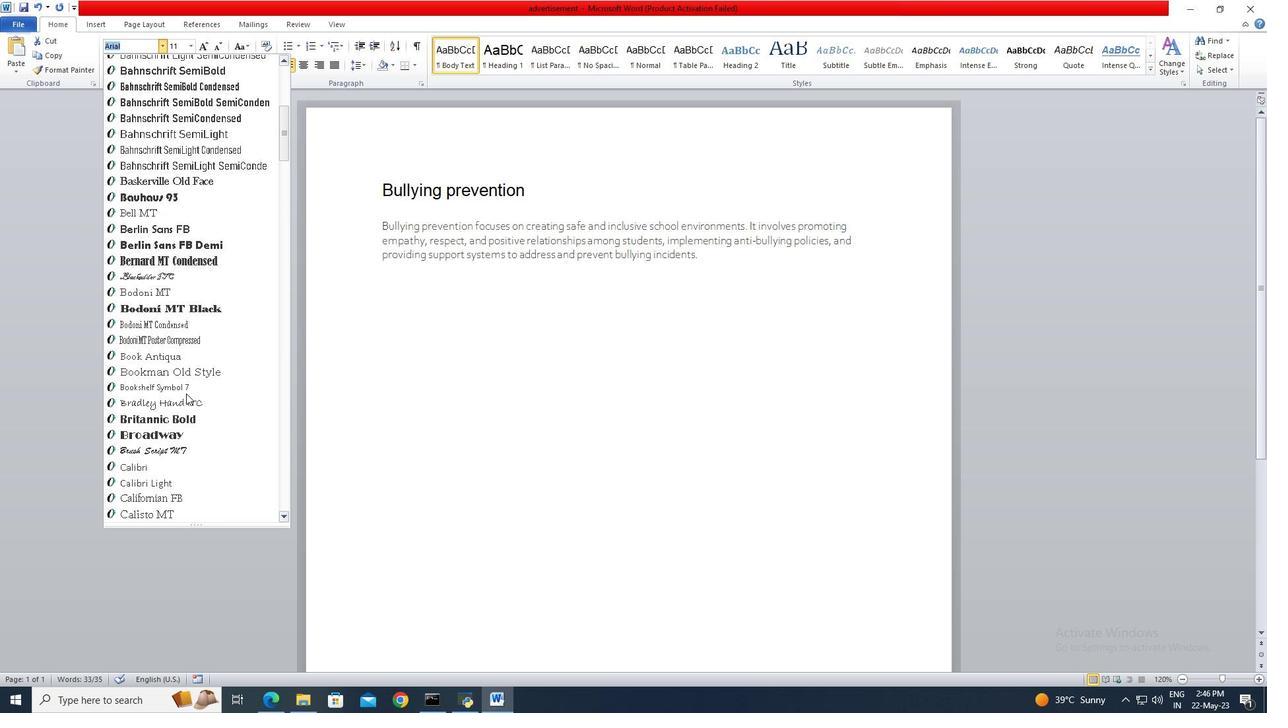 
Action: Mouse scrolled (186, 394) with delta (0, 0)
Screenshot: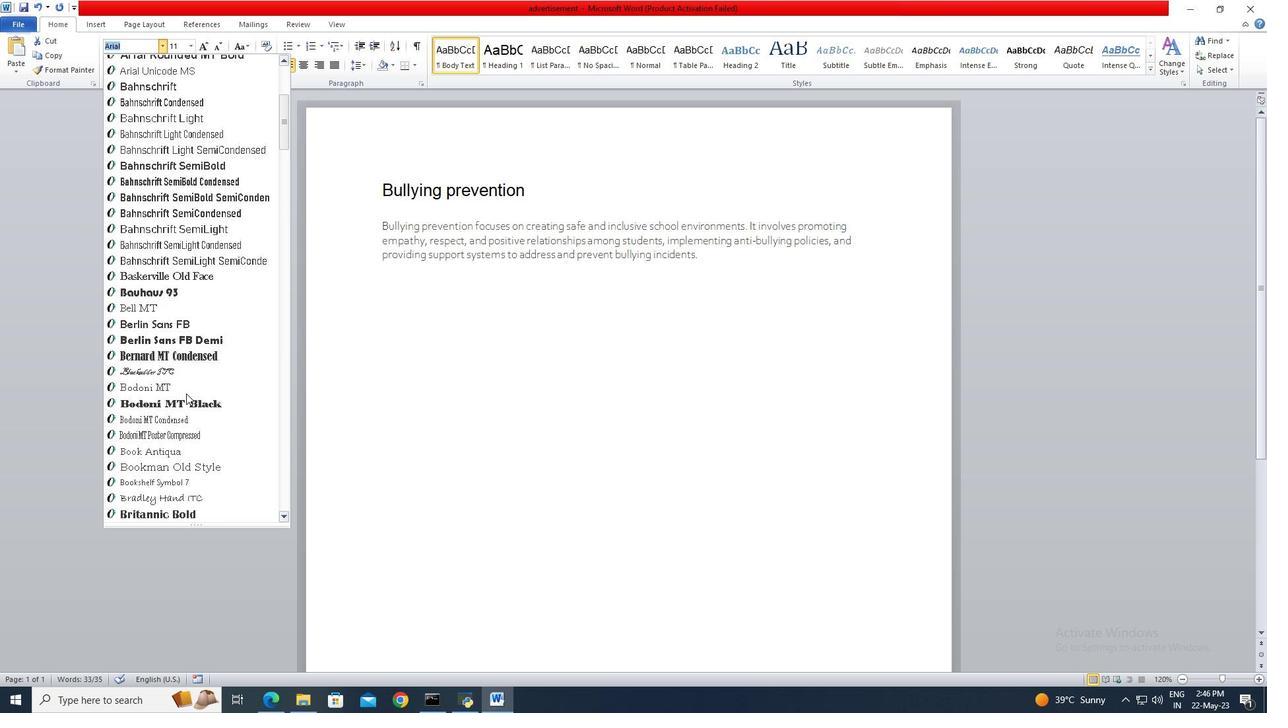 
Action: Mouse scrolled (186, 394) with delta (0, 0)
Screenshot: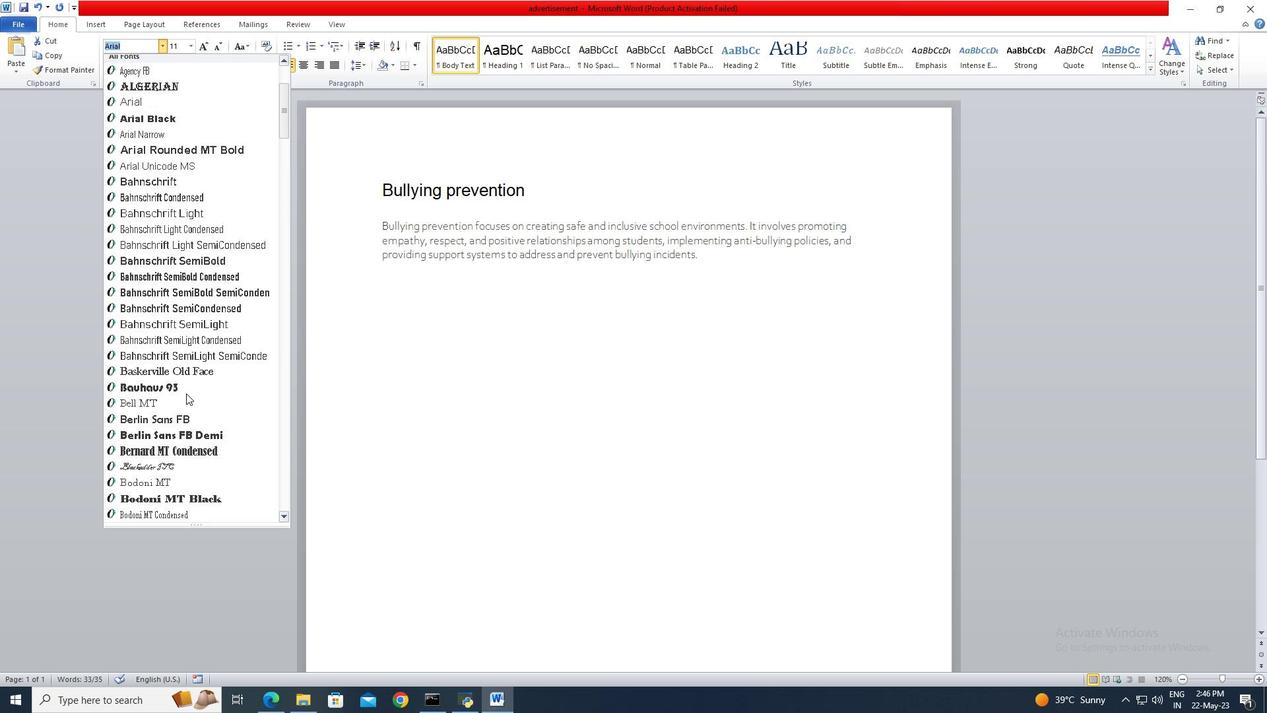 
Action: Mouse scrolled (186, 394) with delta (0, 0)
Screenshot: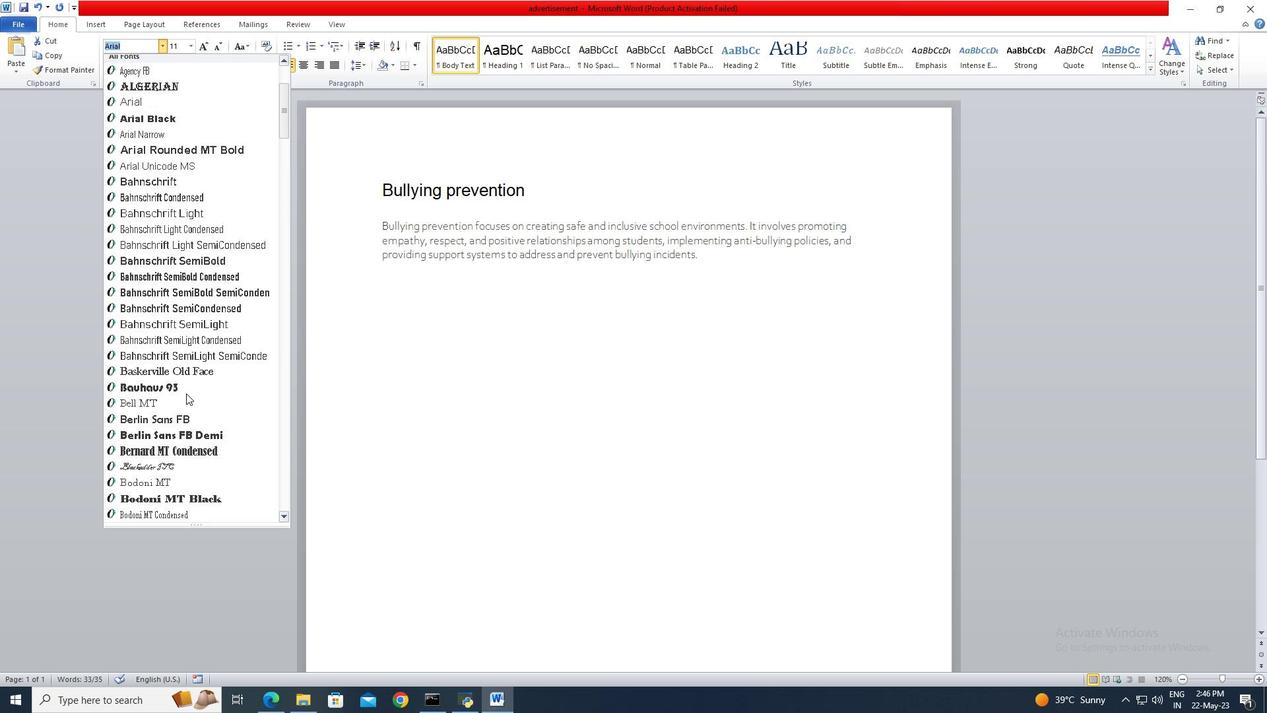 
Action: Mouse scrolled (186, 394) with delta (0, 0)
Screenshot: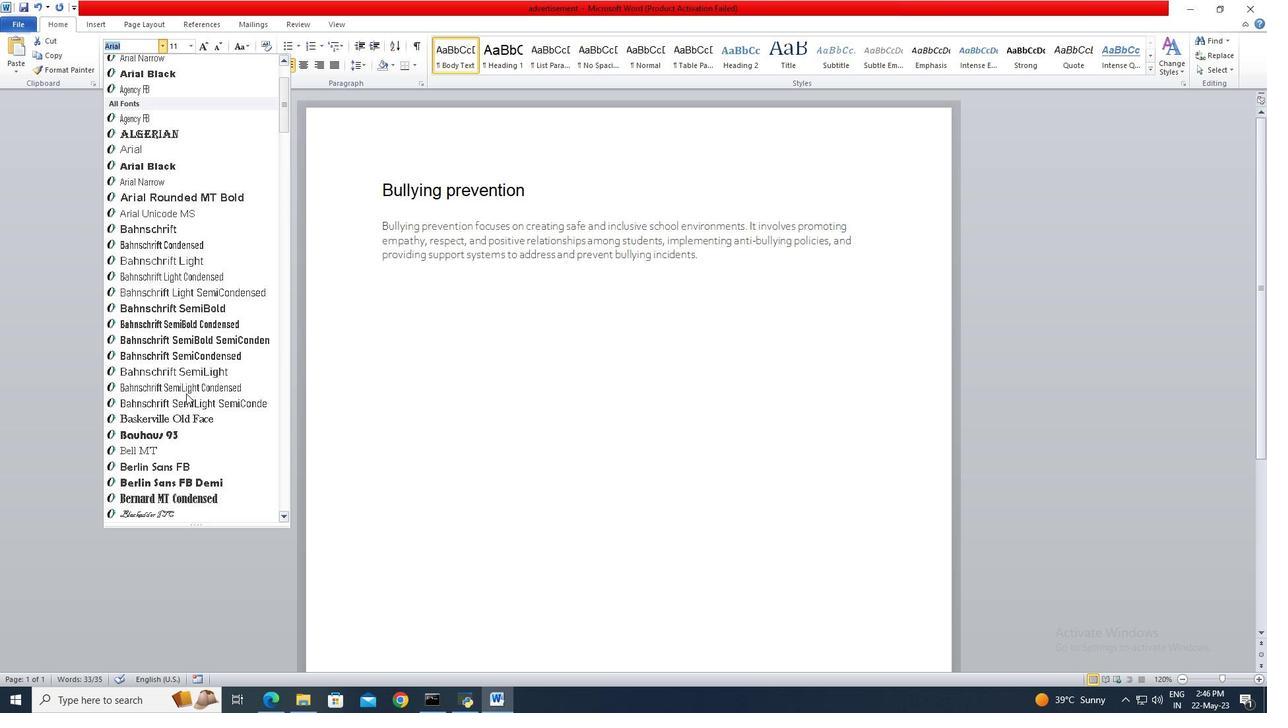 
Action: Mouse moved to (189, 44)
Screenshot: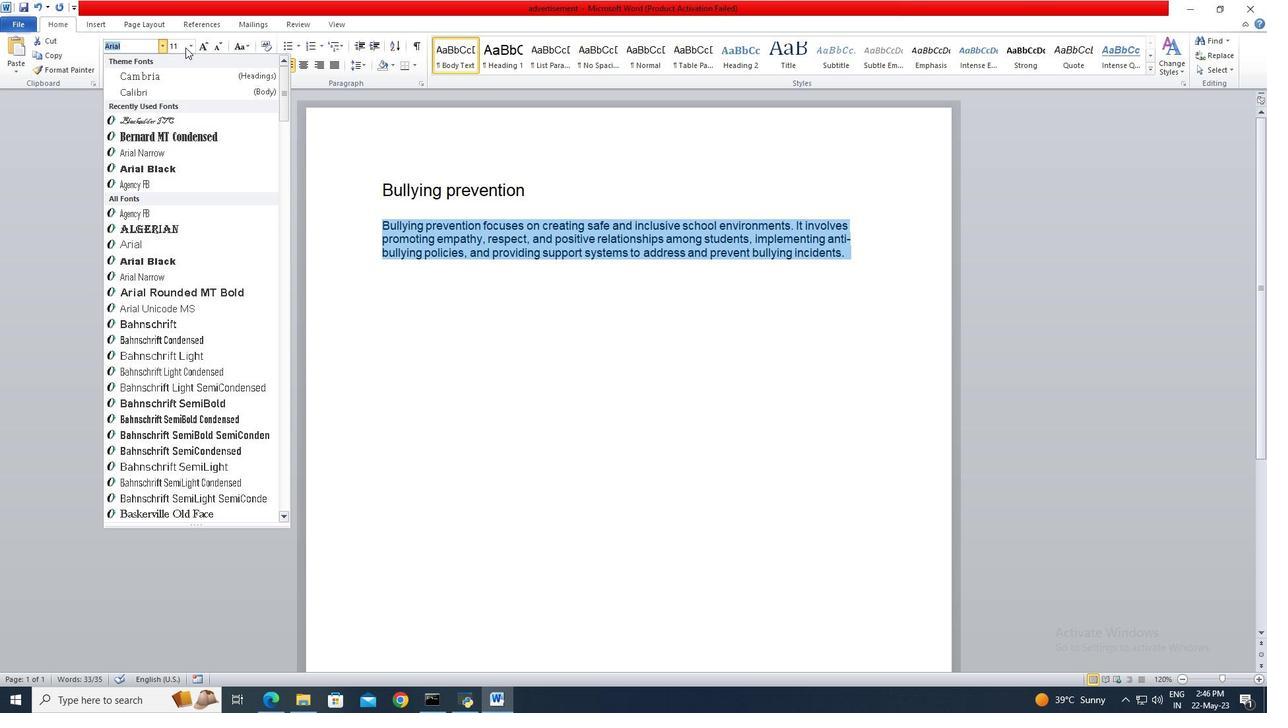 
Action: Mouse pressed left at (189, 44)
Screenshot: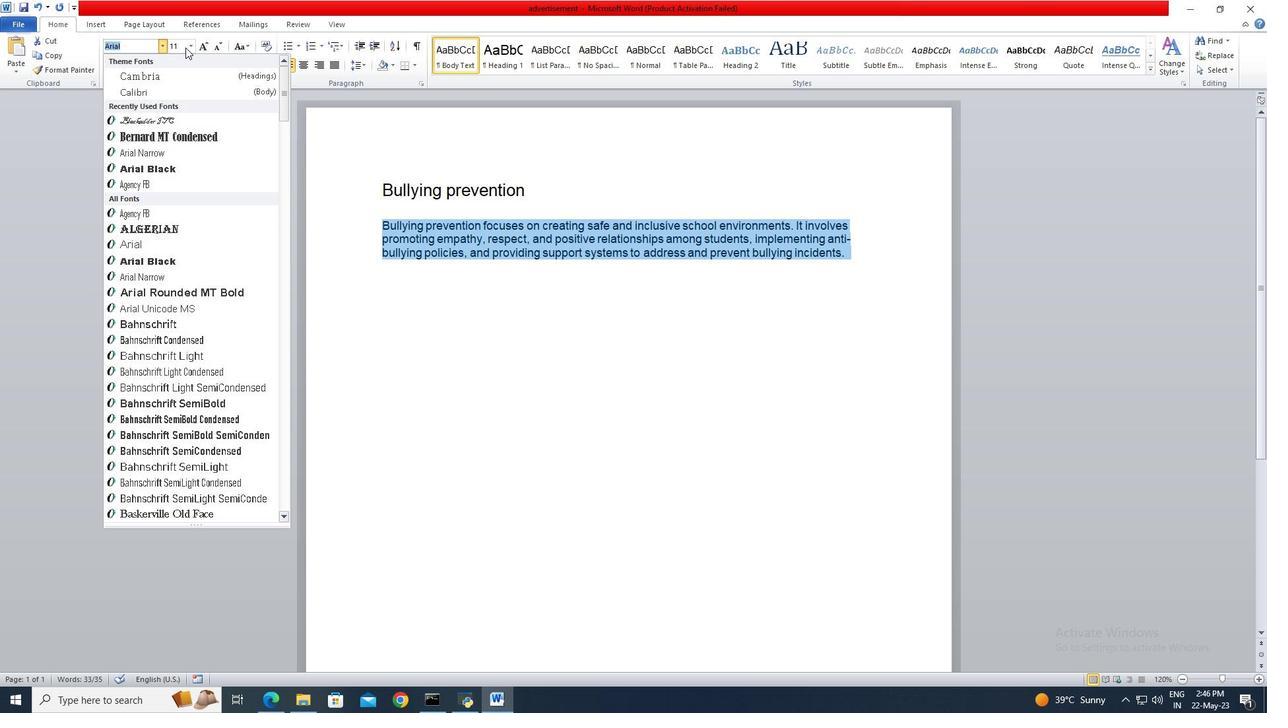 
Action: Mouse moved to (177, 151)
Screenshot: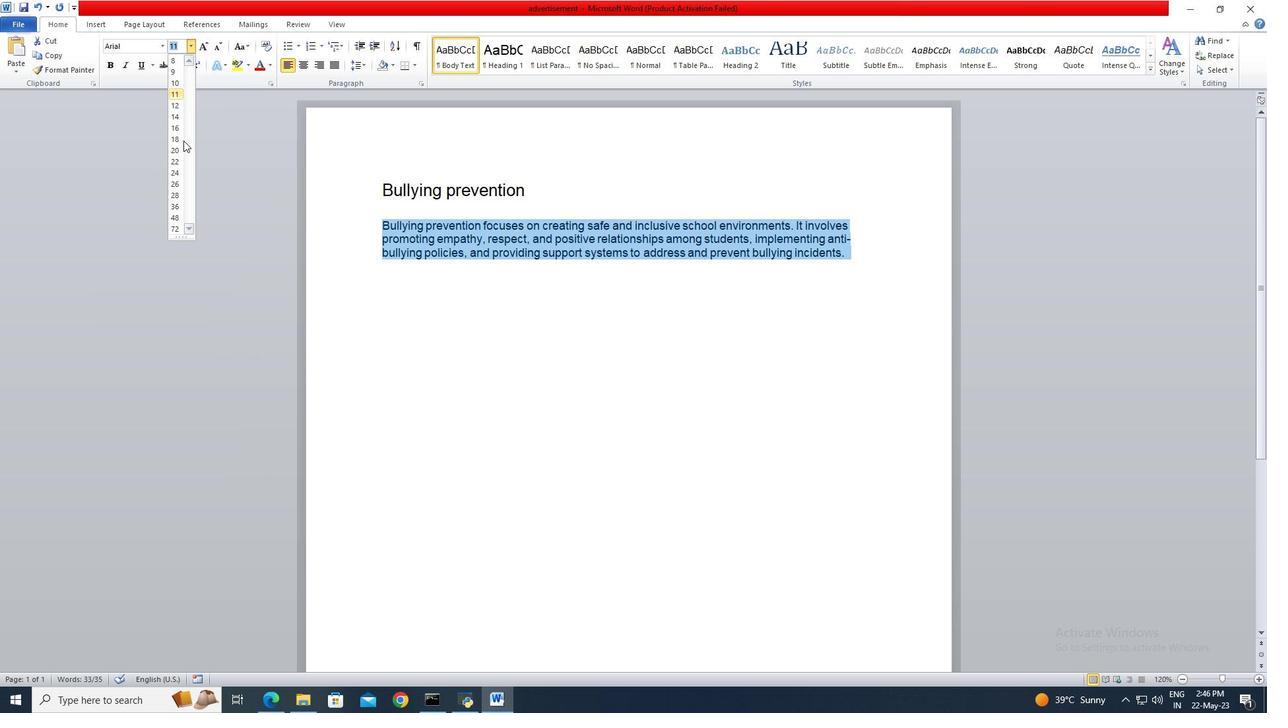 
Action: Mouse pressed left at (177, 151)
Screenshot: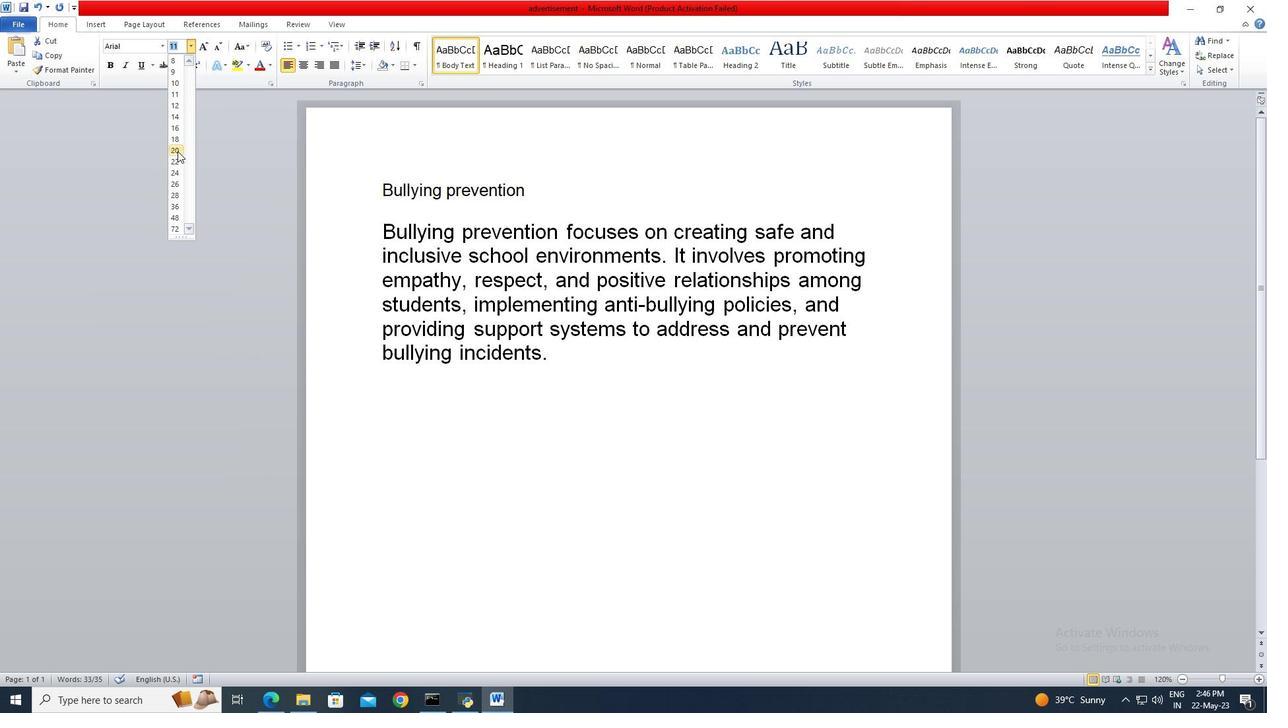 
Action: Mouse moved to (384, 181)
Screenshot: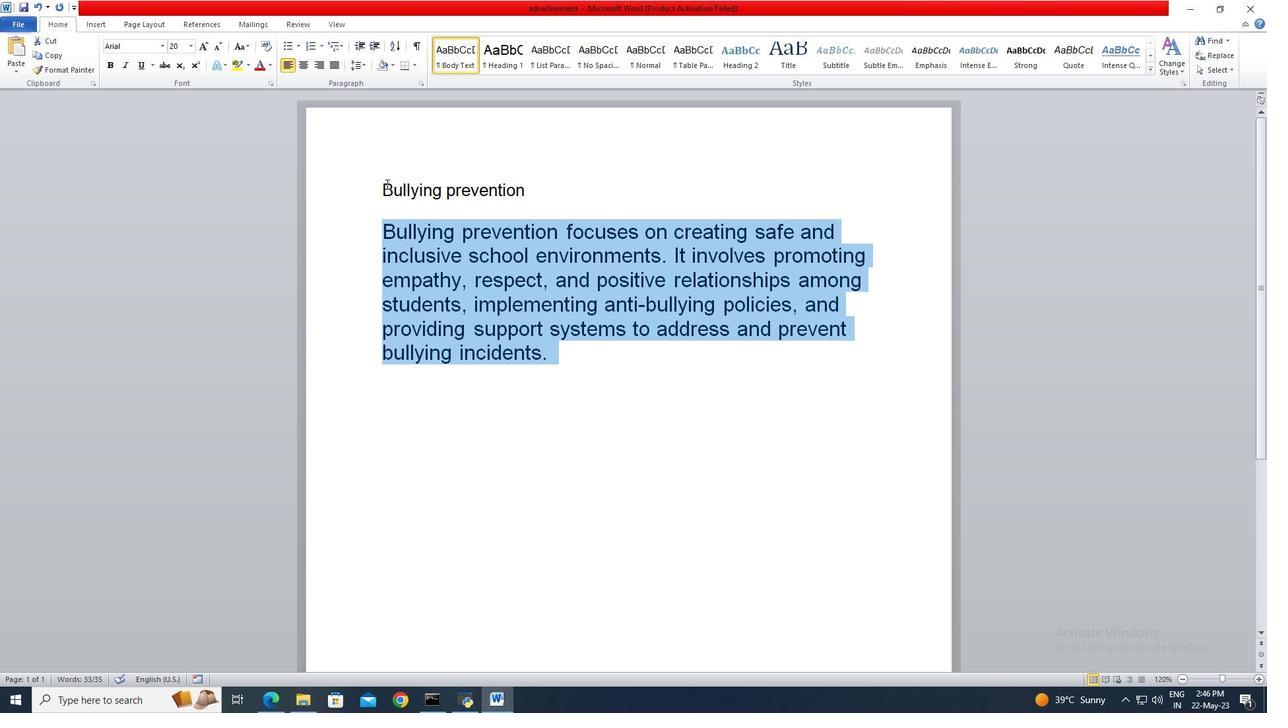 
Action: Mouse pressed left at (384, 181)
Screenshot: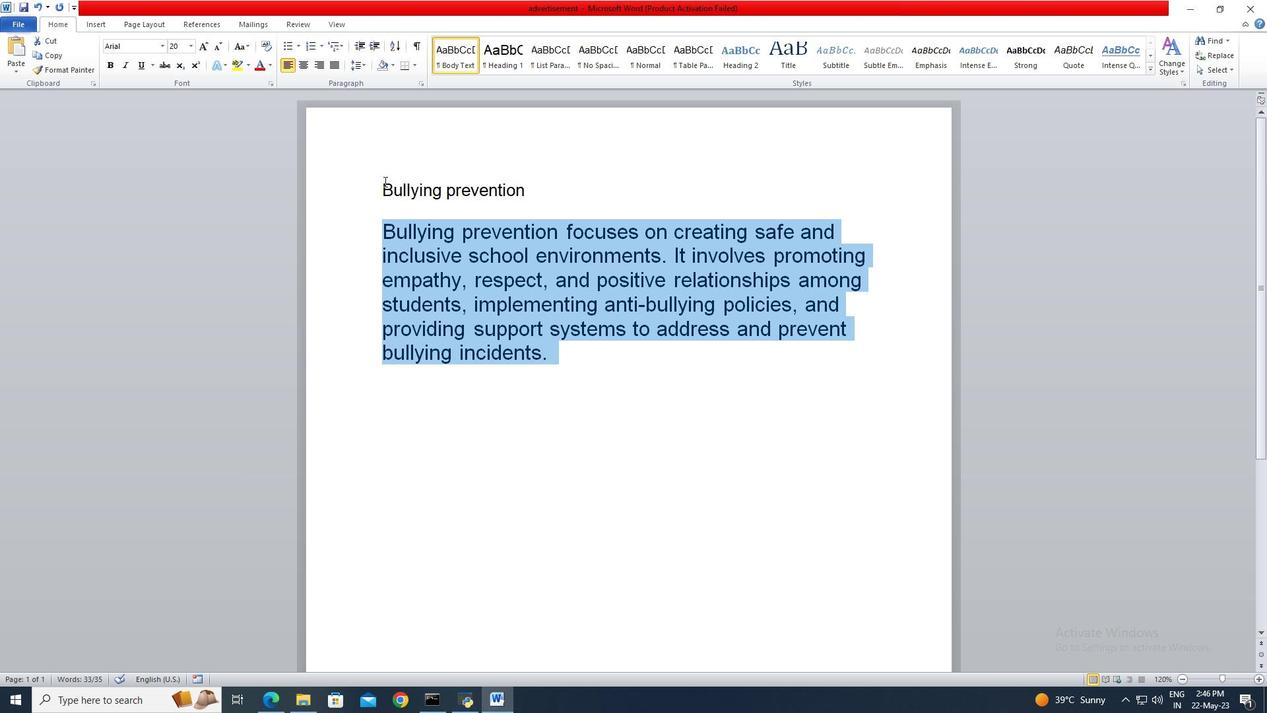
Action: Mouse moved to (542, 198)
Screenshot: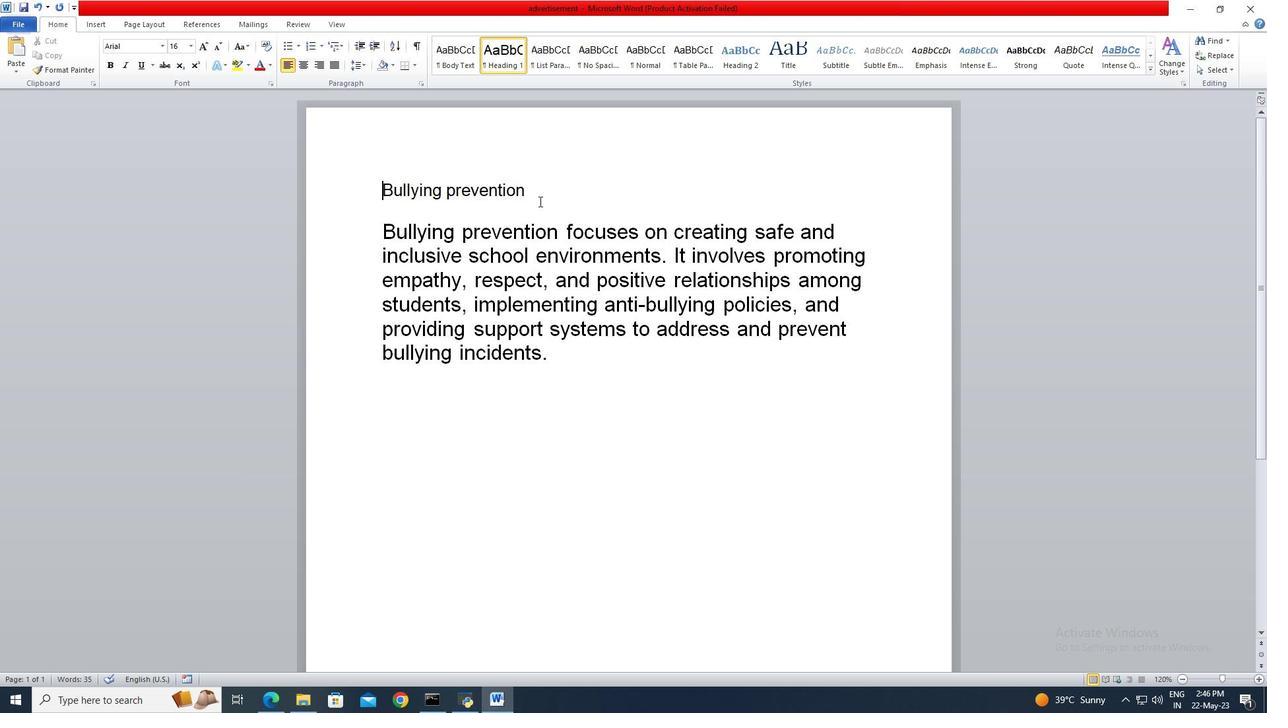 
Action: Key pressed <Key.shift>
Screenshot: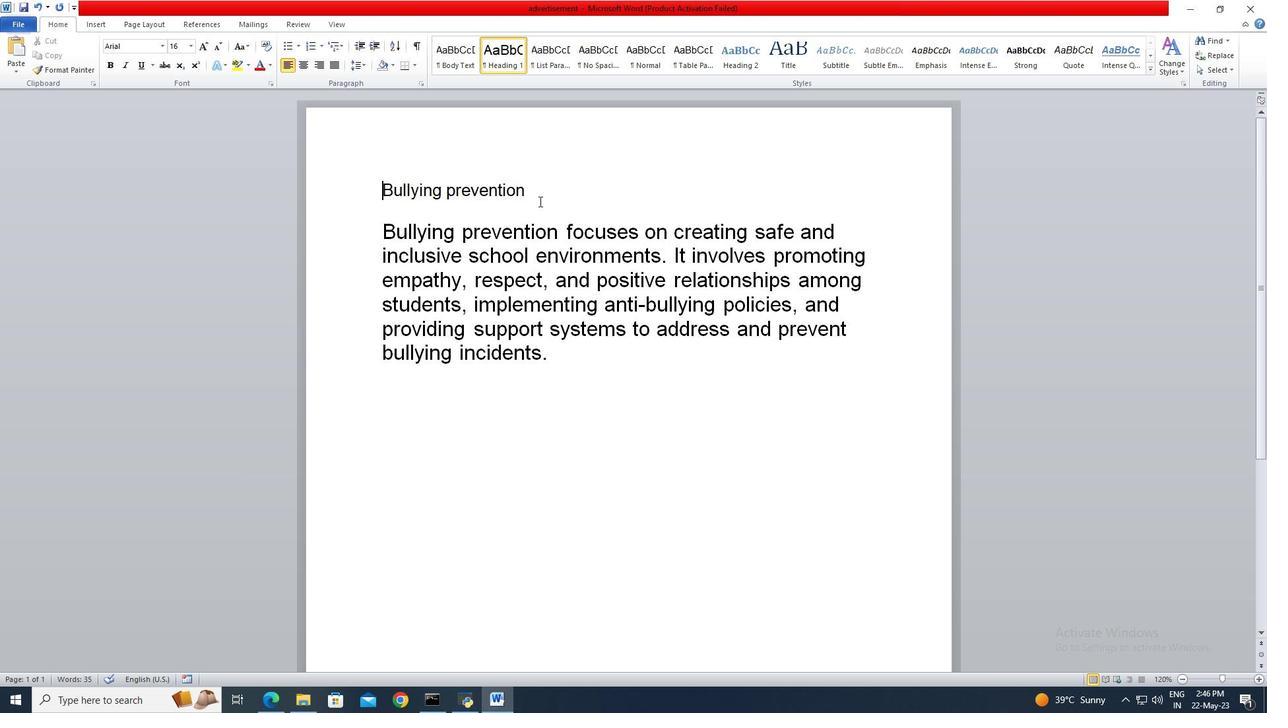 
Action: Mouse moved to (544, 192)
Screenshot: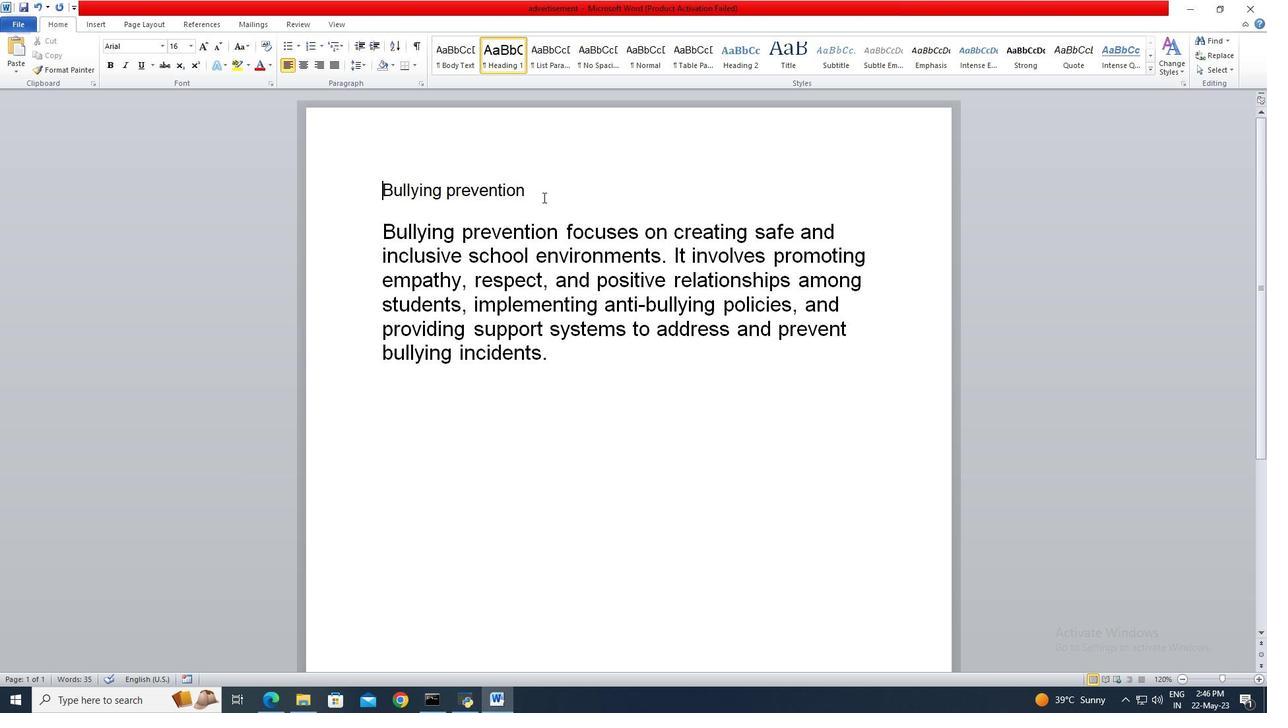 
Action: Mouse pressed left at (544, 192)
Screenshot: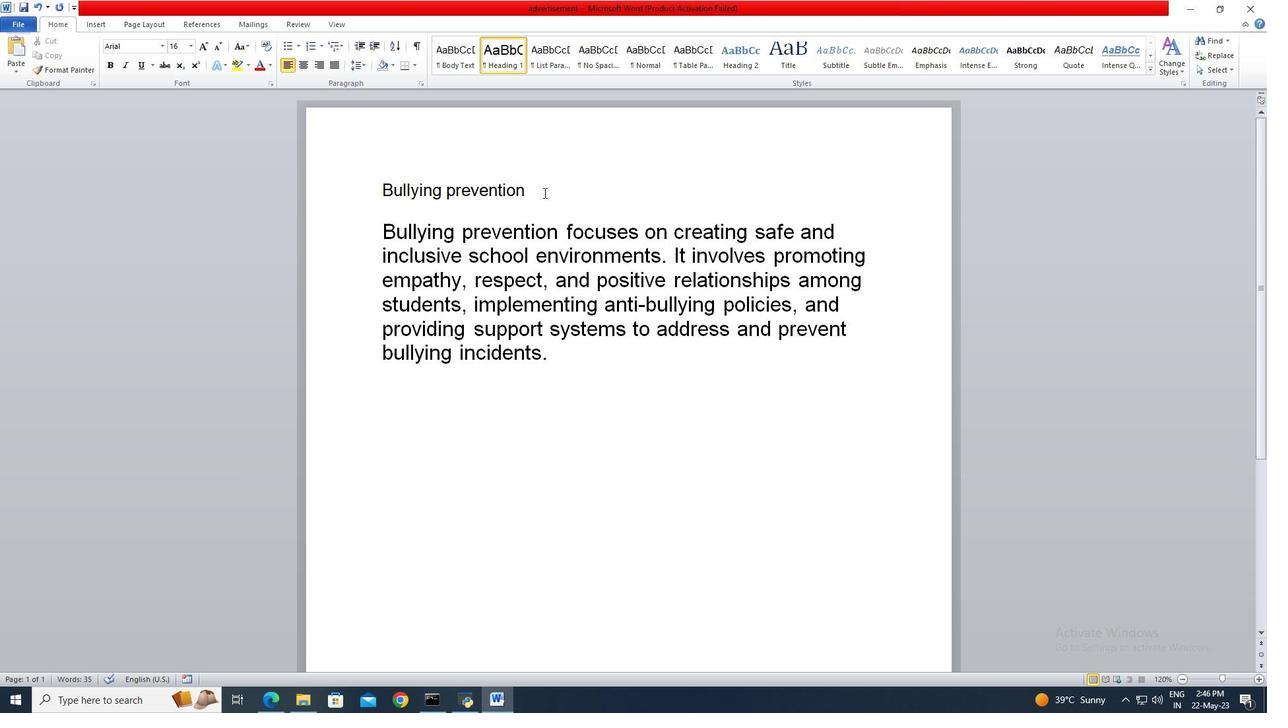 
Action: Mouse moved to (167, 48)
Screenshot: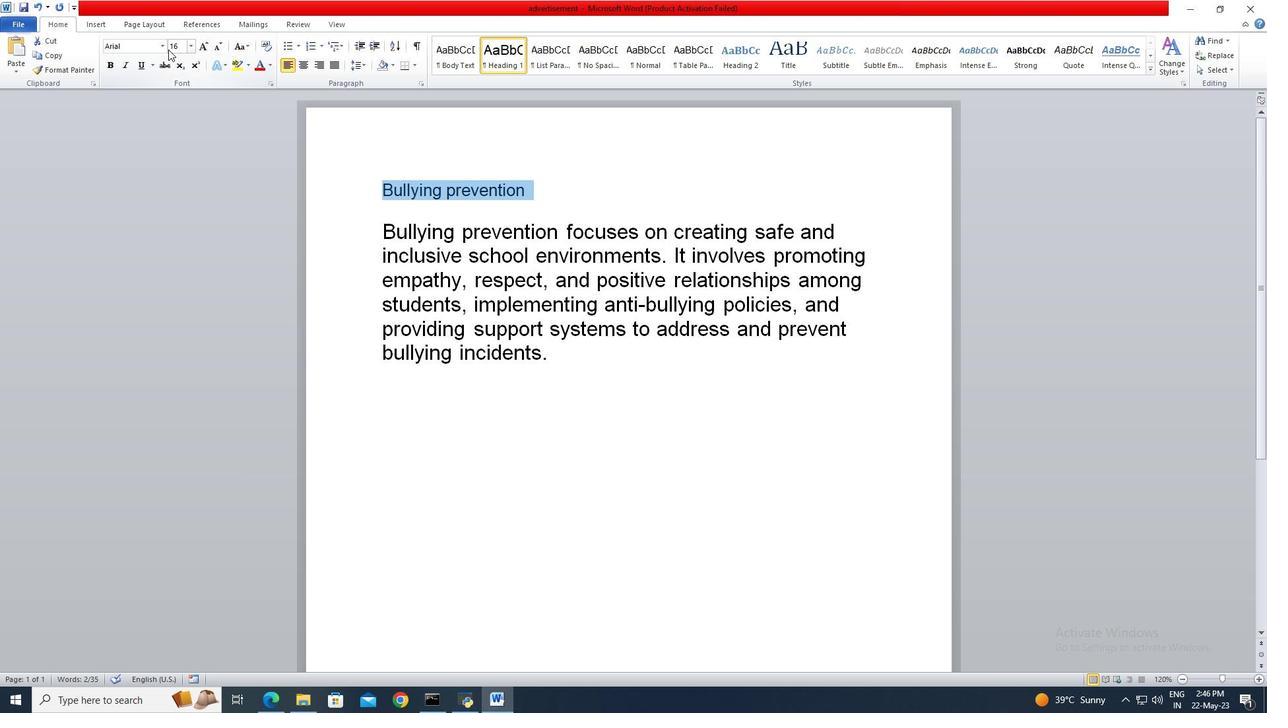
Action: Mouse pressed left at (167, 48)
Screenshot: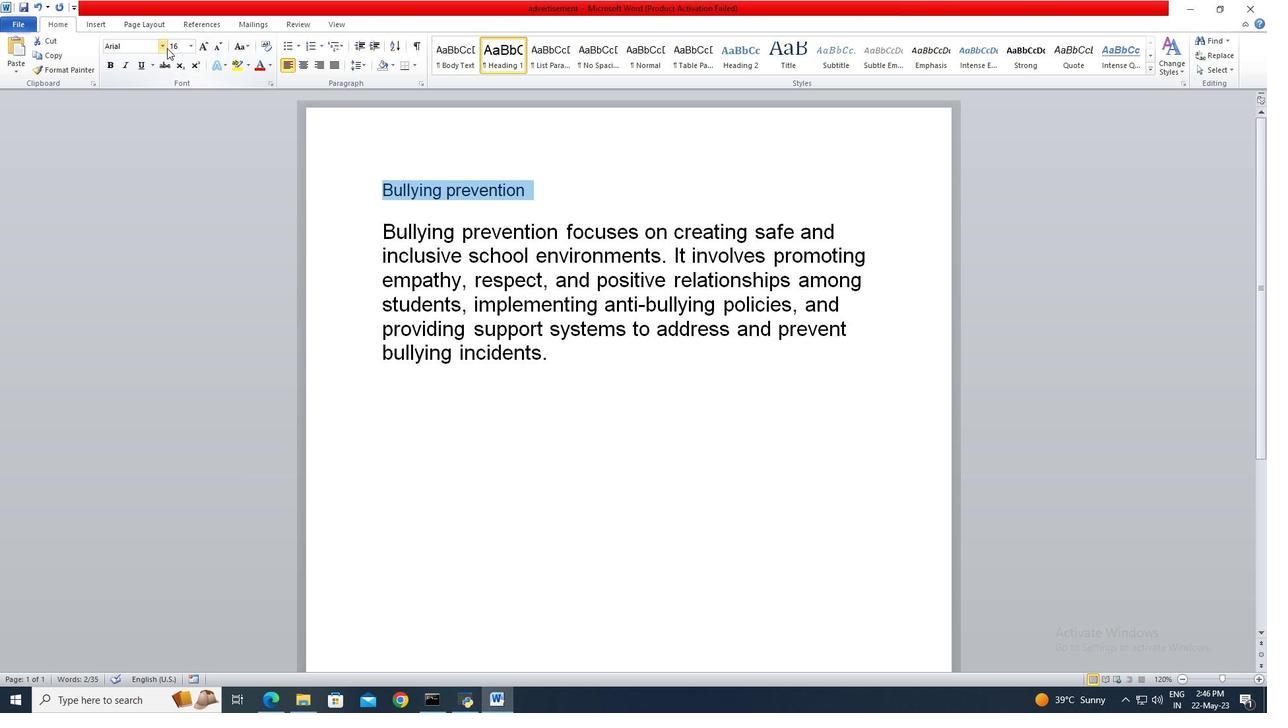 
Action: Mouse moved to (188, 307)
Screenshot: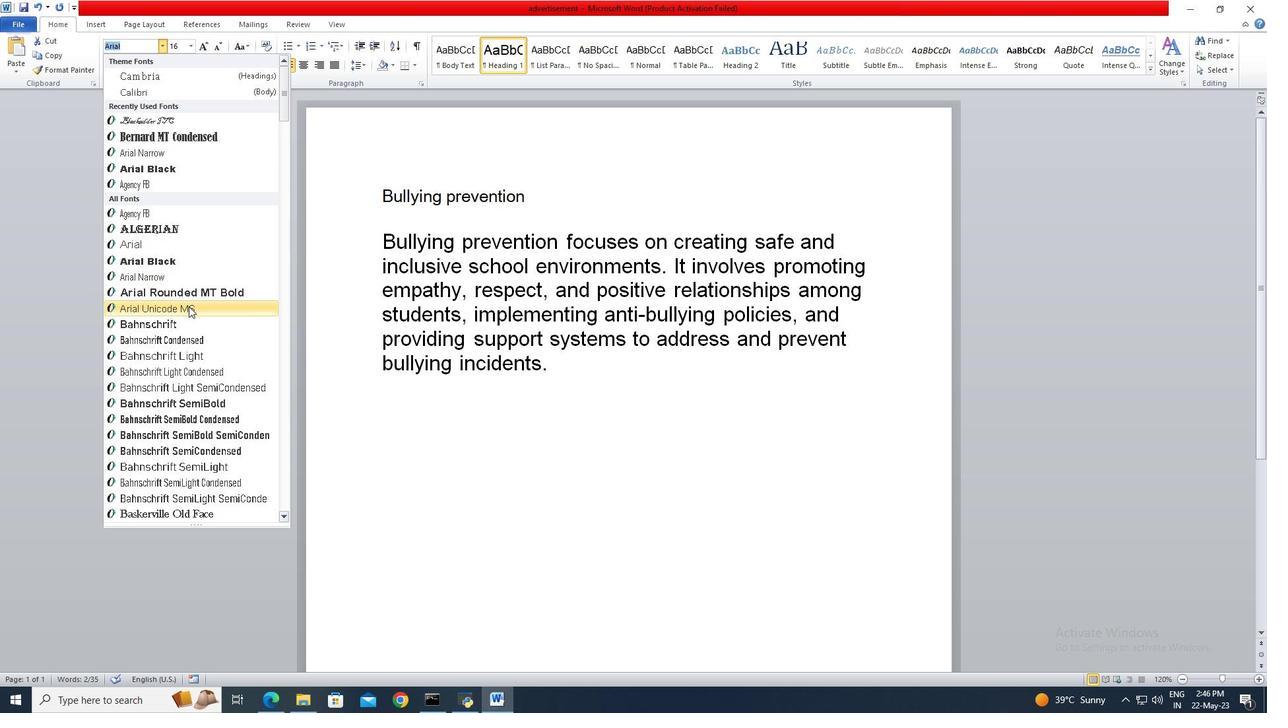 
Action: Mouse scrolled (188, 306) with delta (0, 0)
Screenshot: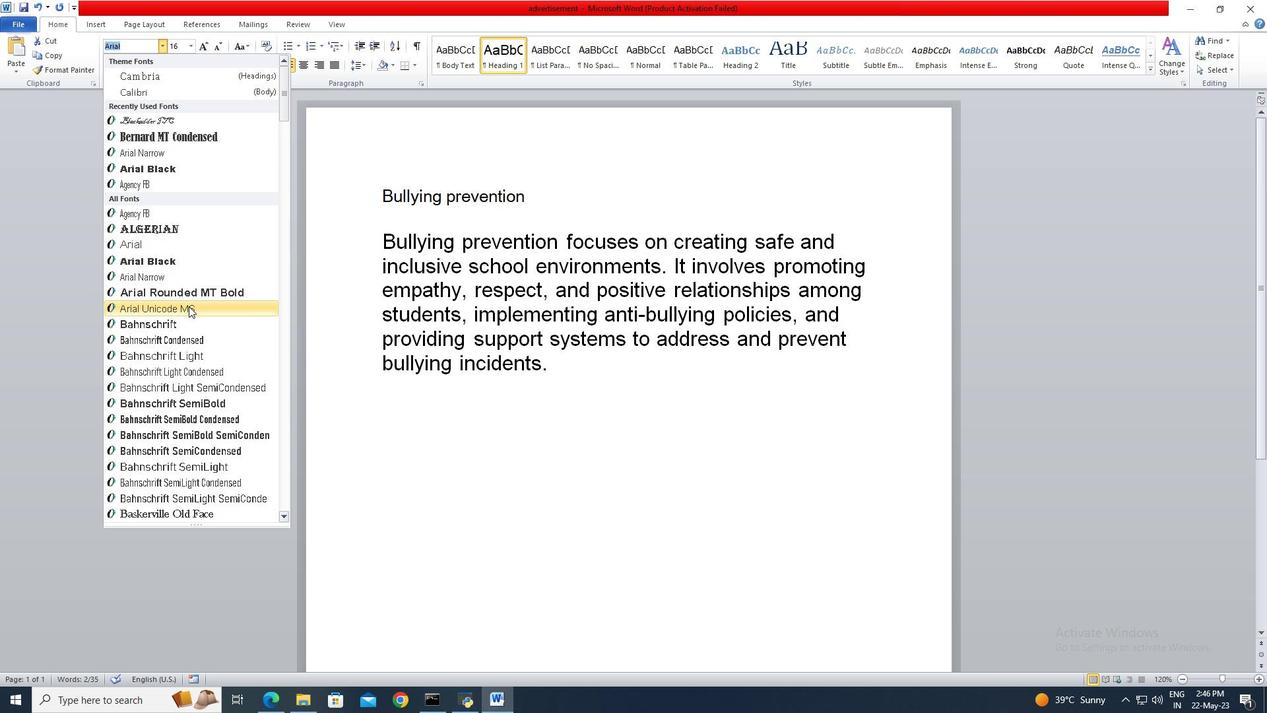 
Action: Mouse scrolled (188, 306) with delta (0, 0)
Screenshot: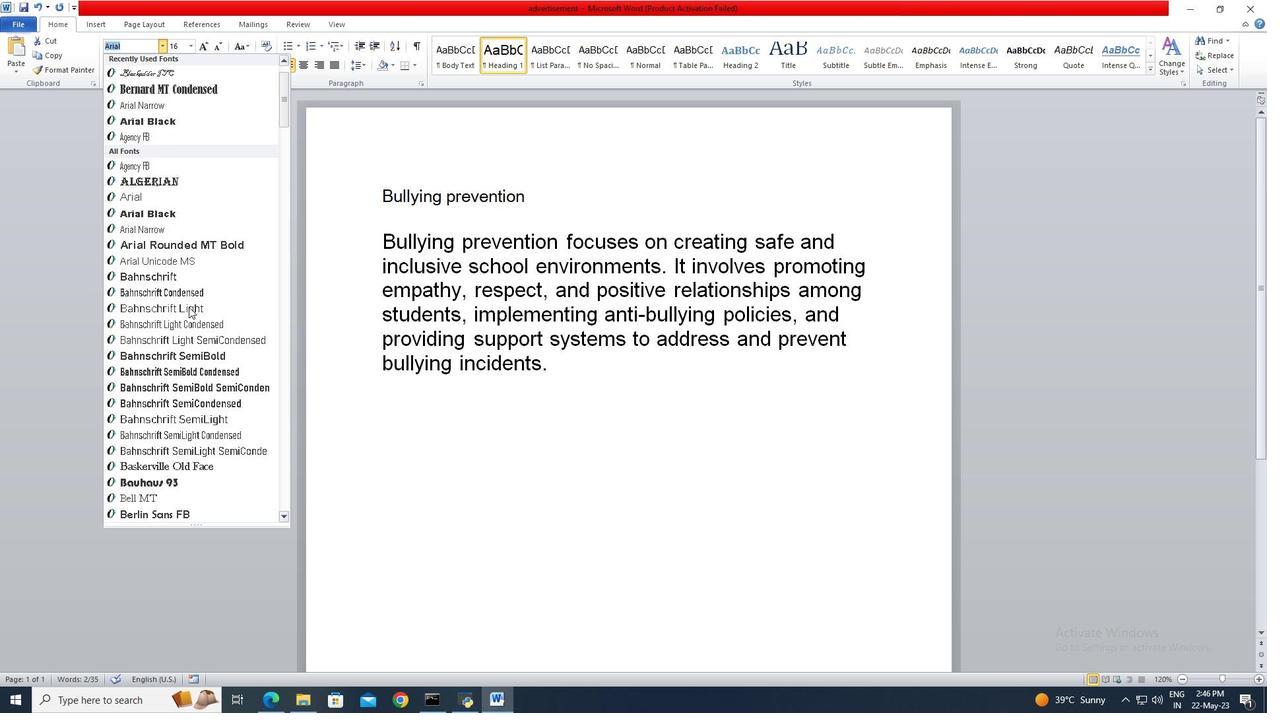 
Action: Mouse scrolled (188, 306) with delta (0, 0)
Screenshot: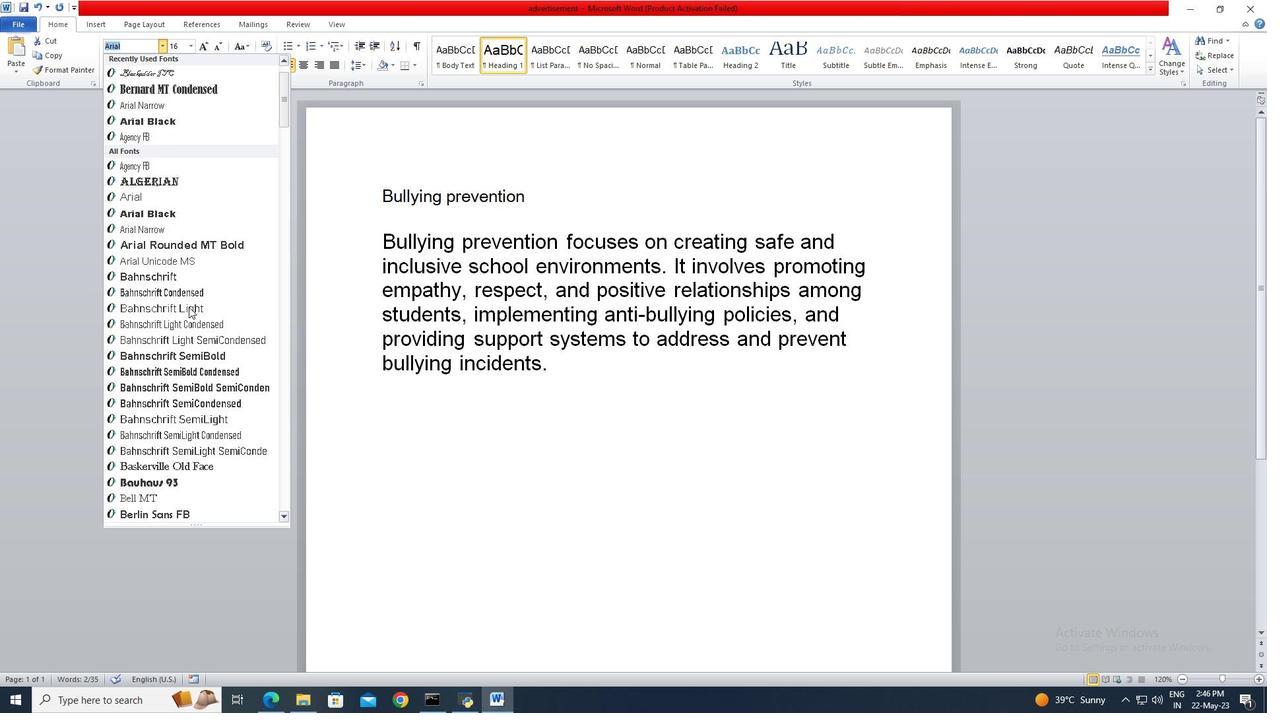 
Action: Mouse scrolled (188, 306) with delta (0, 0)
Screenshot: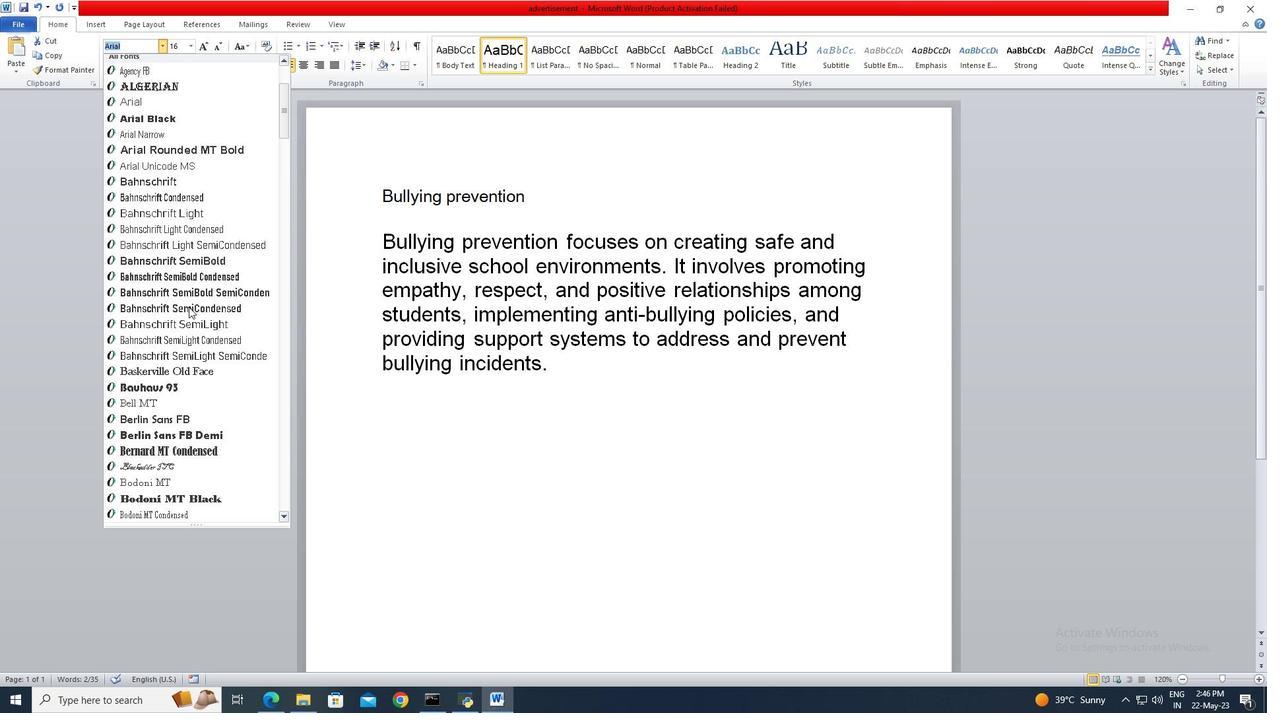 
Action: Mouse scrolled (188, 306) with delta (0, 0)
Screenshot: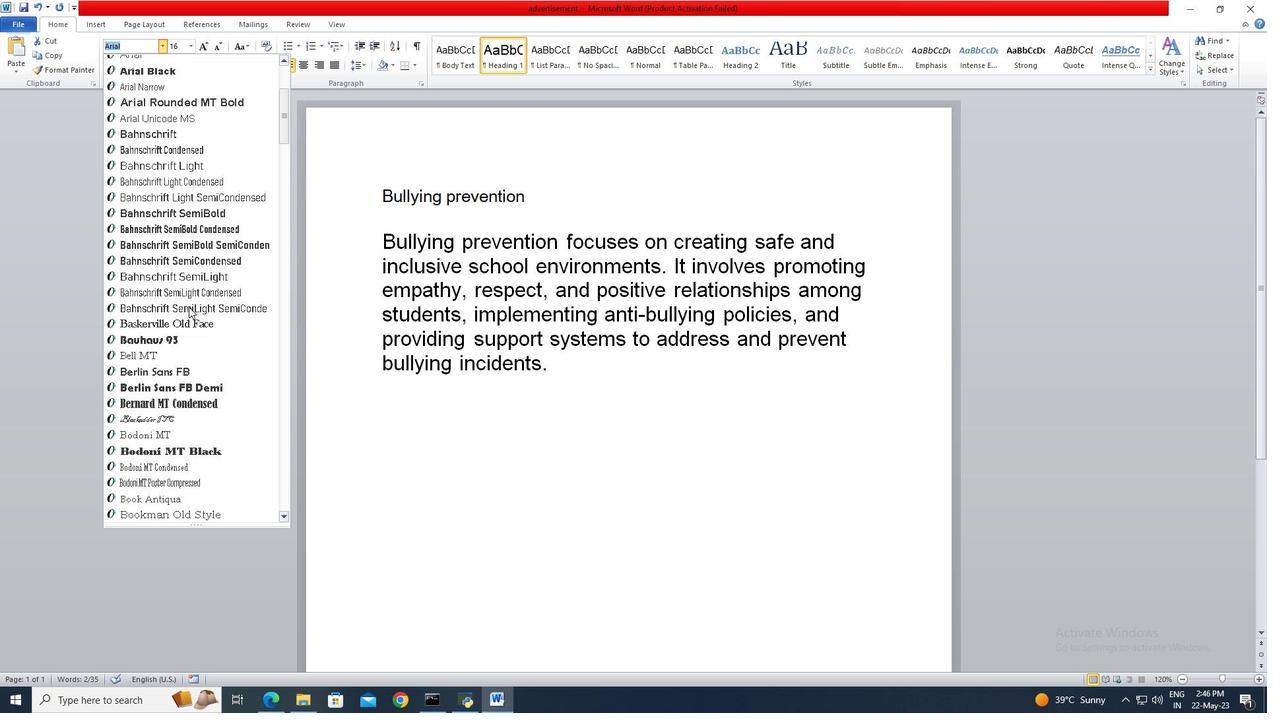 
Action: Mouse scrolled (188, 306) with delta (0, 0)
Screenshot: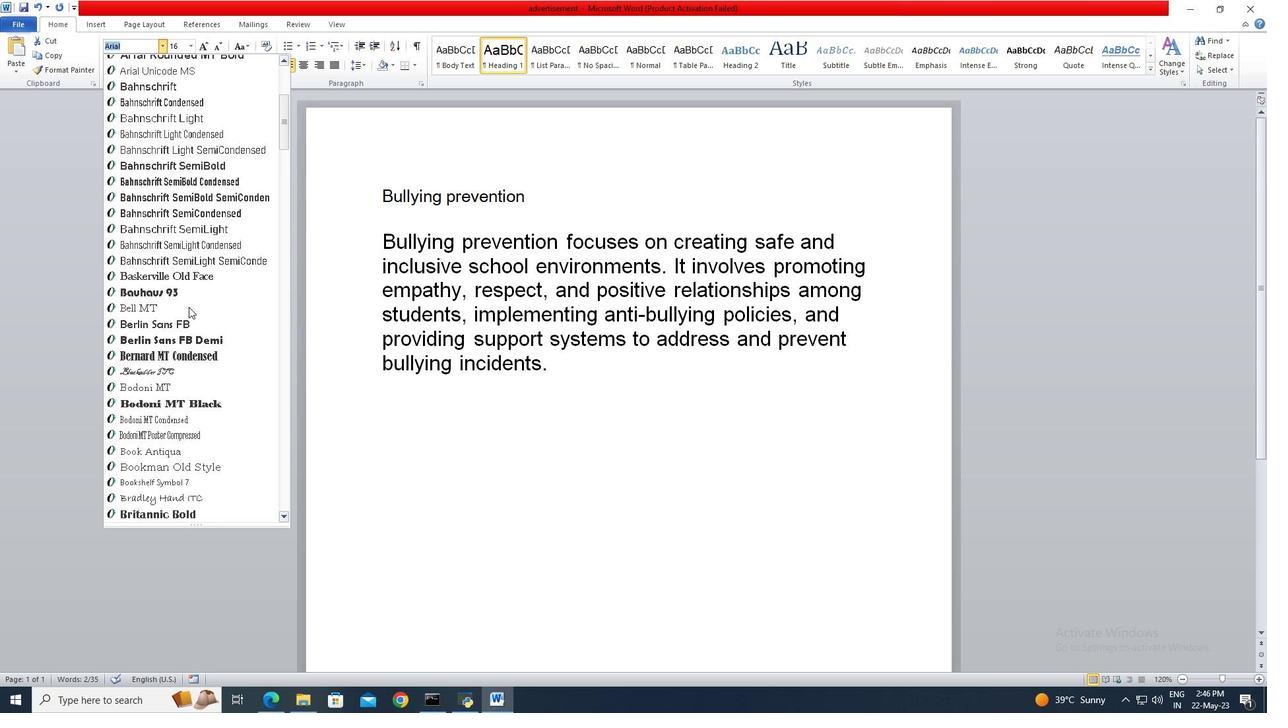 
Action: Mouse scrolled (188, 306) with delta (0, 0)
Screenshot: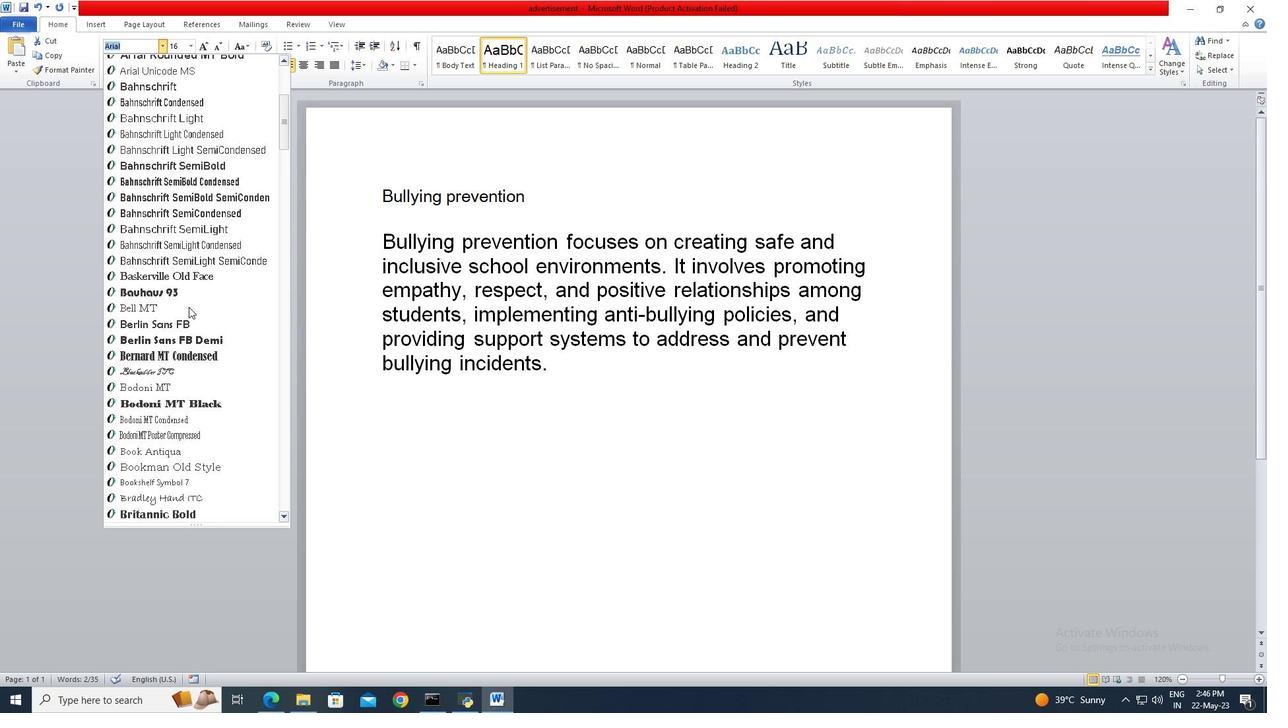 
Action: Mouse scrolled (188, 306) with delta (0, 0)
Screenshot: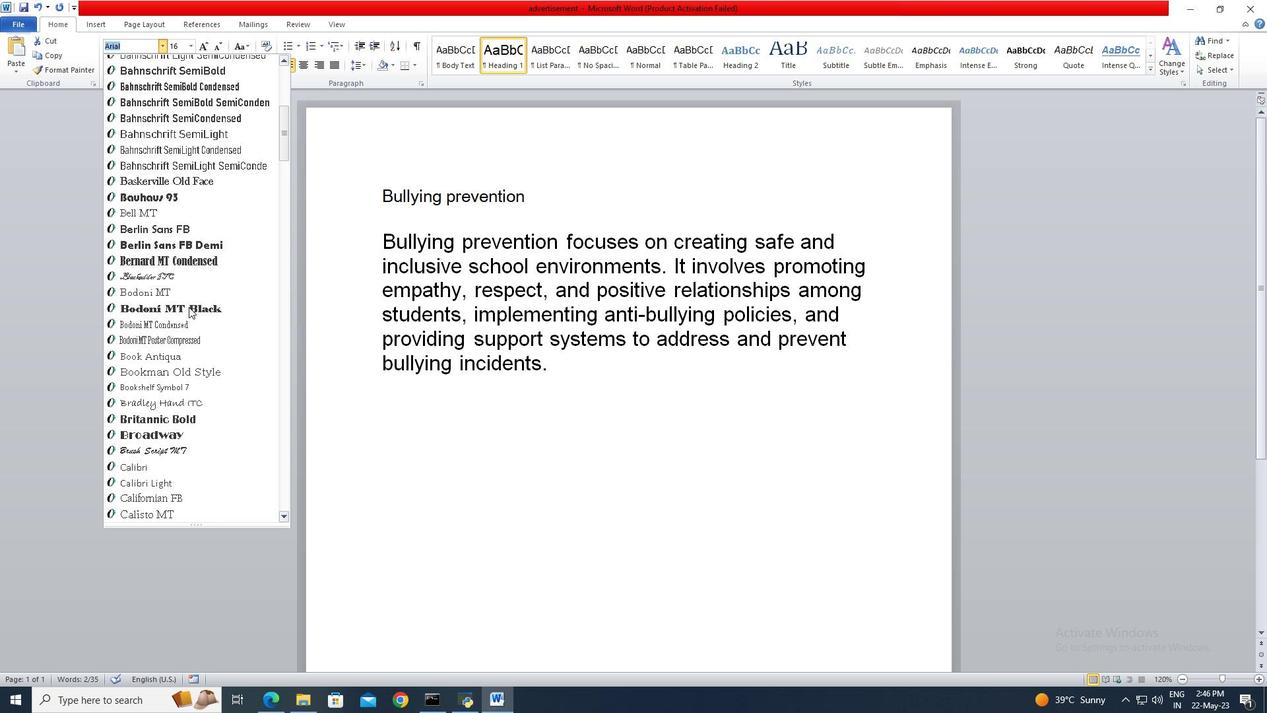 
Action: Mouse scrolled (188, 306) with delta (0, 0)
Screenshot: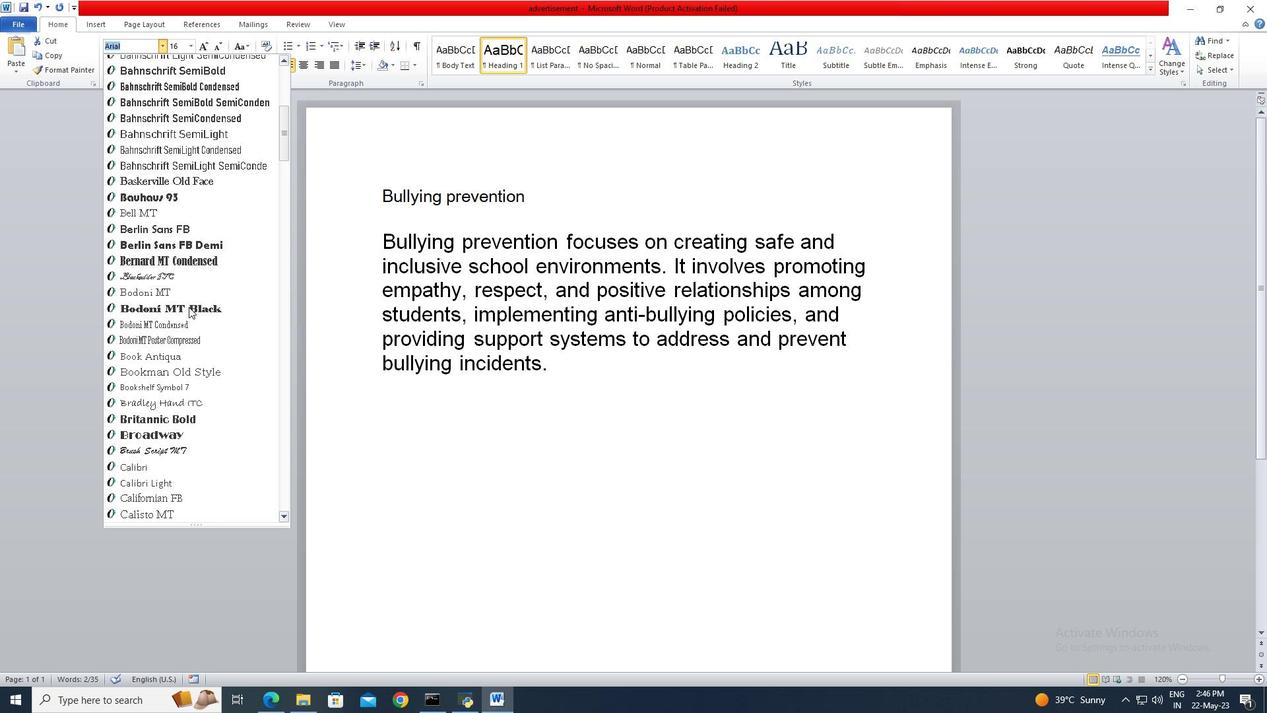 
Action: Mouse scrolled (188, 306) with delta (0, 0)
Screenshot: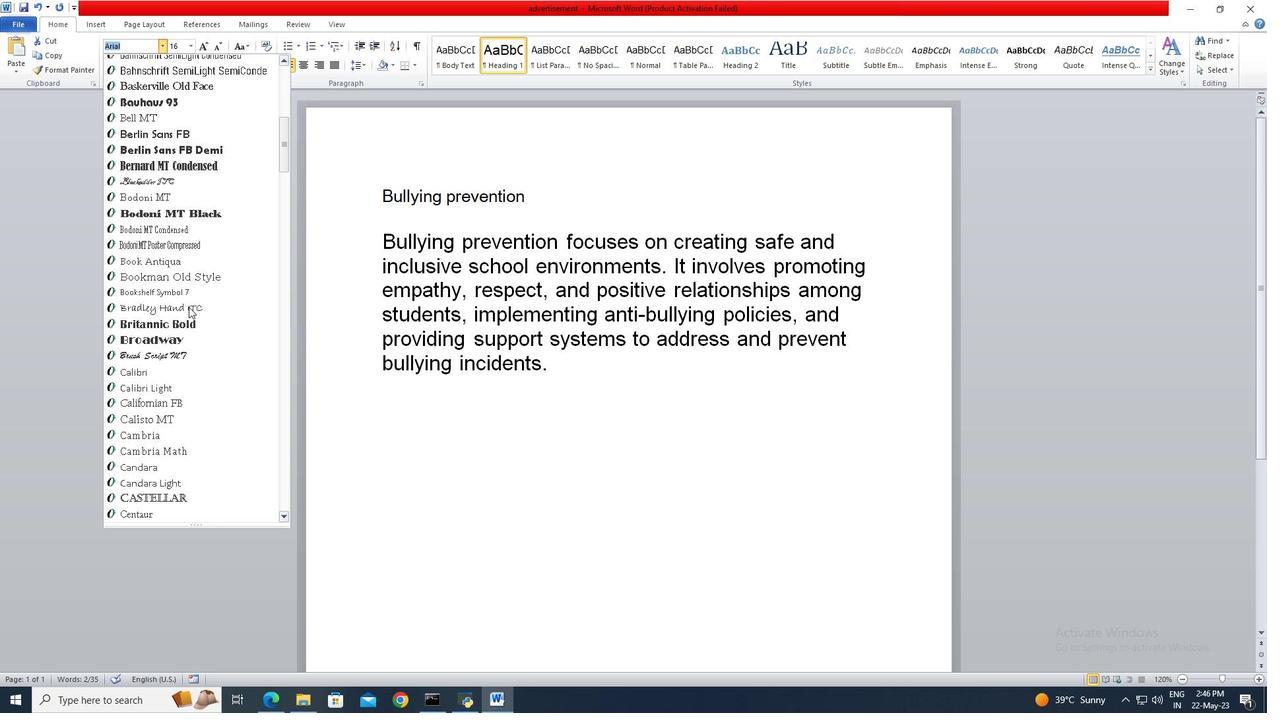 
Action: Mouse scrolled (188, 306) with delta (0, 0)
Screenshot: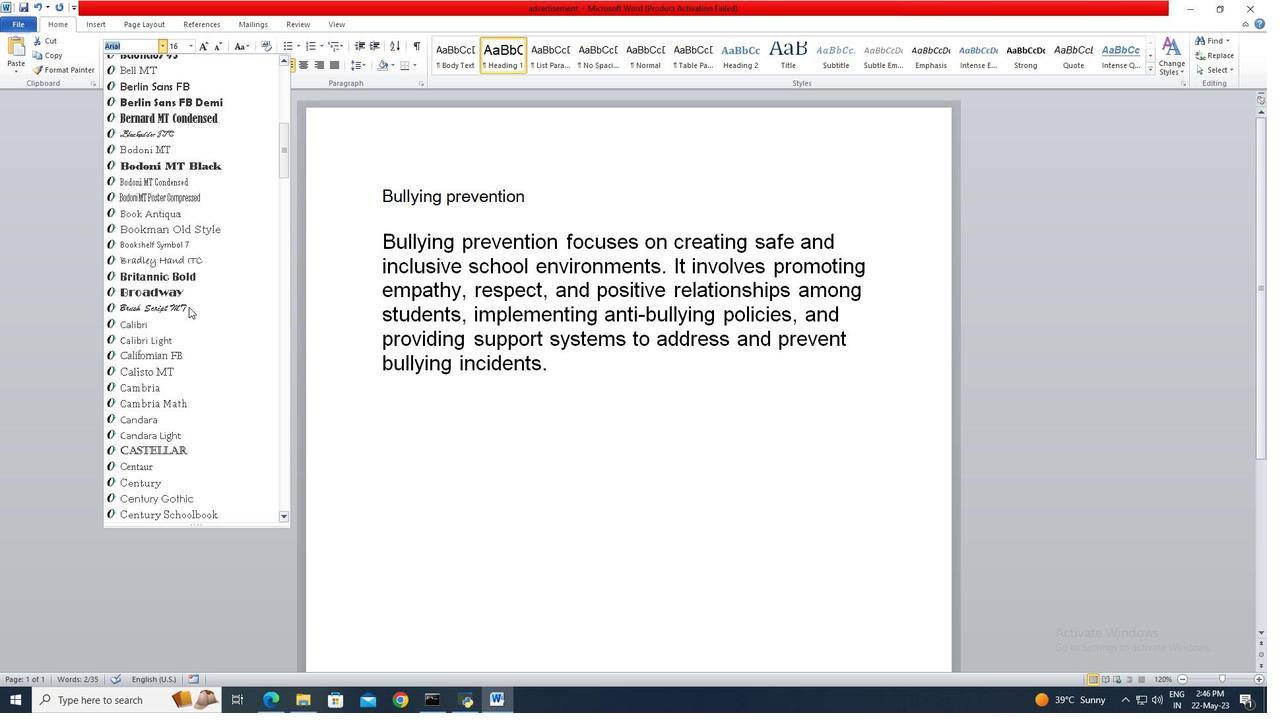
Action: Mouse scrolled (188, 306) with delta (0, 0)
Screenshot: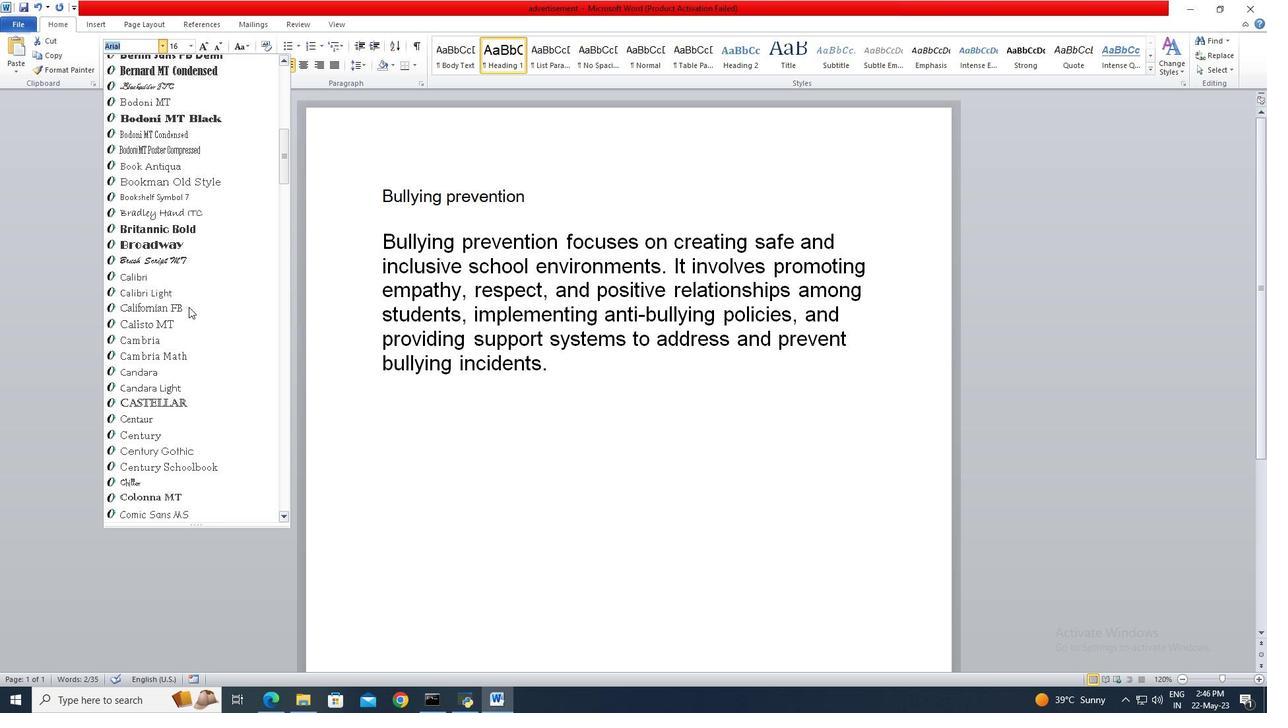 
Action: Mouse scrolled (188, 306) with delta (0, 0)
Screenshot: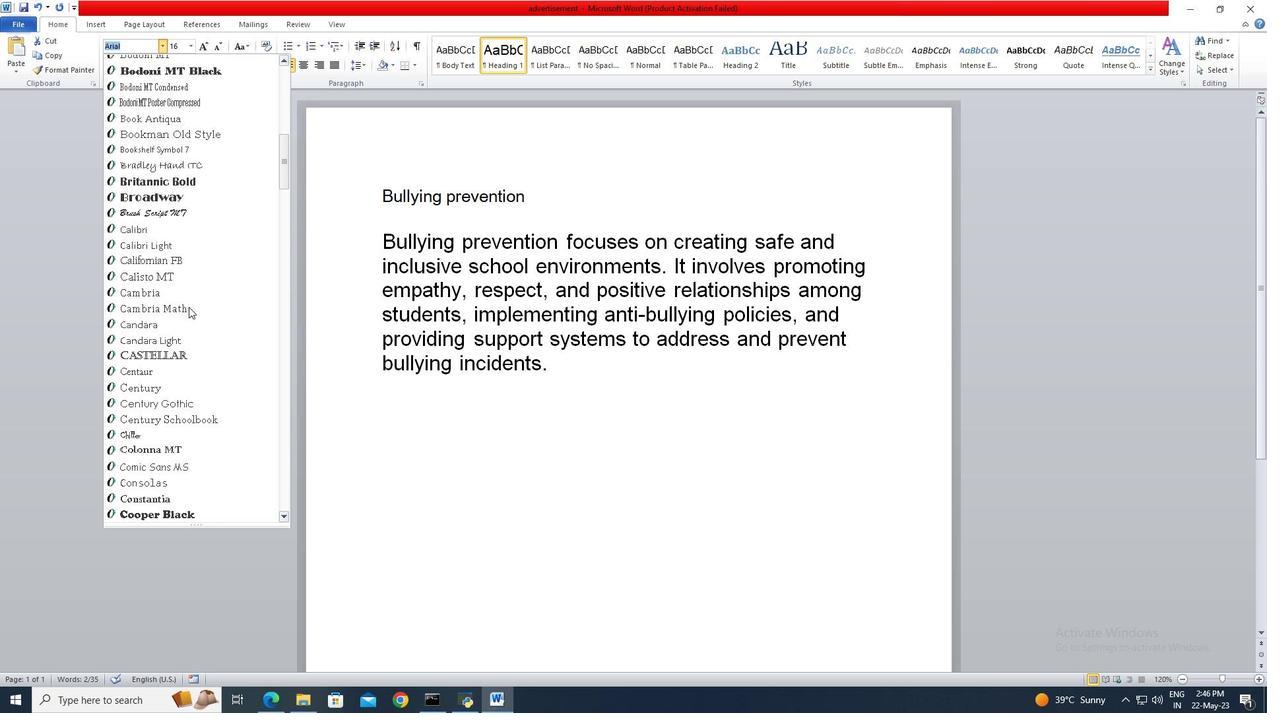 
Action: Mouse scrolled (188, 306) with delta (0, 0)
Screenshot: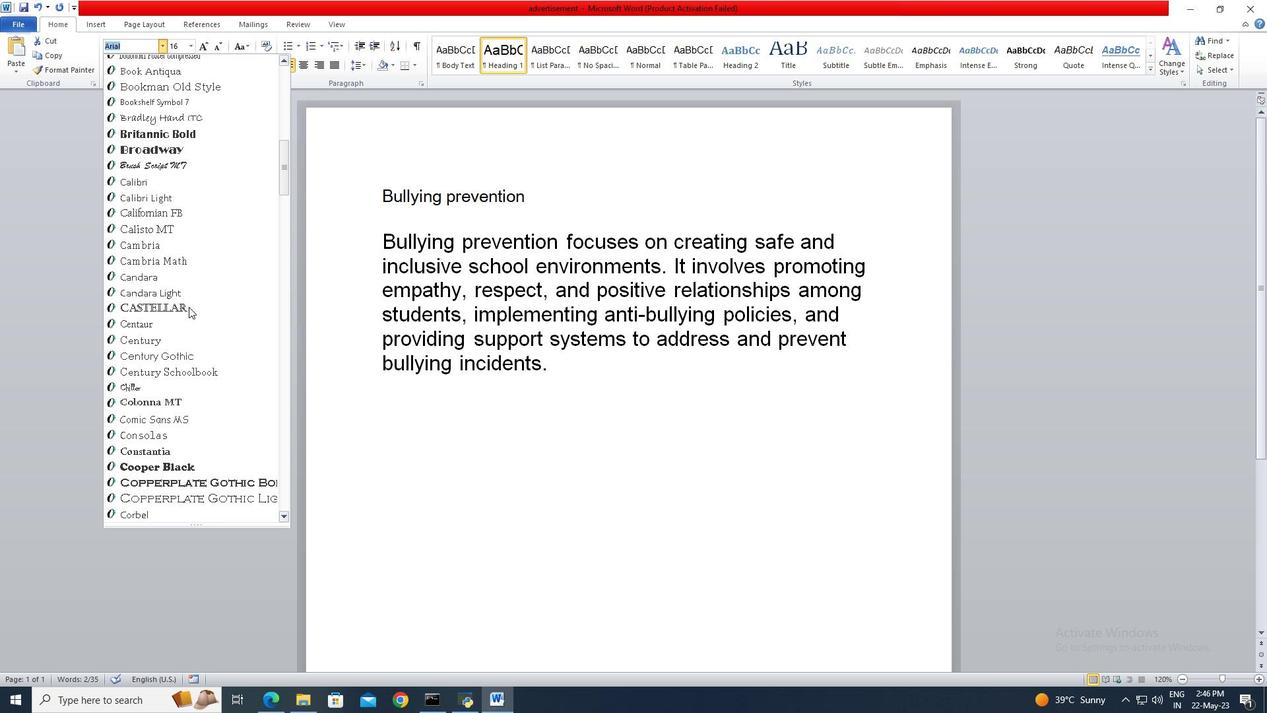 
Action: Mouse scrolled (188, 306) with delta (0, 0)
Screenshot: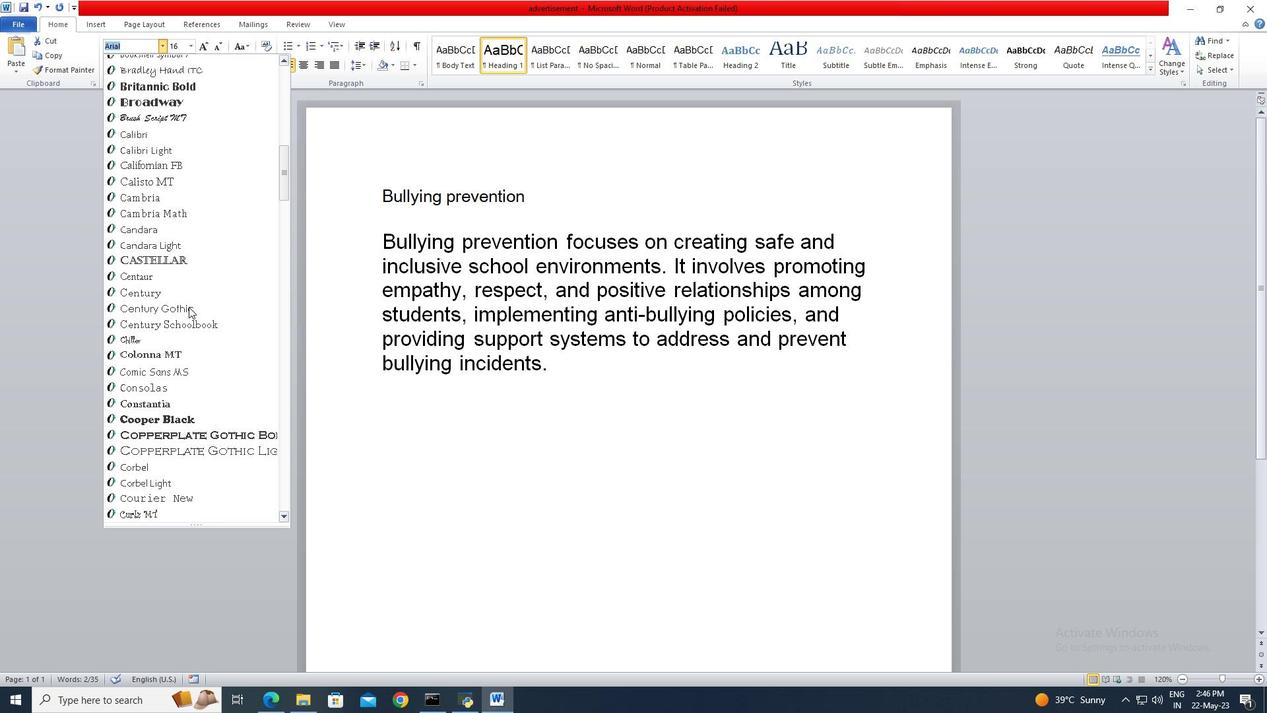 
Action: Mouse scrolled (188, 306) with delta (0, 0)
Screenshot: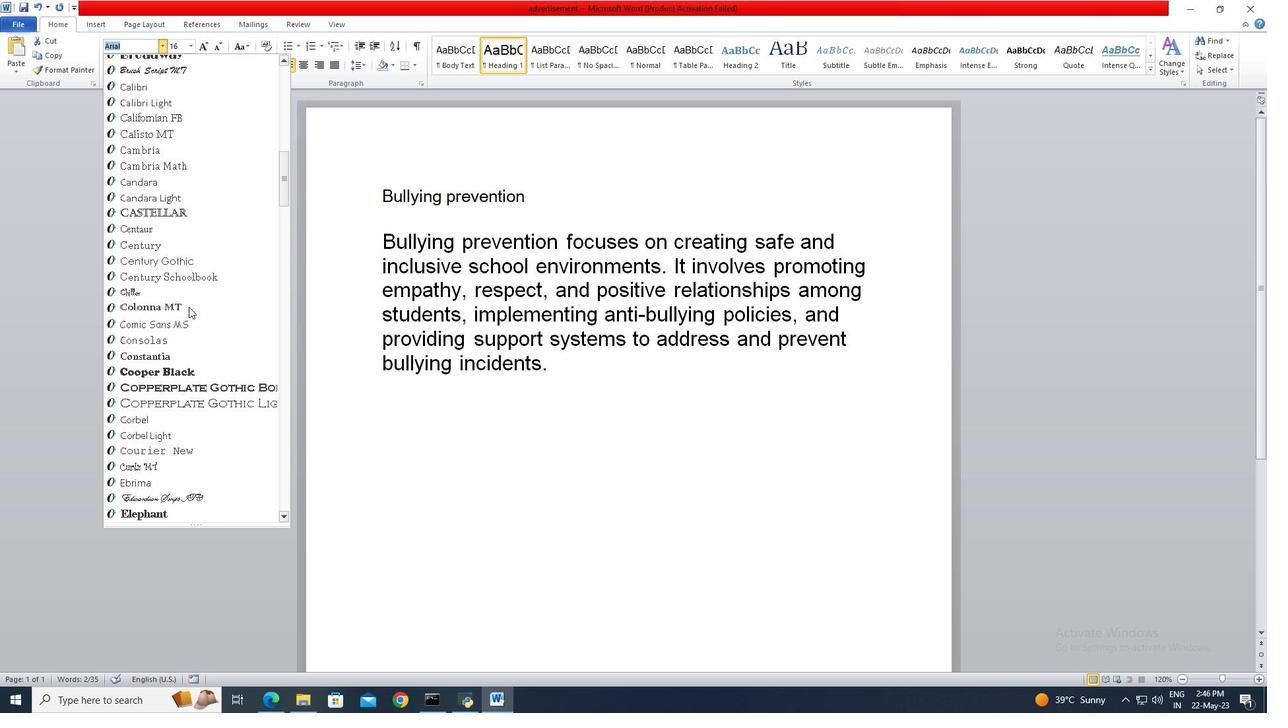 
Action: Mouse scrolled (188, 307) with delta (0, 0)
Screenshot: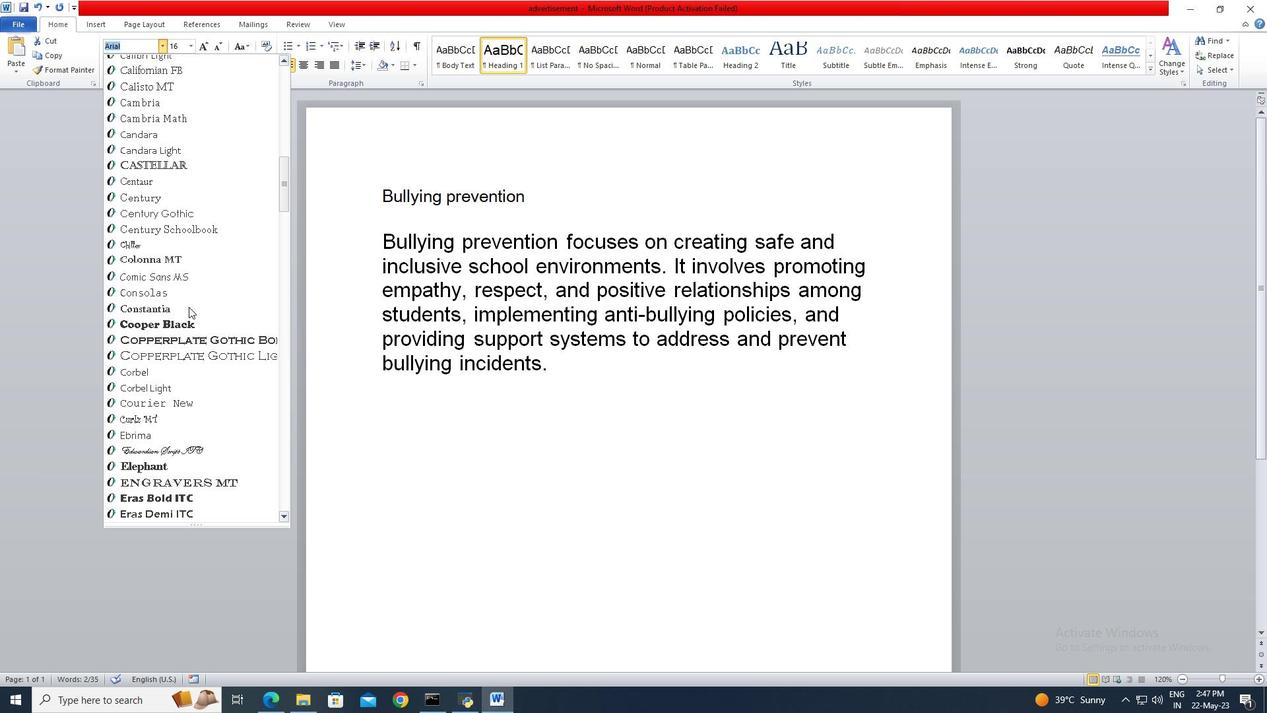 
Action: Mouse scrolled (188, 307) with delta (0, 0)
Screenshot: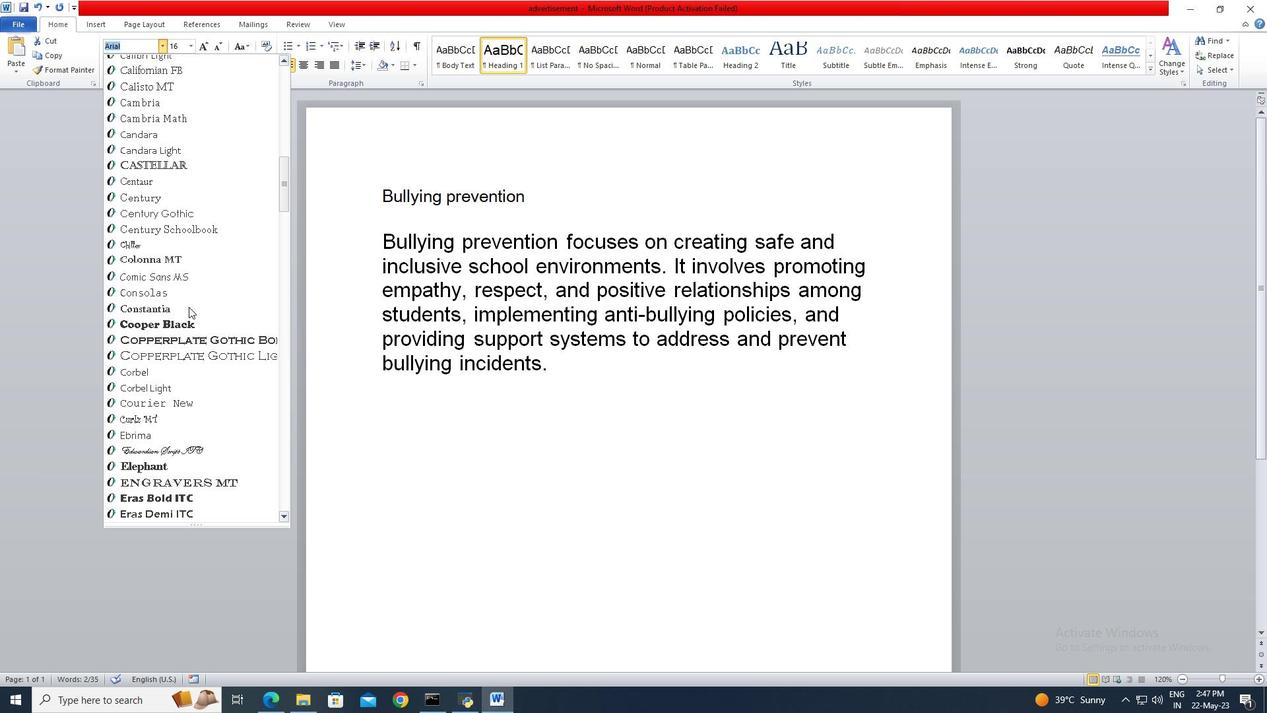 
Action: Mouse scrolled (188, 307) with delta (0, 0)
Screenshot: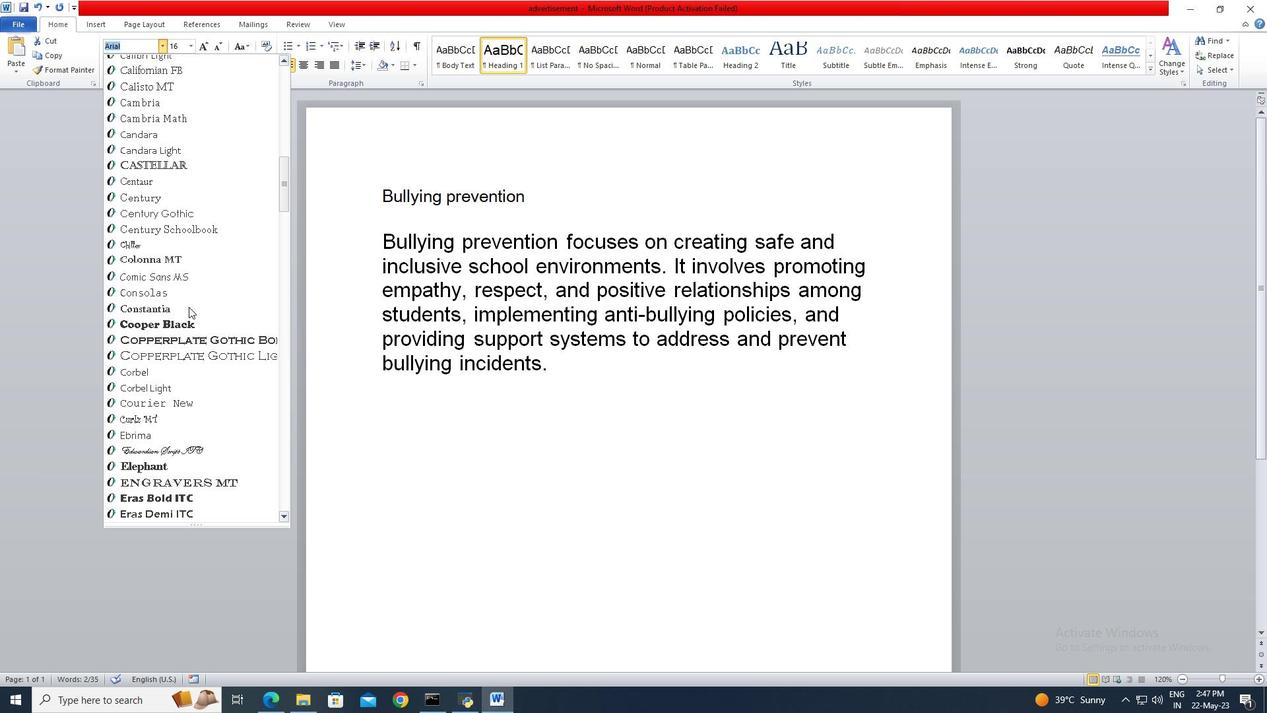 
Action: Mouse scrolled (188, 307) with delta (0, 0)
Screenshot: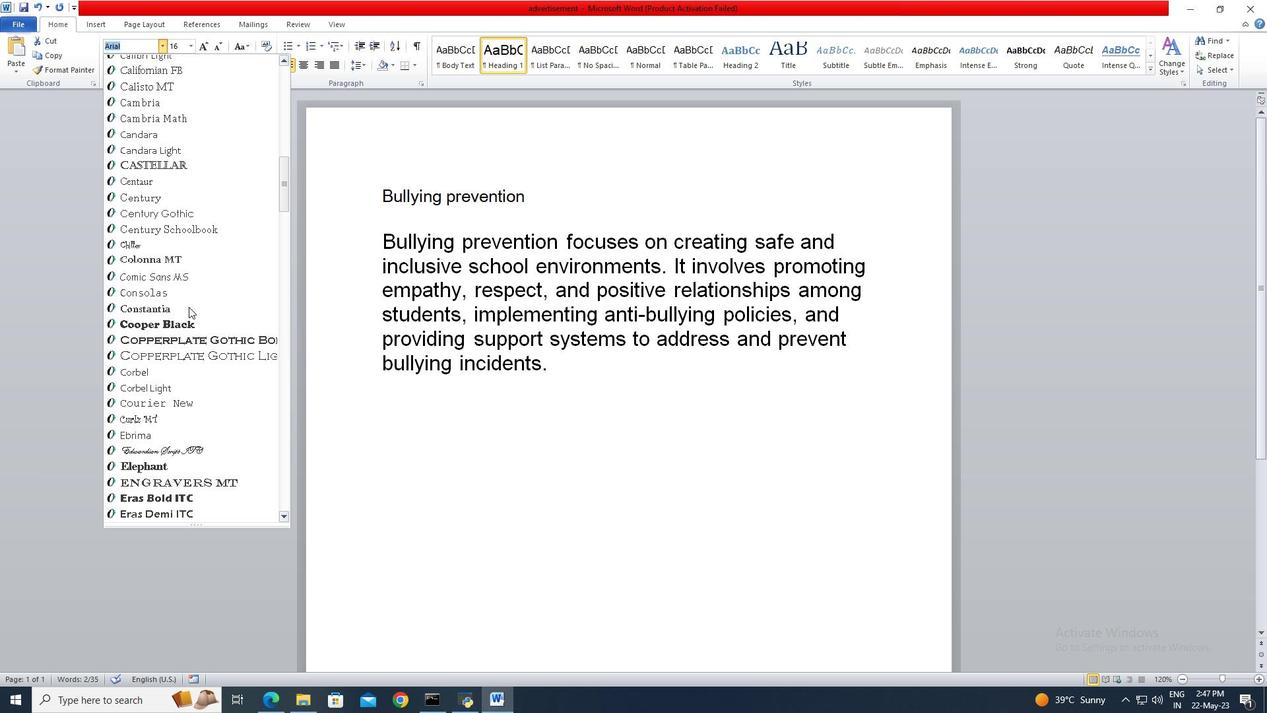 
Action: Mouse moved to (161, 44)
Screenshot: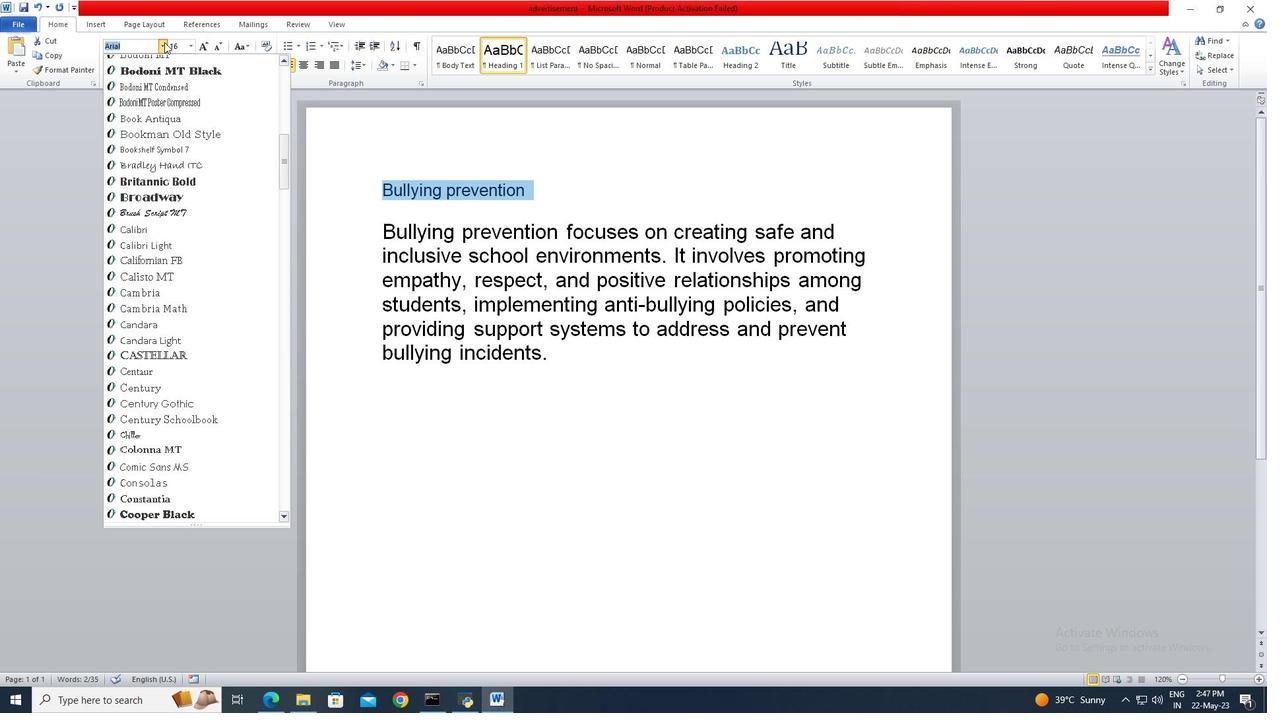 
Action: Mouse pressed left at (161, 44)
Screenshot: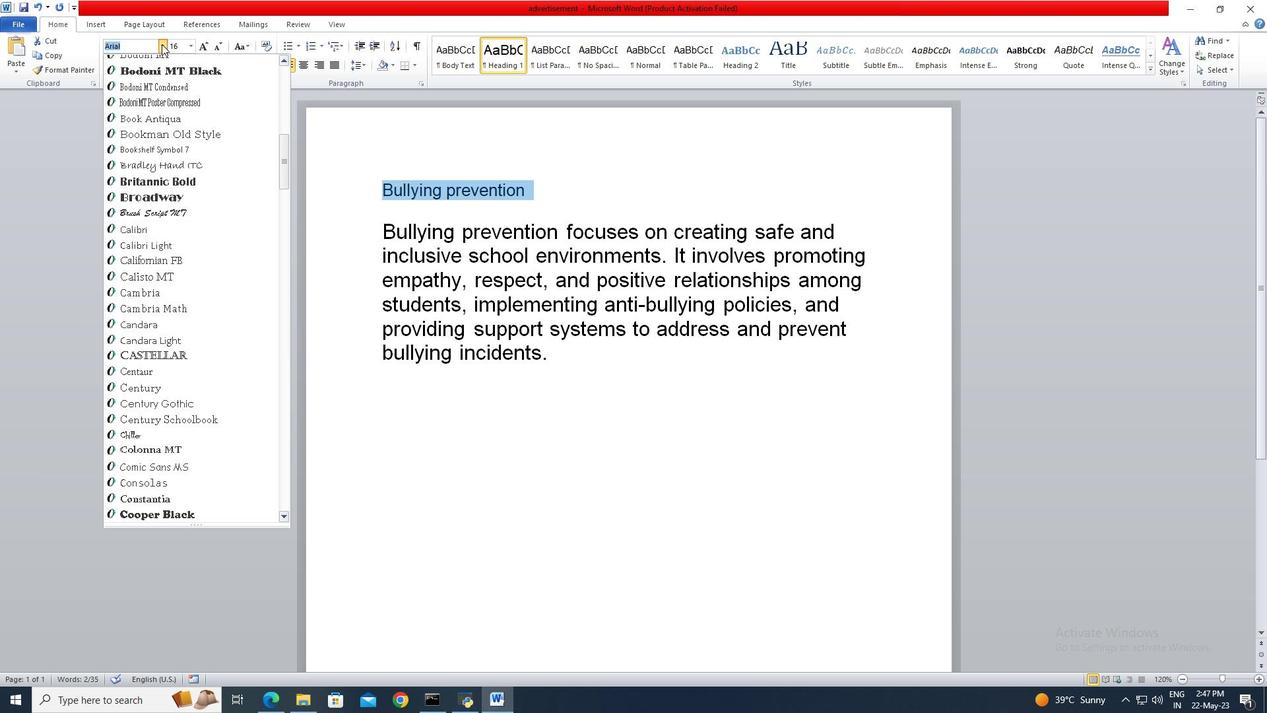 
Action: Mouse moved to (184, 46)
Screenshot: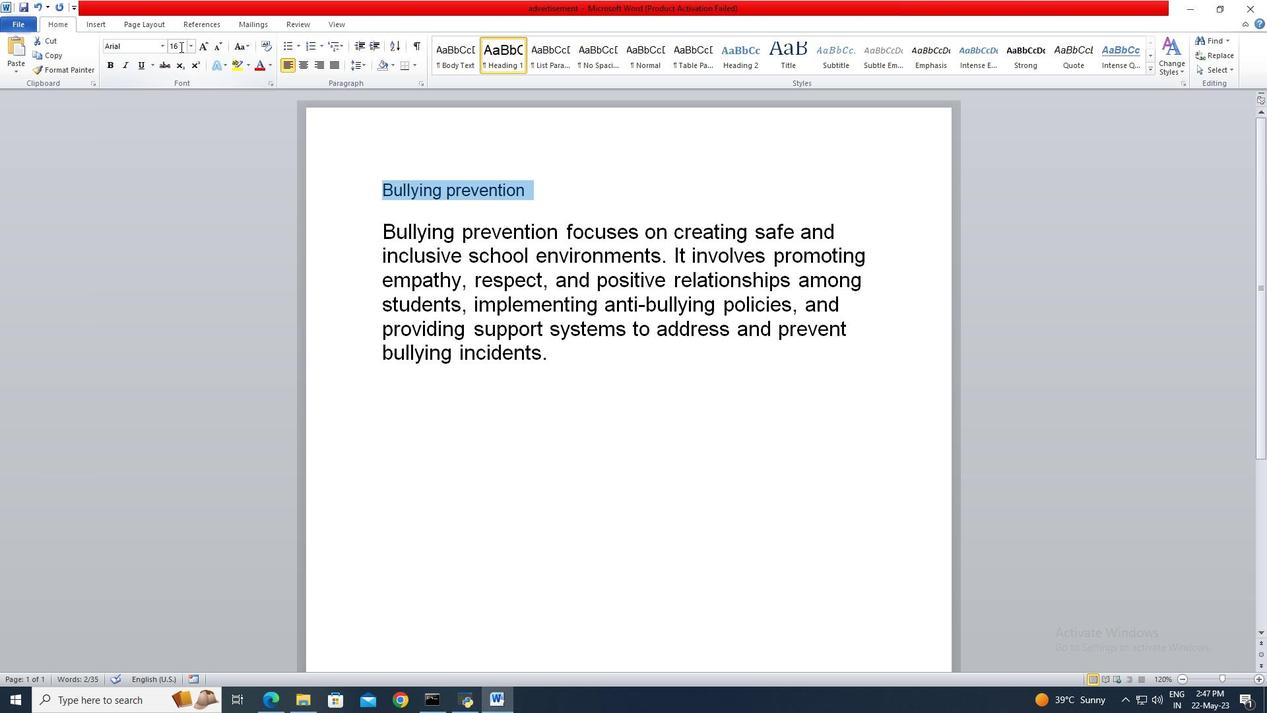 
Action: Mouse pressed left at (184, 46)
Screenshot: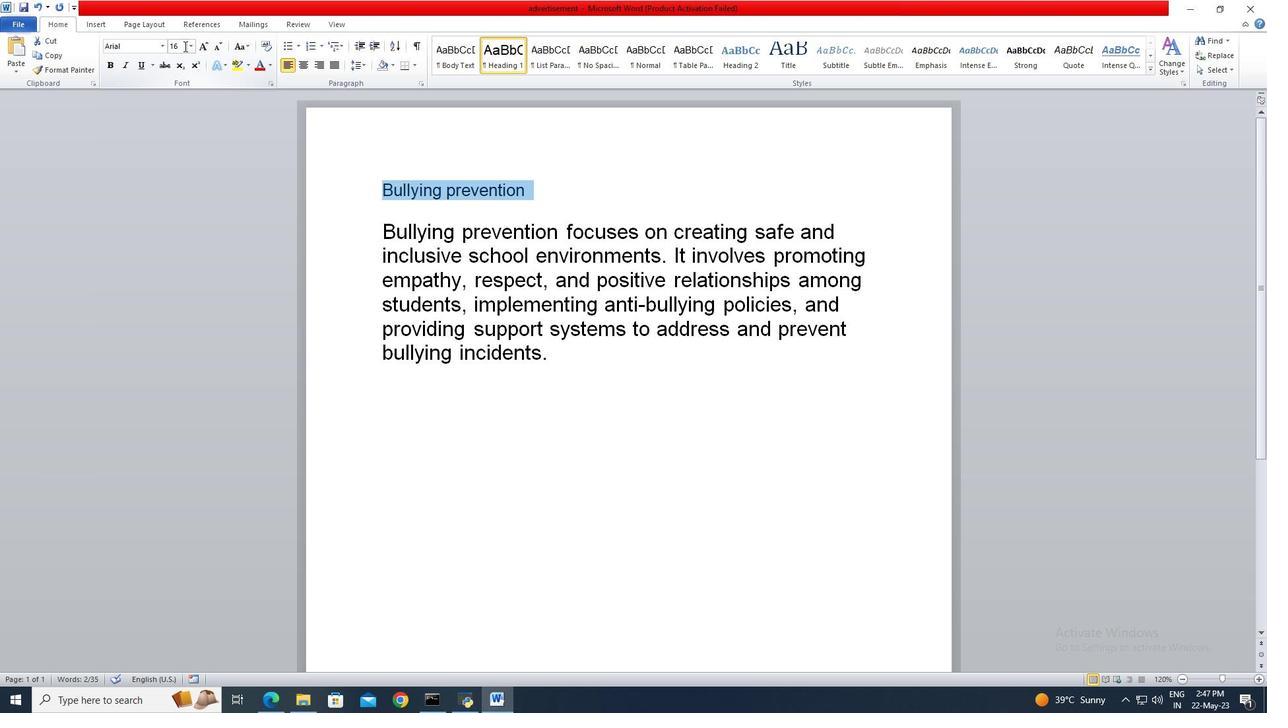 
Action: Mouse moved to (184, 44)
Screenshot: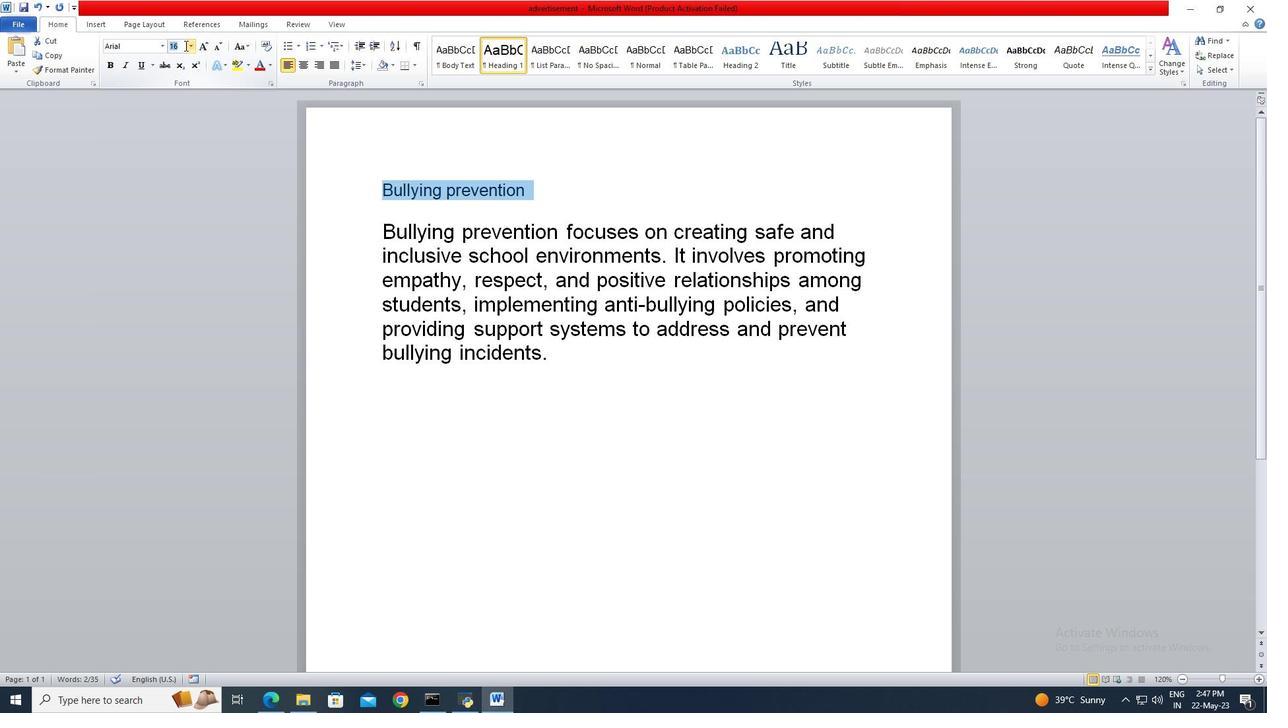 
Action: Key pressed 24
Screenshot: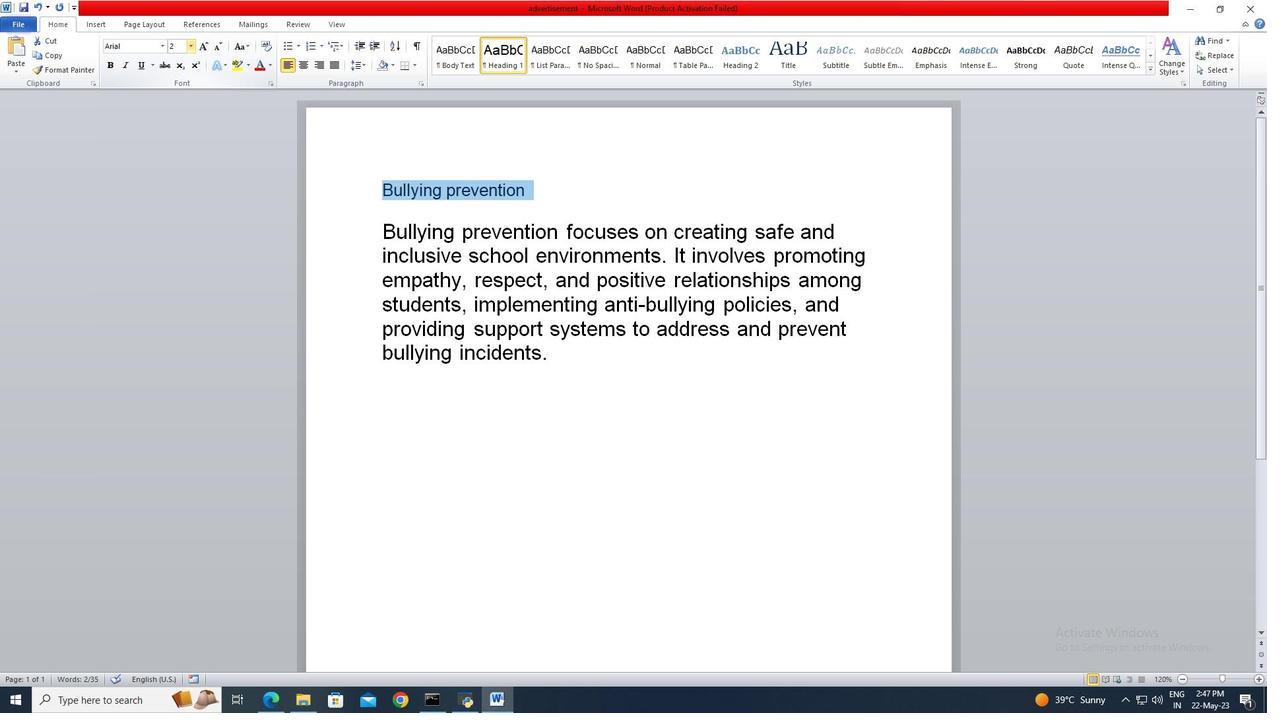 
Action: Mouse moved to (182, 43)
Screenshot: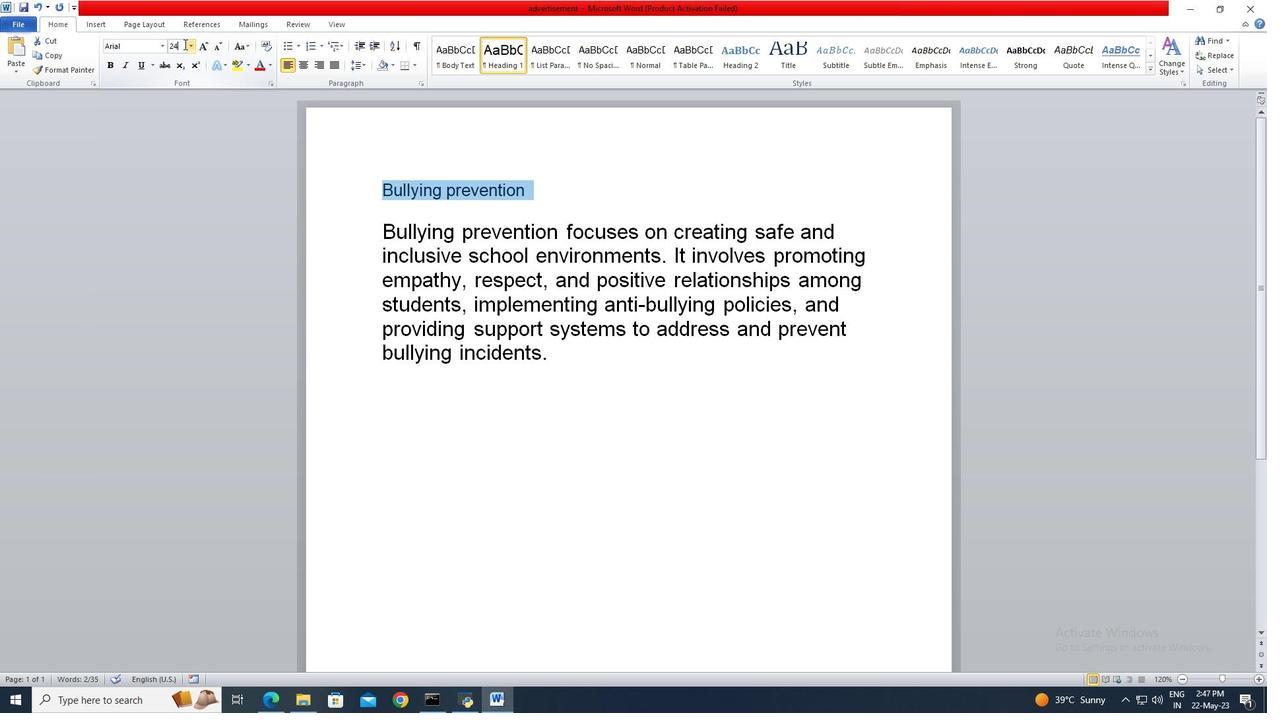 
Action: Key pressed <Key.enter>
Screenshot: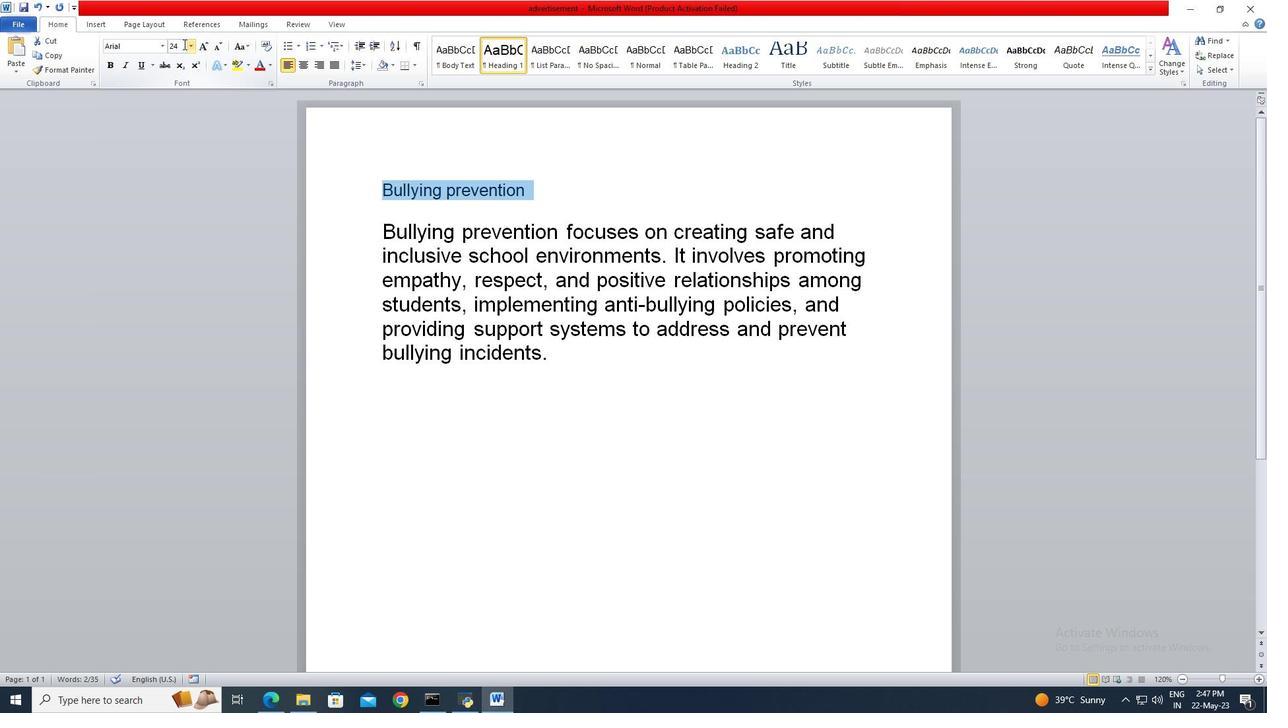 
Action: Mouse moved to (293, 61)
Screenshot: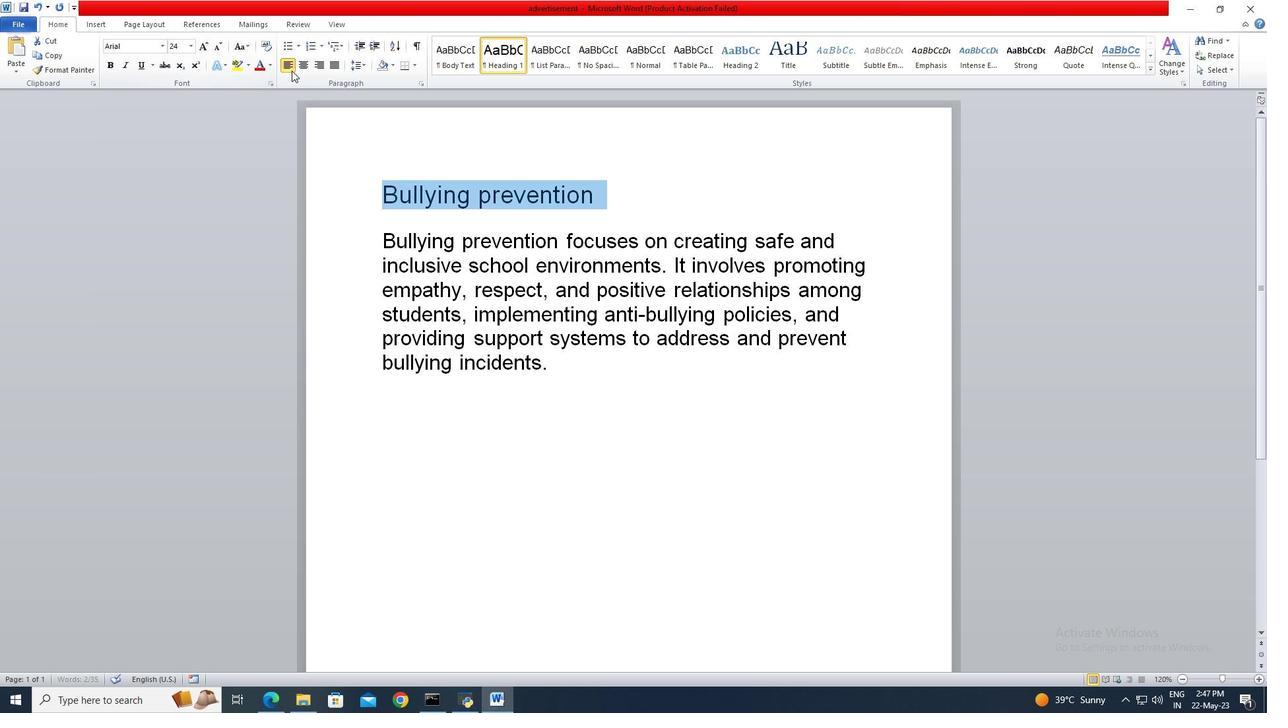 
Action: Mouse pressed left at (293, 61)
Screenshot: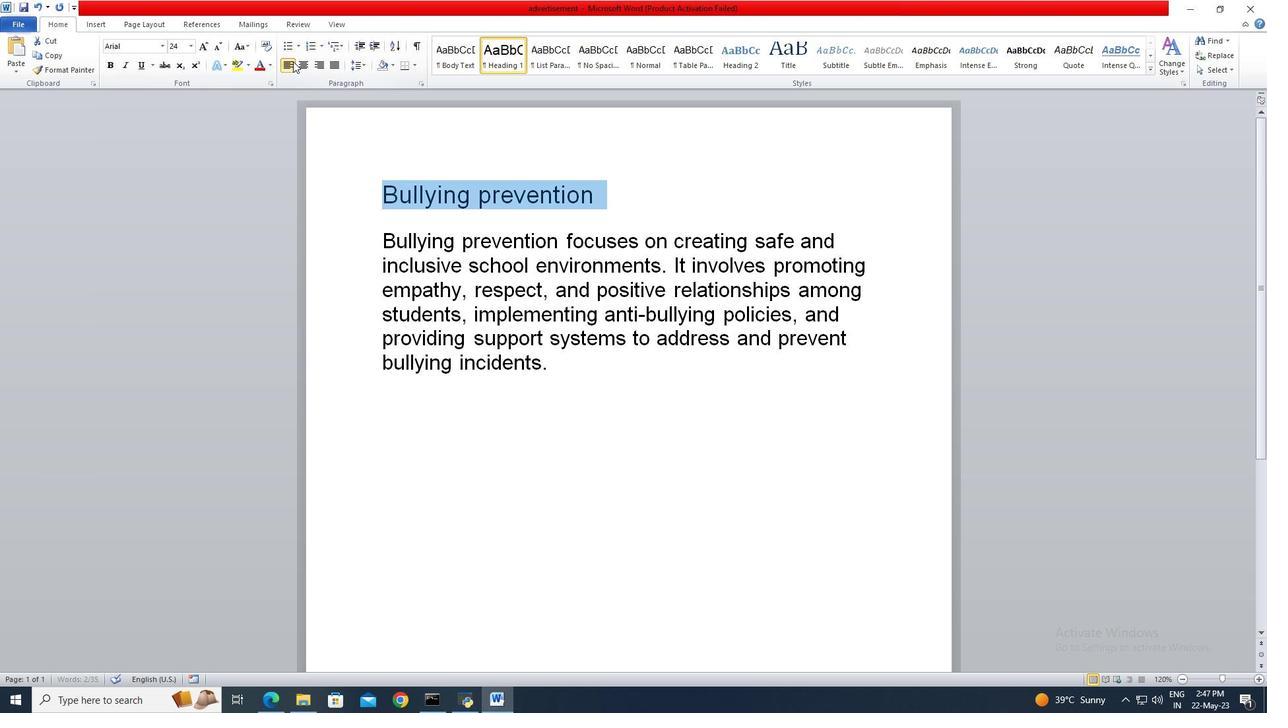 
Action: Mouse moved to (288, 62)
Screenshot: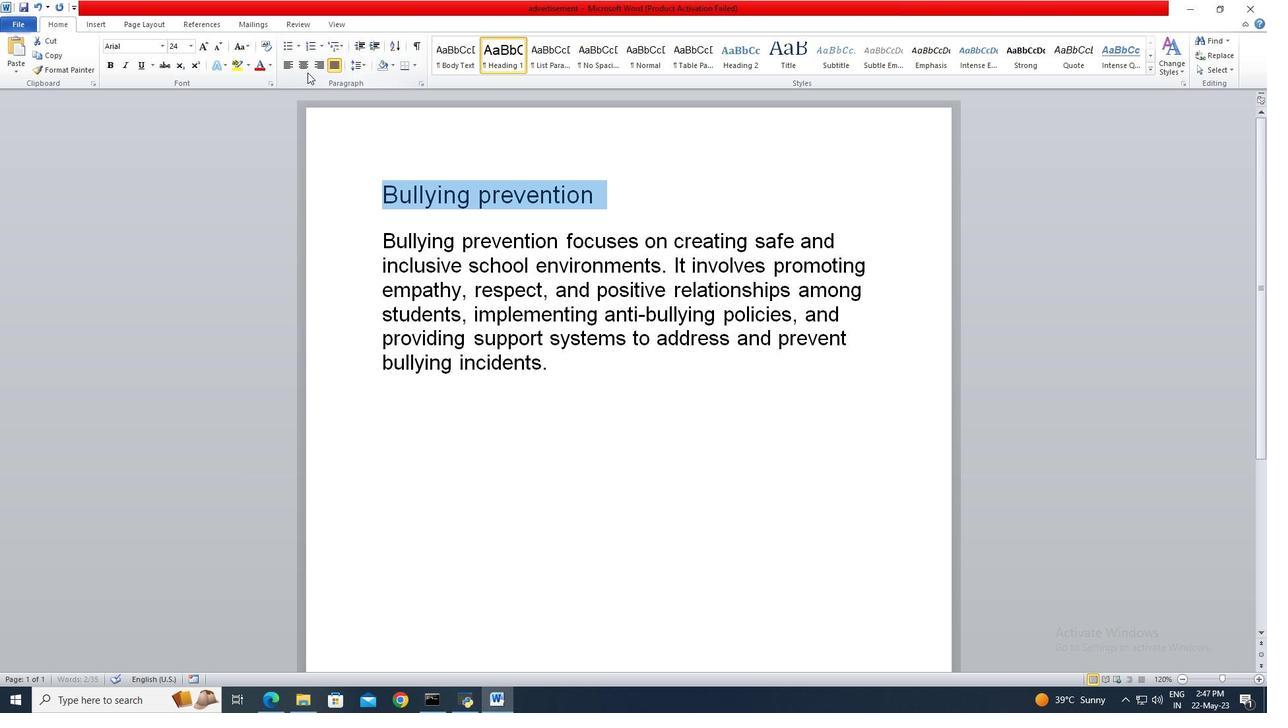 
Action: Mouse pressed left at (288, 62)
Screenshot: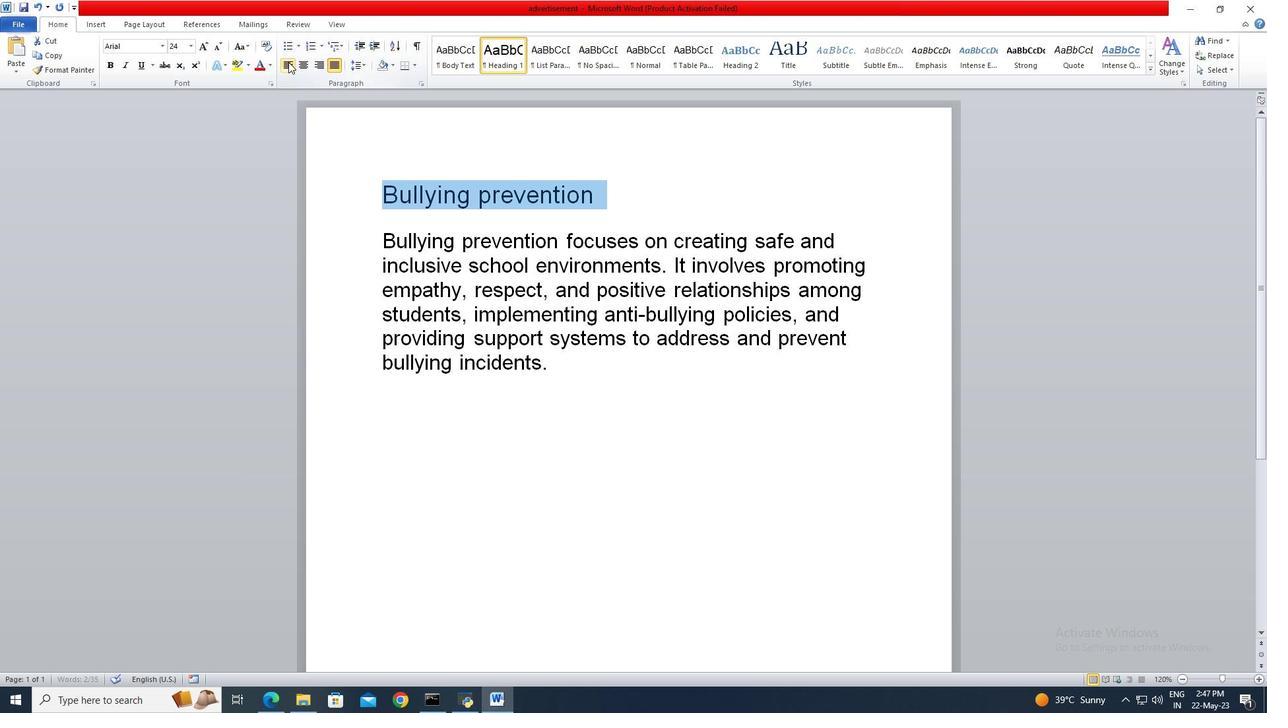 
Action: Mouse moved to (470, 404)
Screenshot: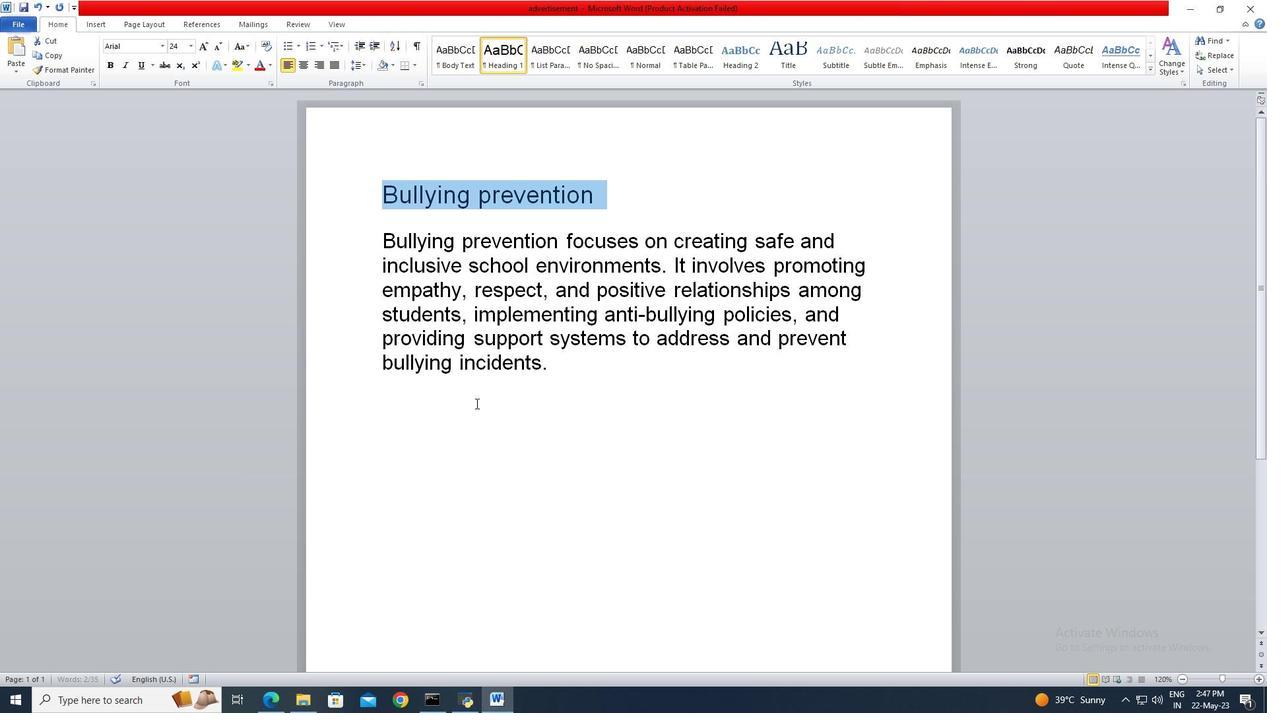 
